 Task: Find connections with filter location Mūvattupula with filter topic #culturewith filter profile language English with filter current company Management Solutions International (MSI) with filter school Government College of Engineering Aurangabad with filter industry Fruit and Vegetable Preserves Manufacturing with filter service category Public Relations with filter keywords title Engineering Technician
Action: Mouse moved to (691, 105)
Screenshot: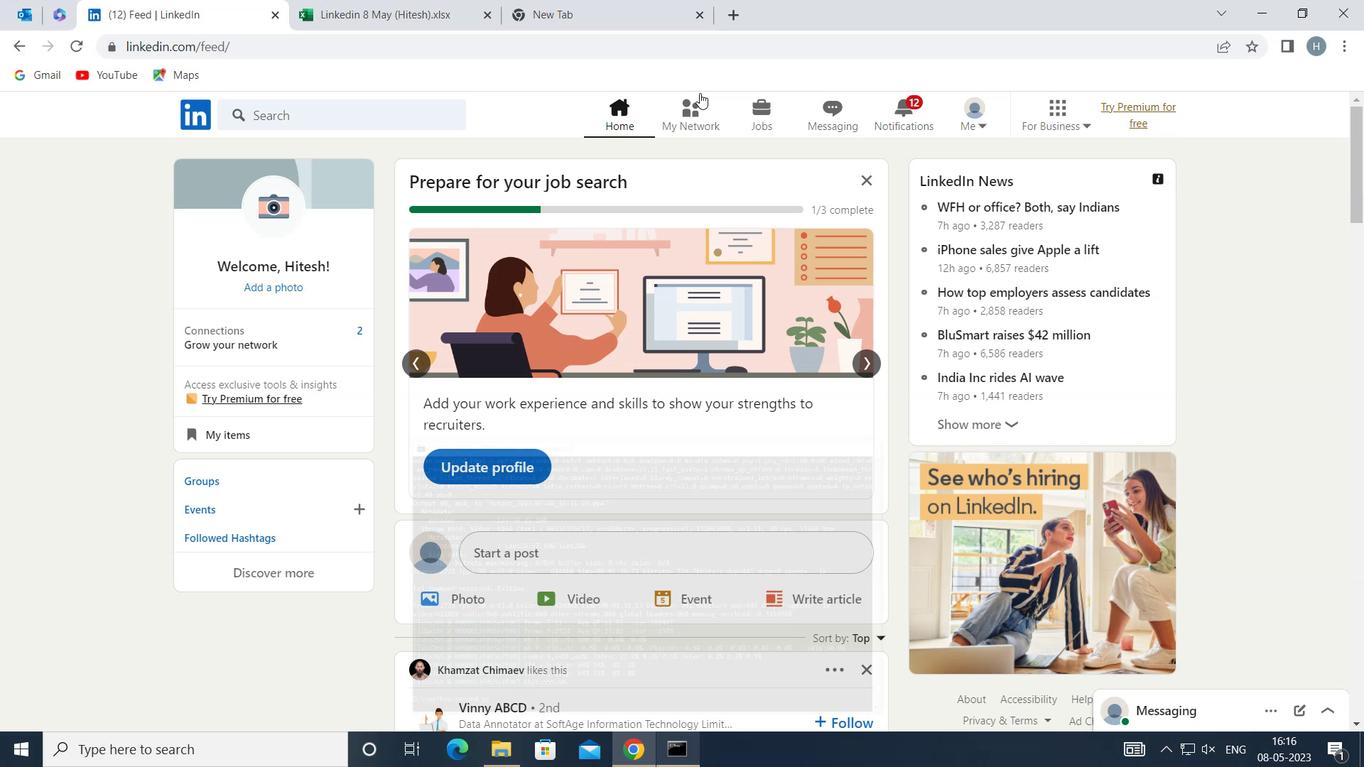 
Action: Mouse pressed left at (691, 105)
Screenshot: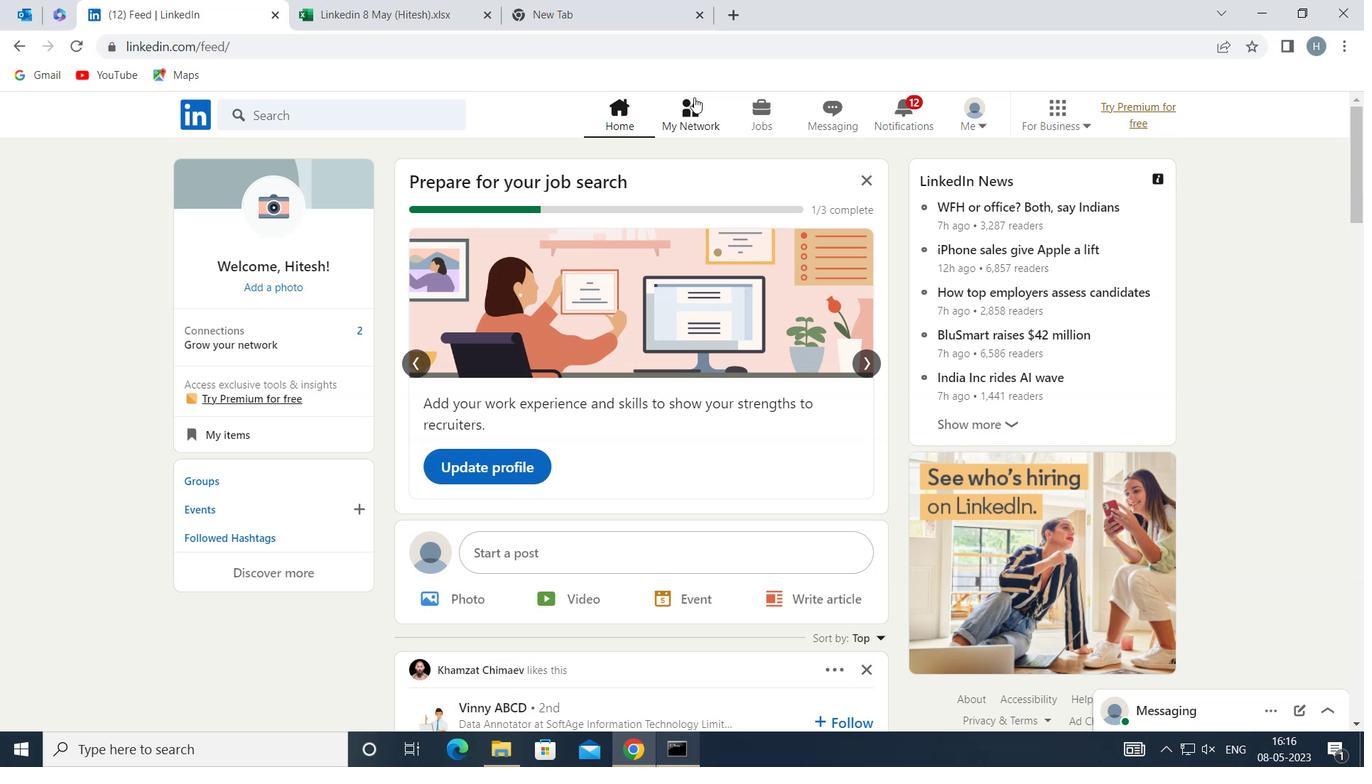 
Action: Mouse moved to (351, 232)
Screenshot: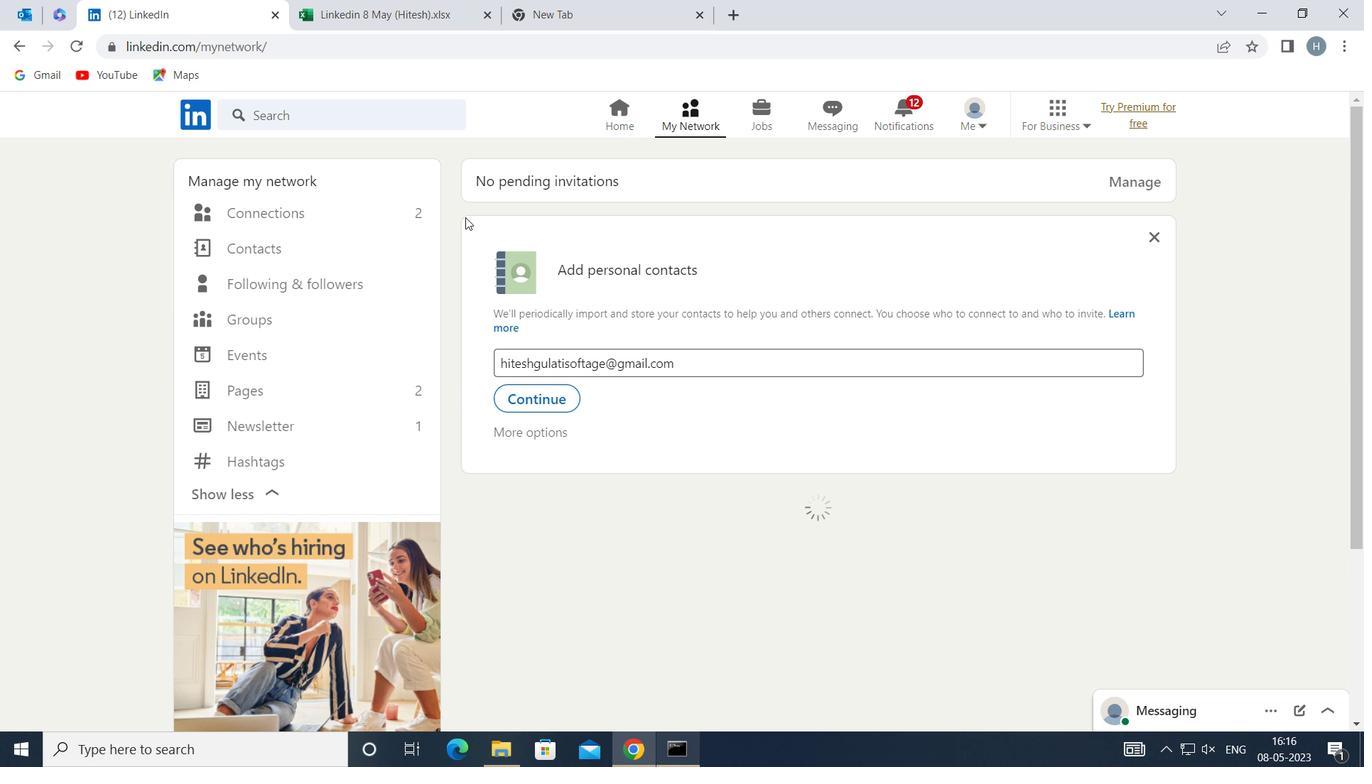 
Action: Mouse pressed left at (351, 232)
Screenshot: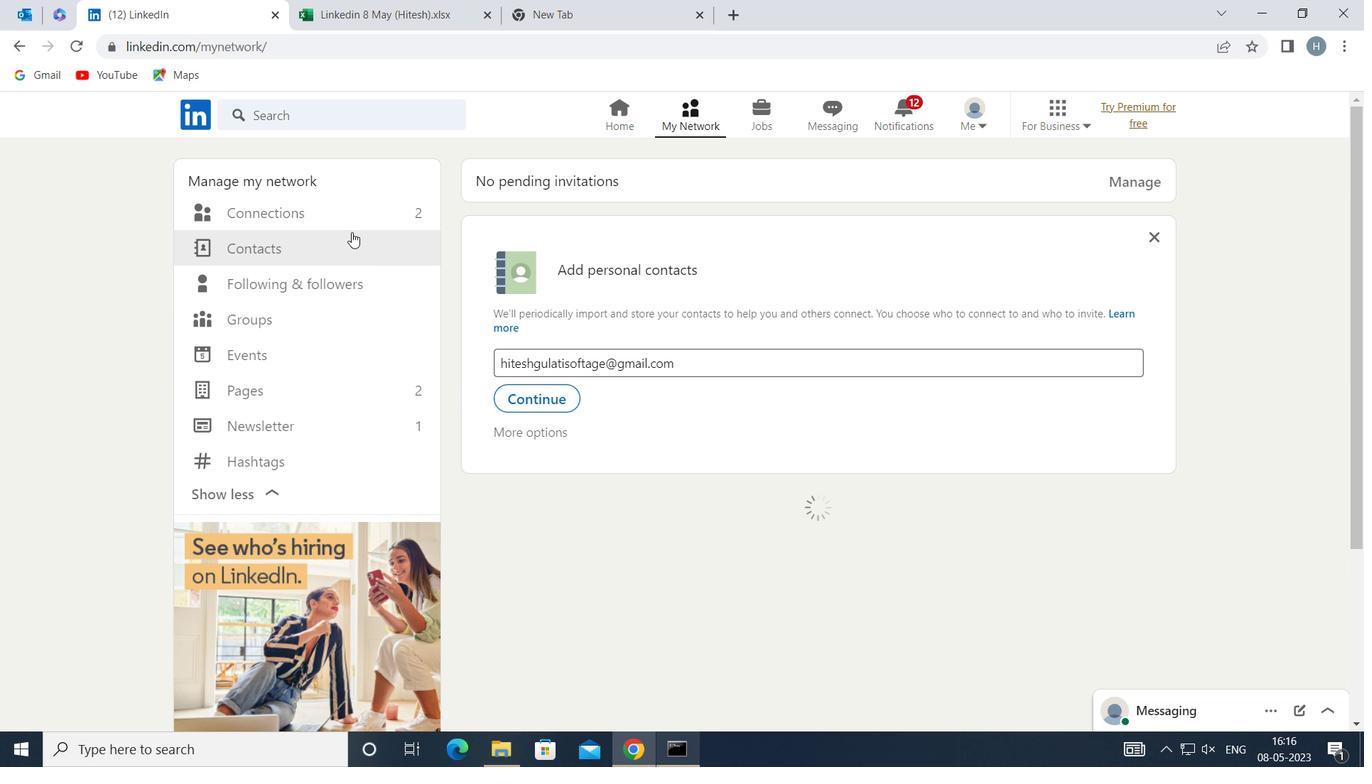 
Action: Mouse moved to (355, 217)
Screenshot: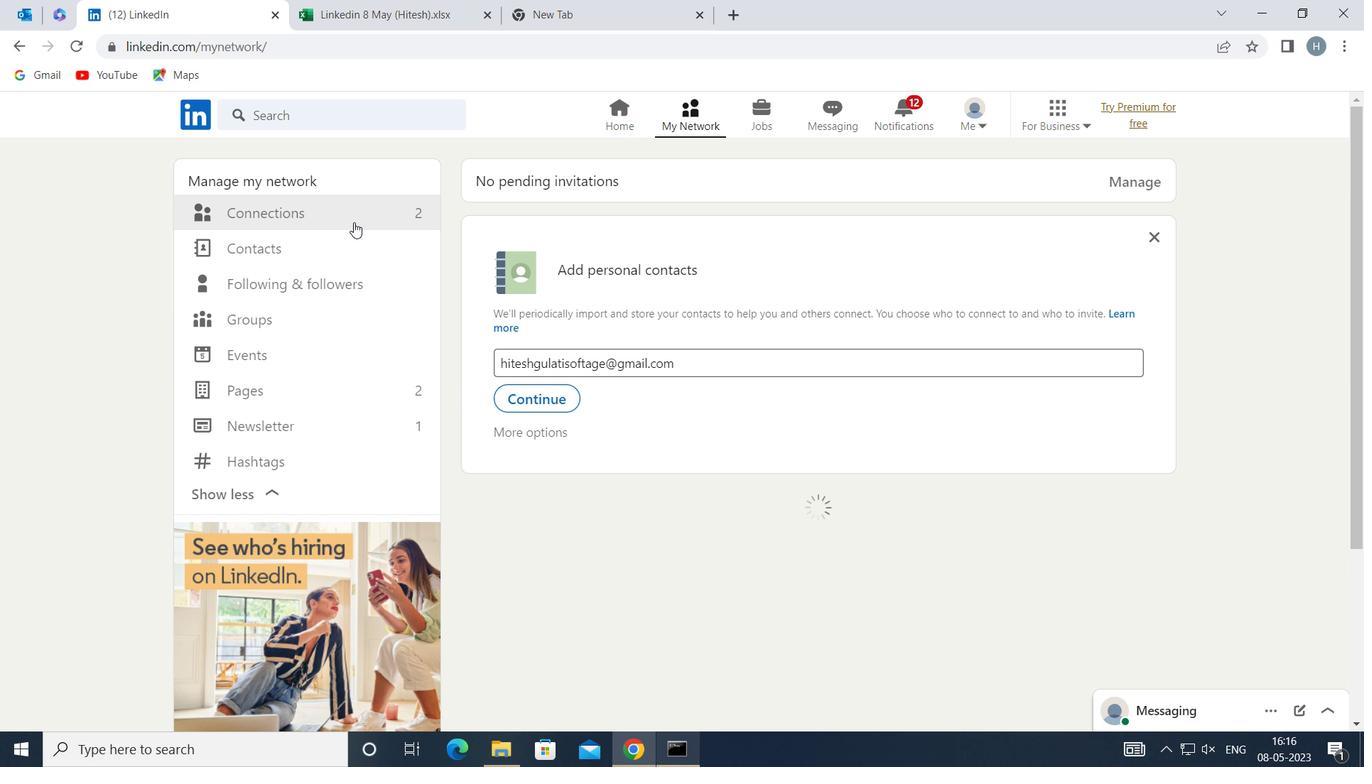 
Action: Mouse pressed left at (355, 217)
Screenshot: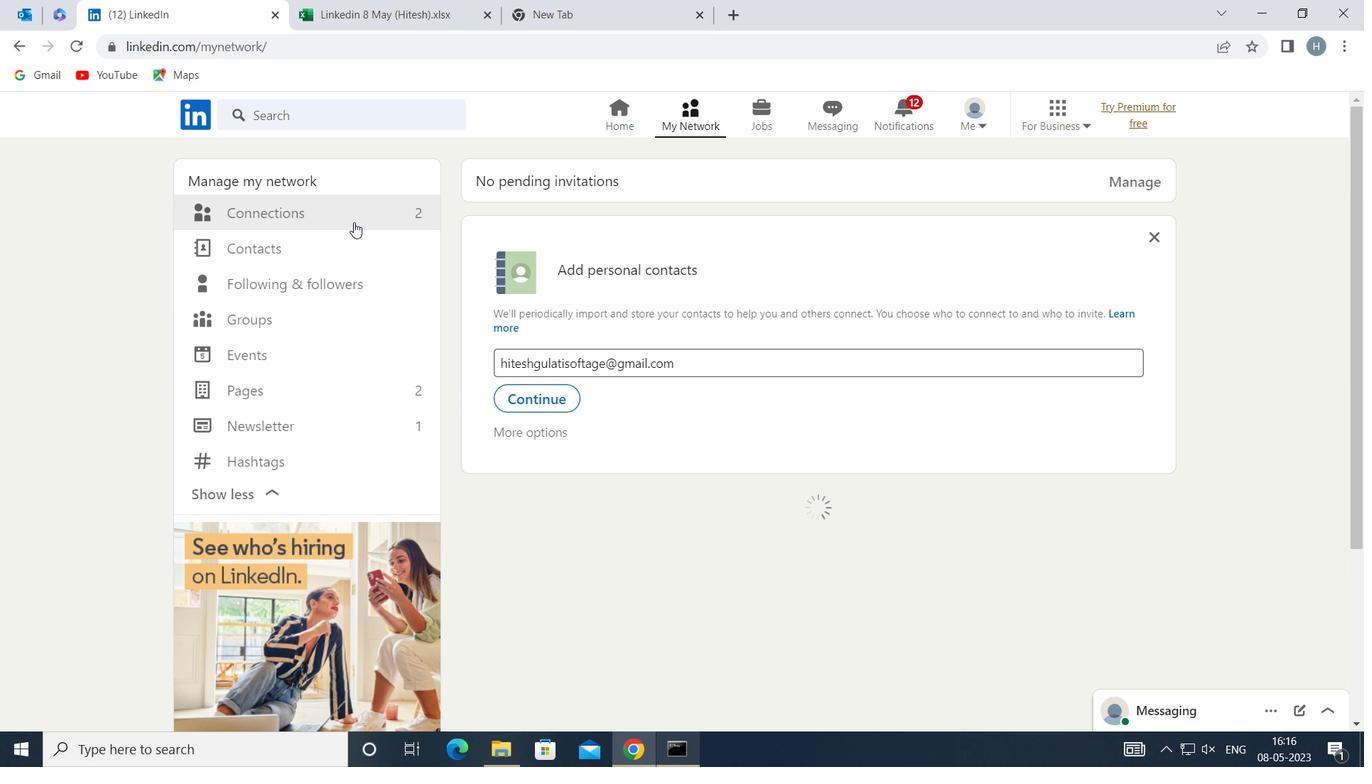 
Action: Mouse moved to (789, 204)
Screenshot: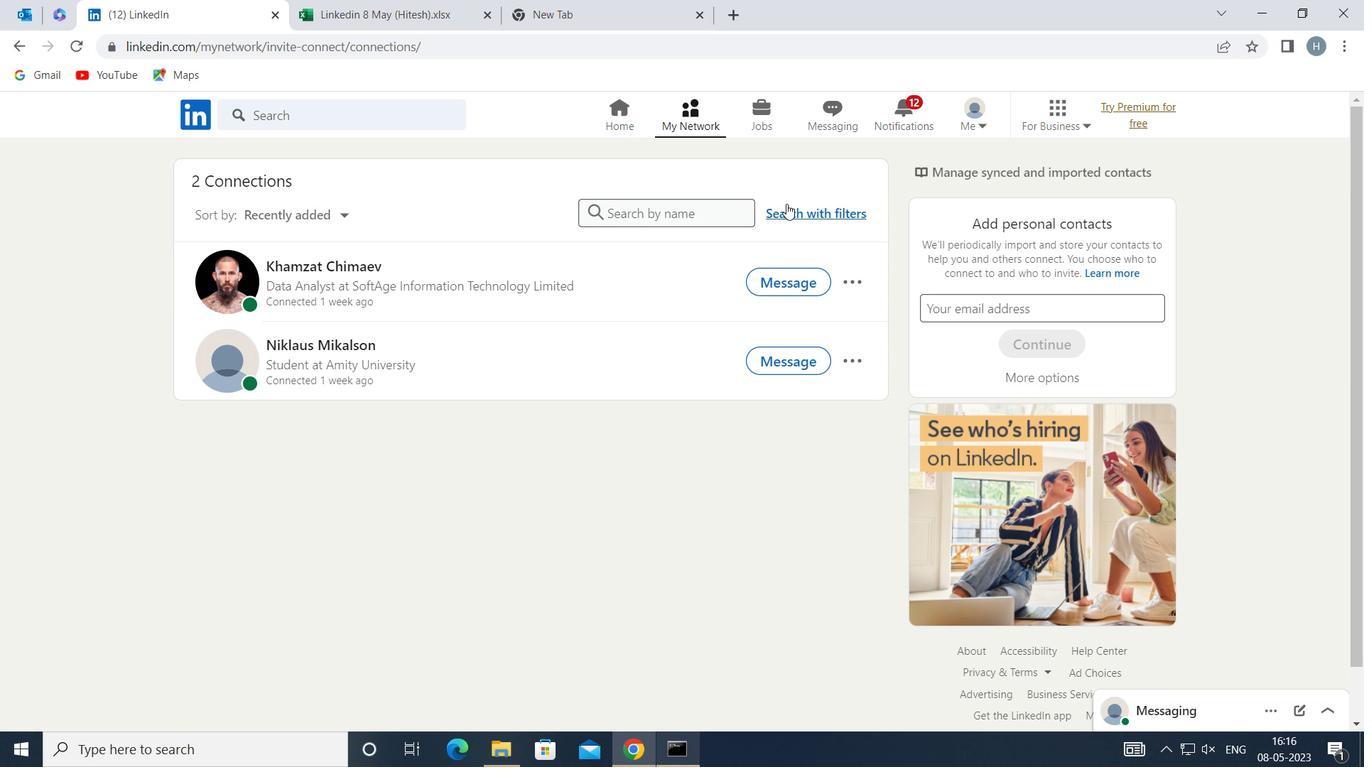 
Action: Mouse pressed left at (789, 204)
Screenshot: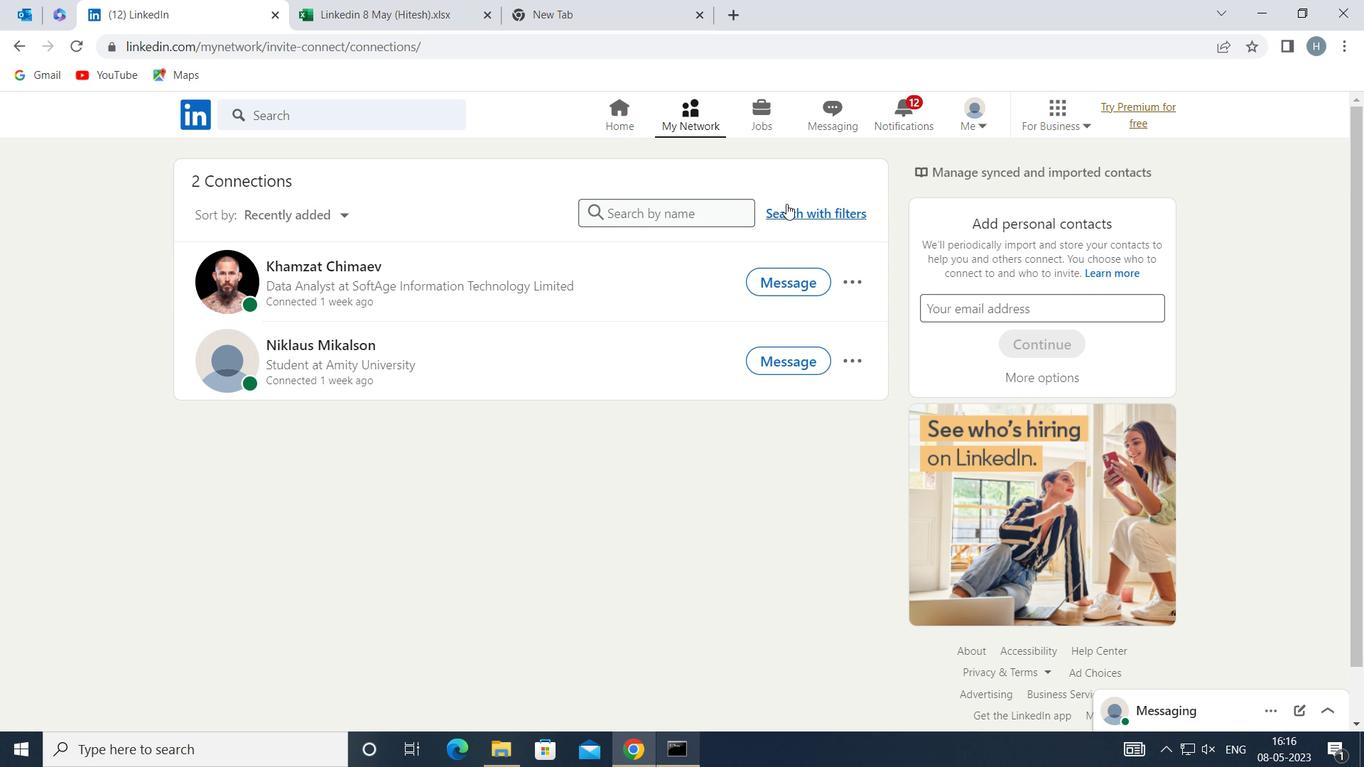 
Action: Mouse moved to (708, 164)
Screenshot: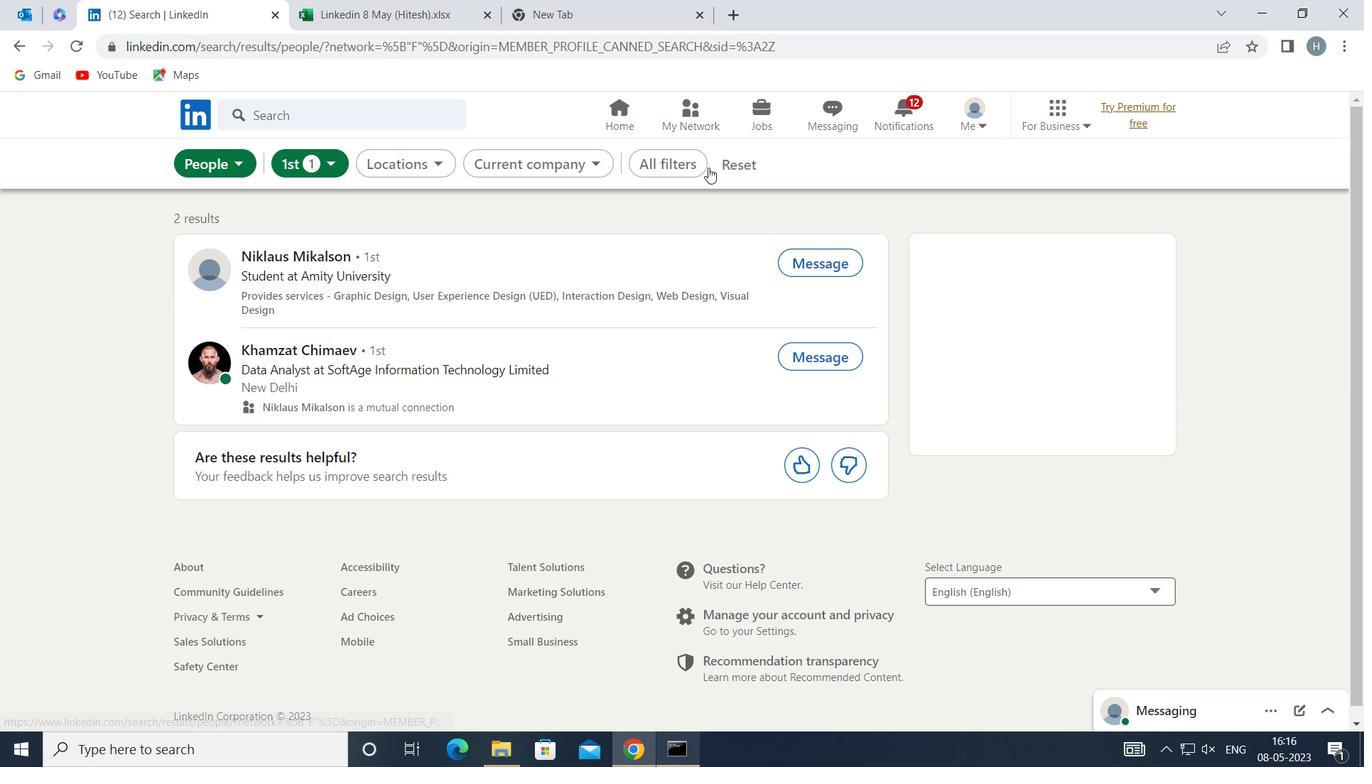 
Action: Mouse pressed left at (708, 164)
Screenshot: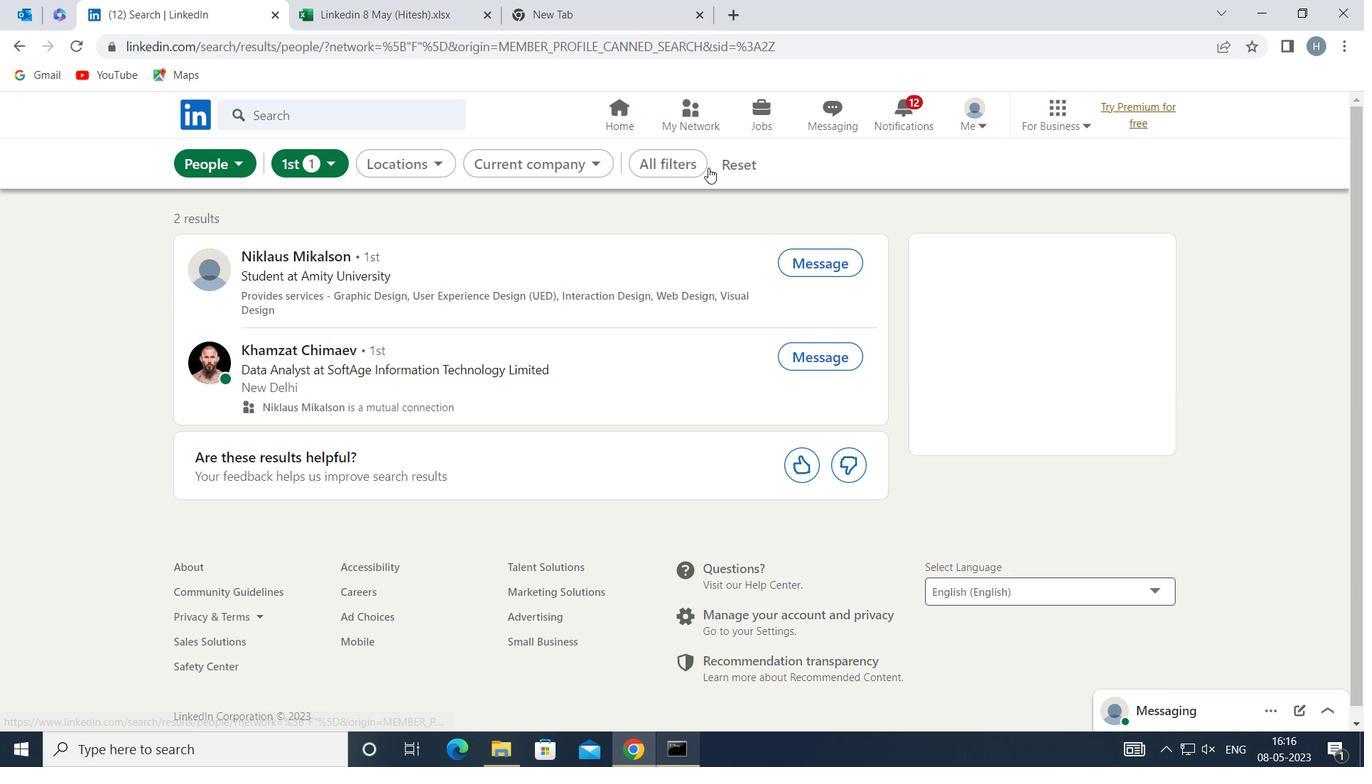
Action: Mouse moved to (728, 161)
Screenshot: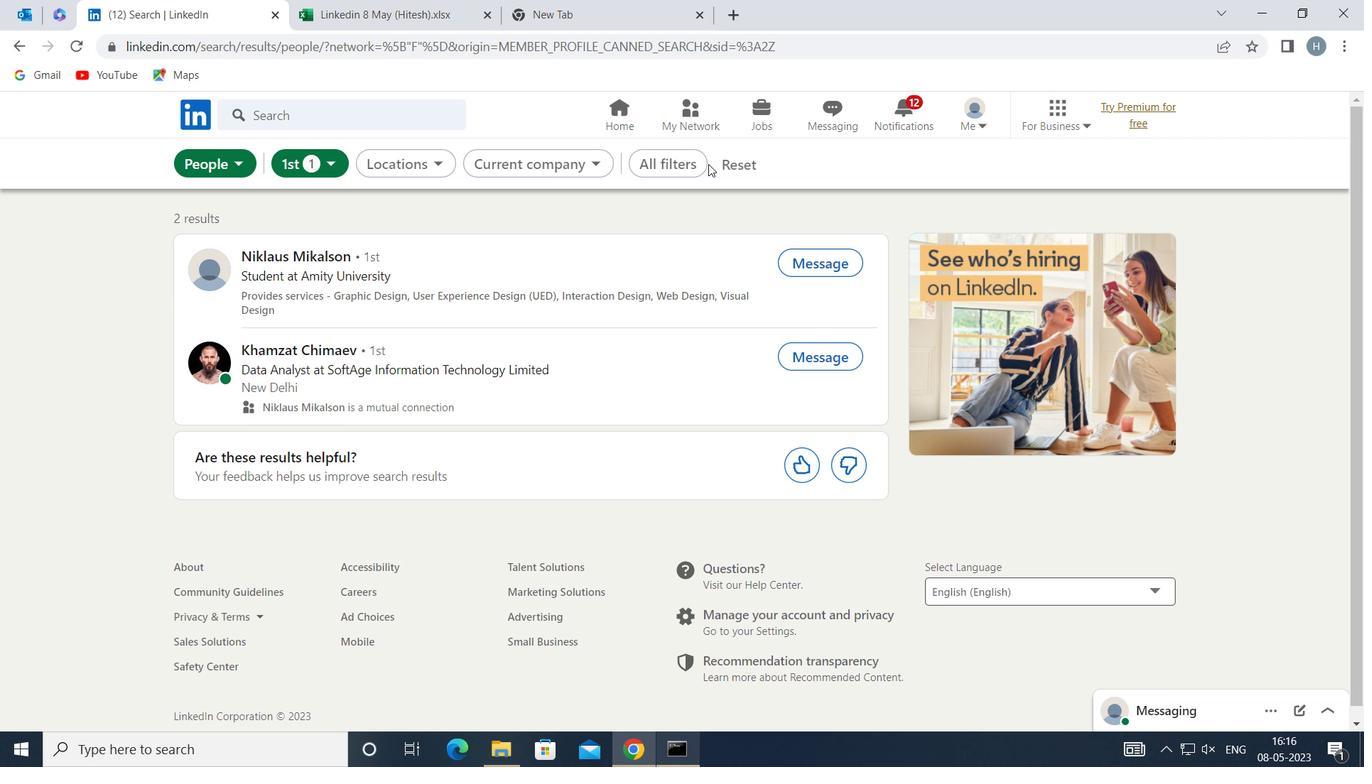 
Action: Mouse pressed left at (728, 161)
Screenshot: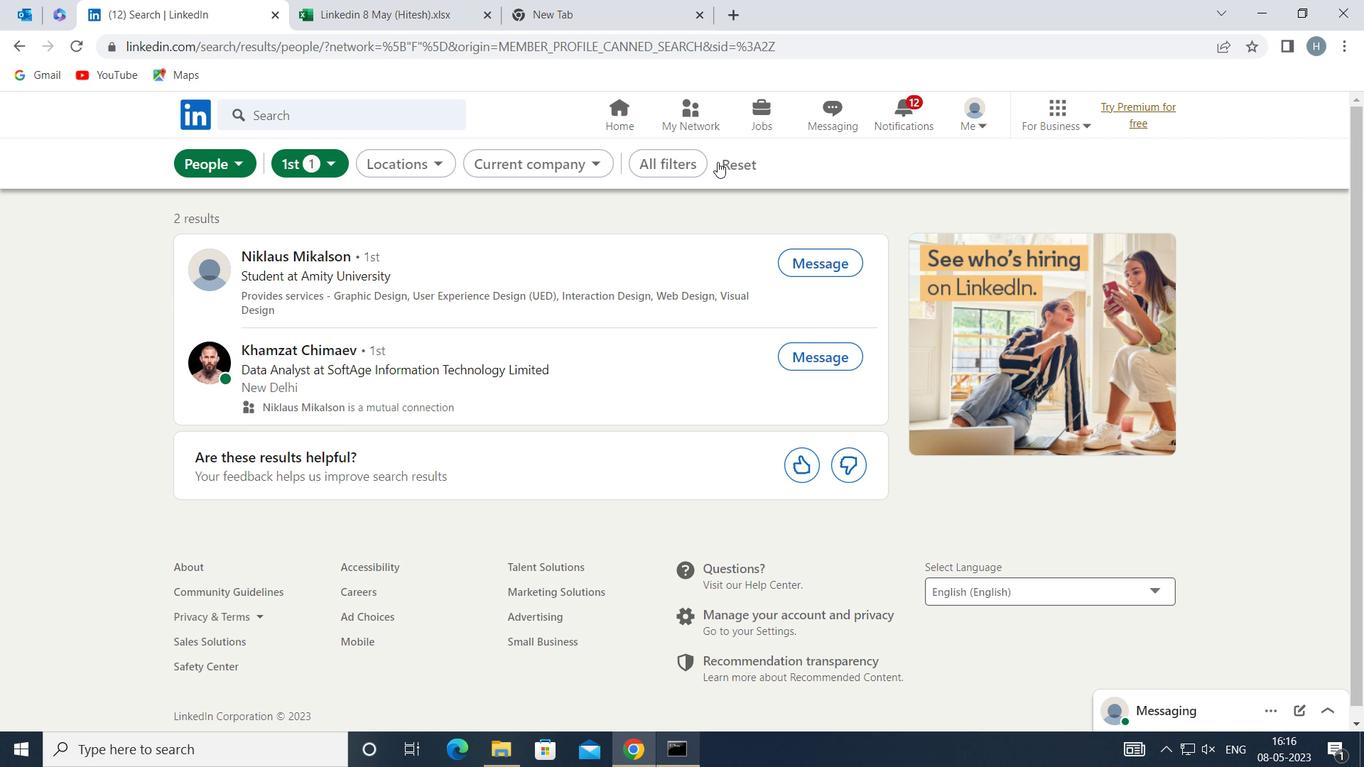 
Action: Mouse moved to (715, 160)
Screenshot: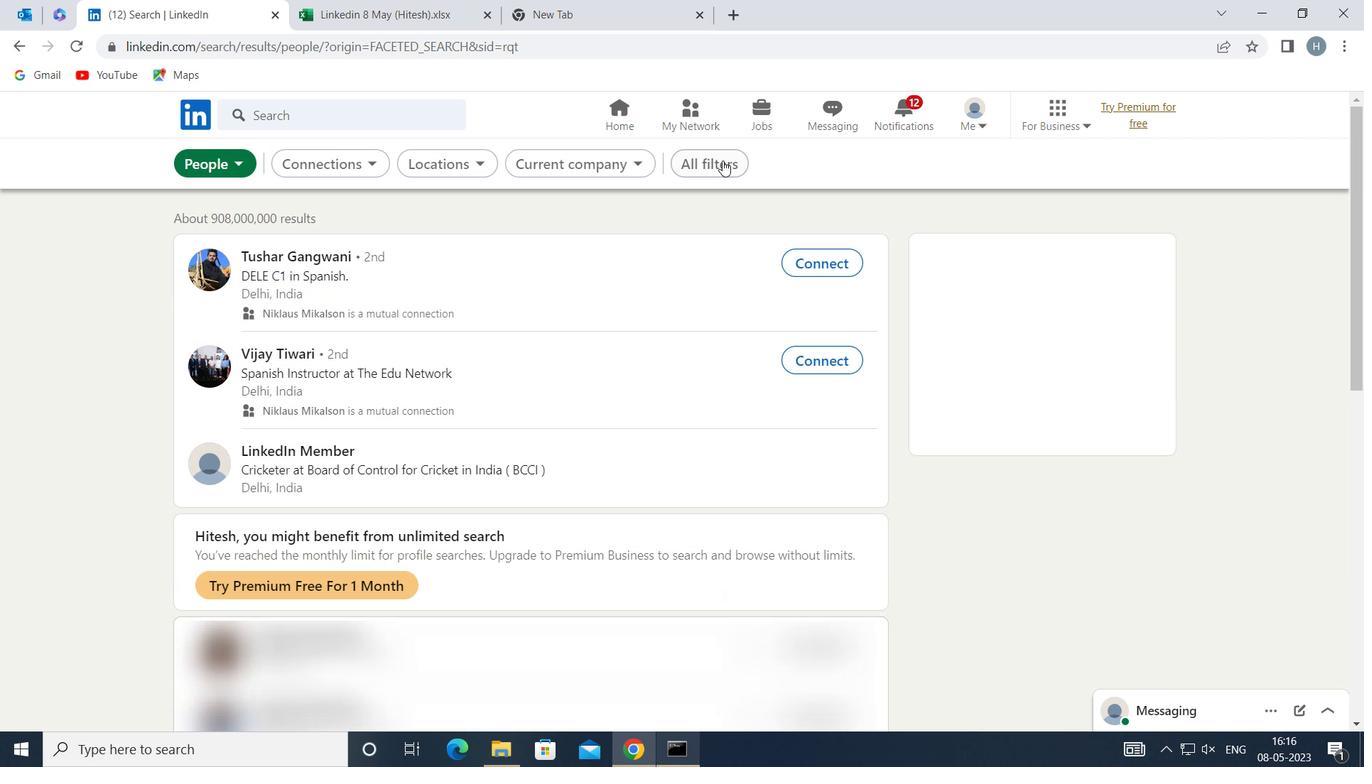 
Action: Mouse pressed left at (715, 160)
Screenshot: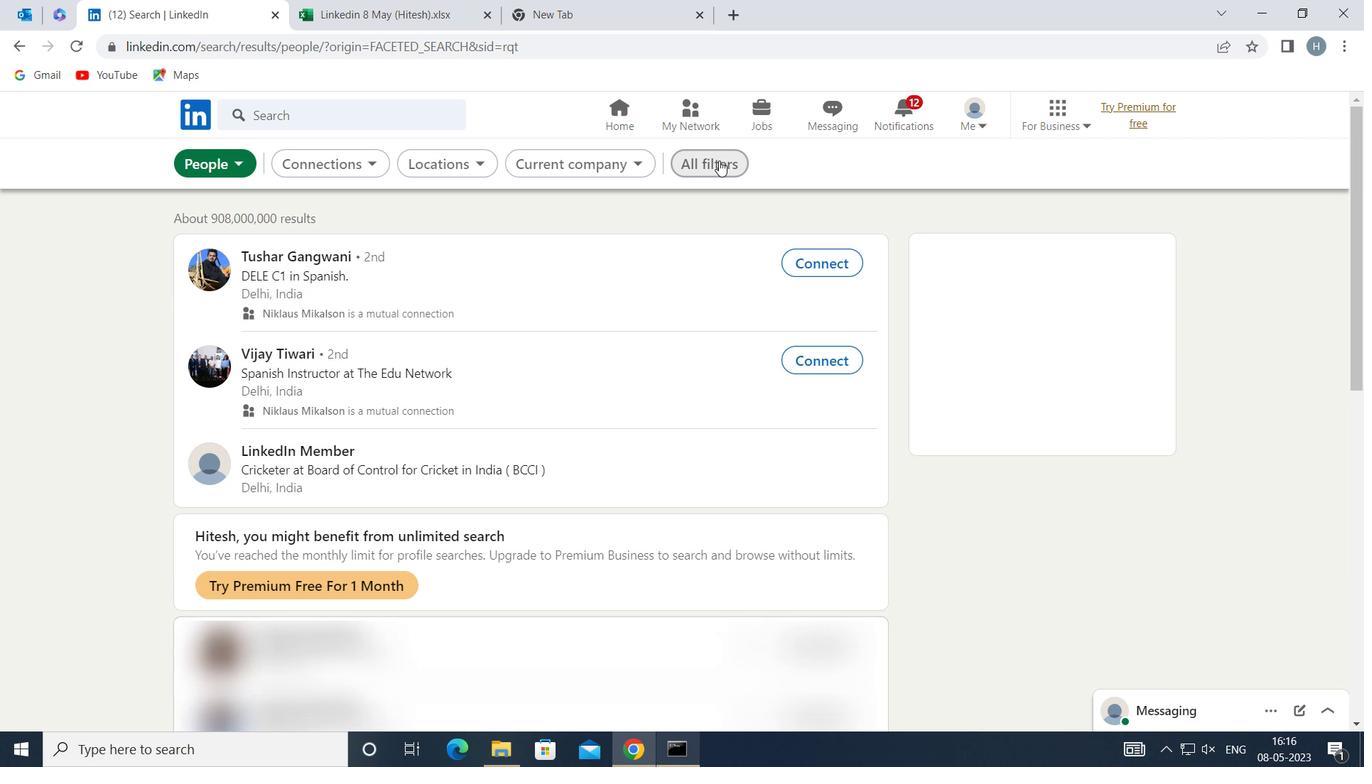 
Action: Mouse moved to (1026, 328)
Screenshot: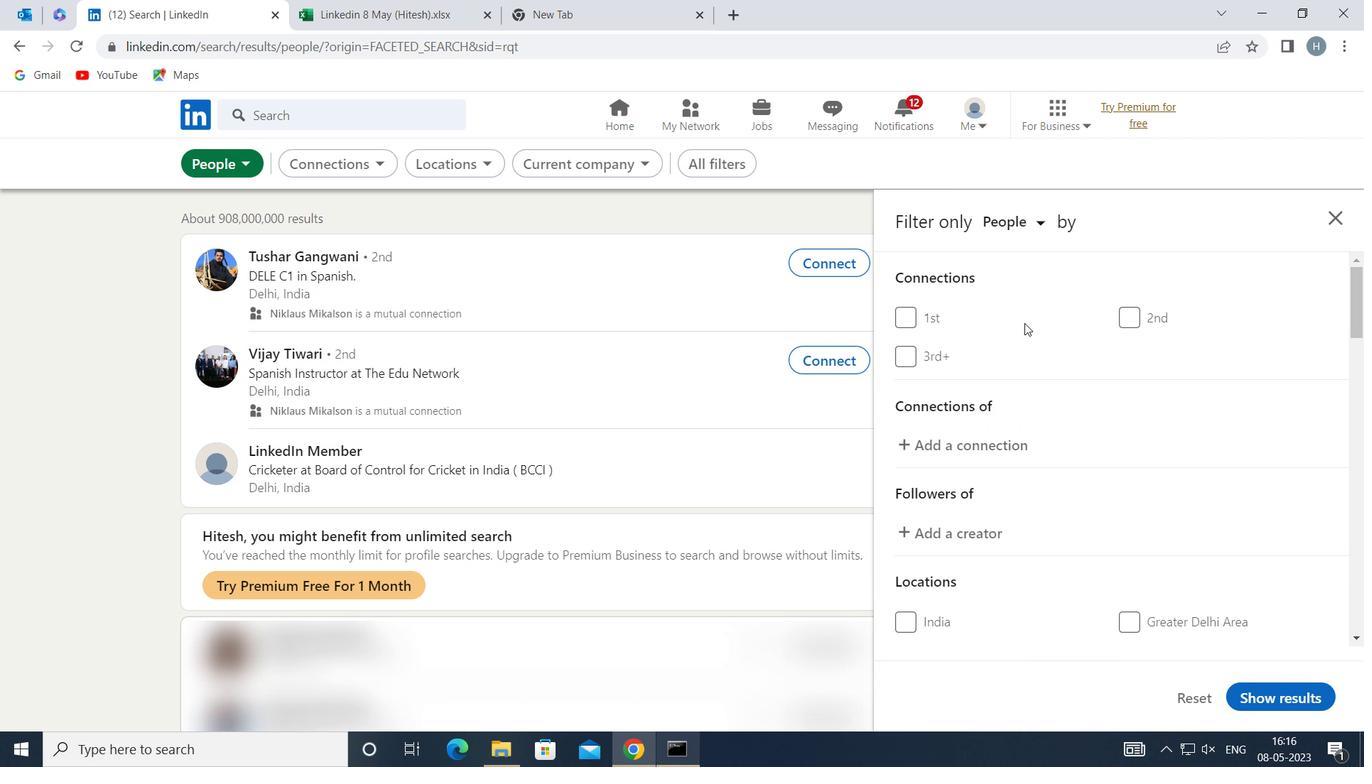 
Action: Mouse scrolled (1026, 327) with delta (0, 0)
Screenshot: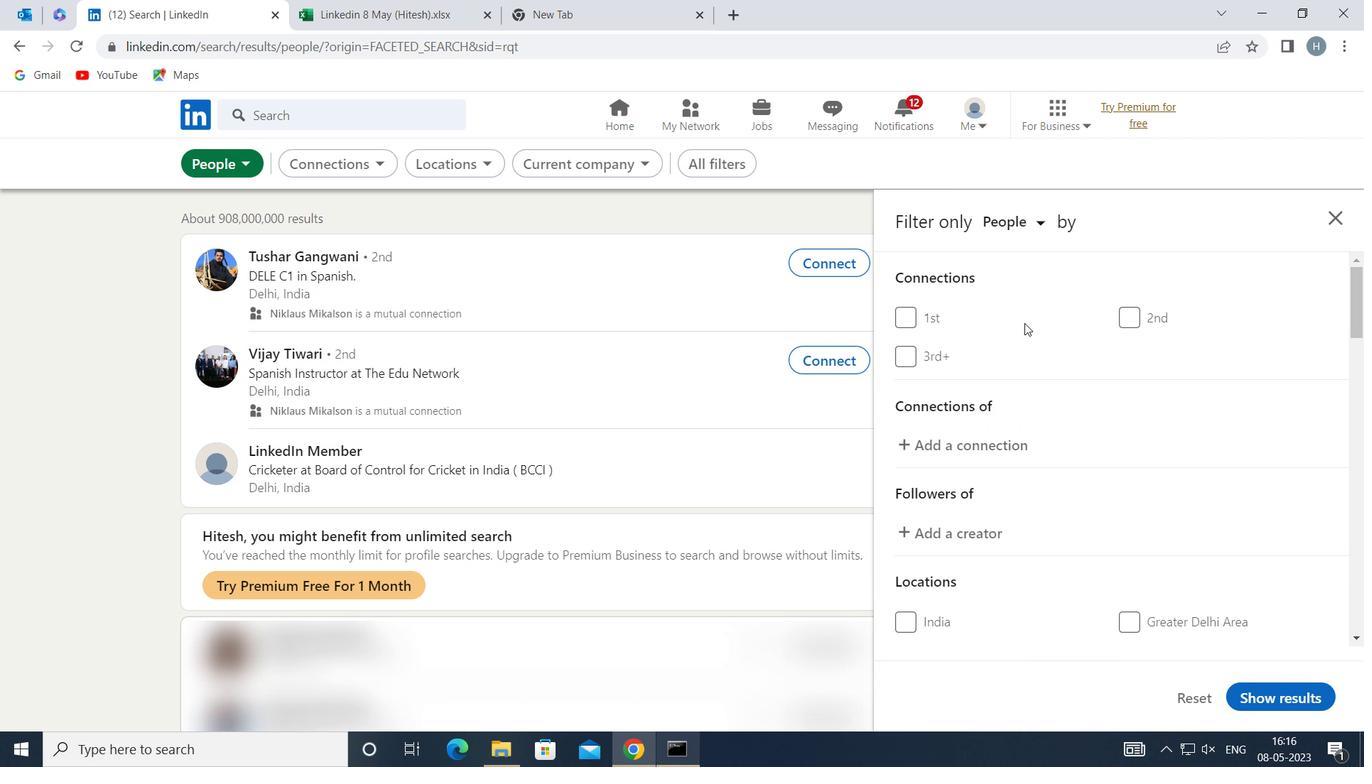 
Action: Mouse moved to (1028, 330)
Screenshot: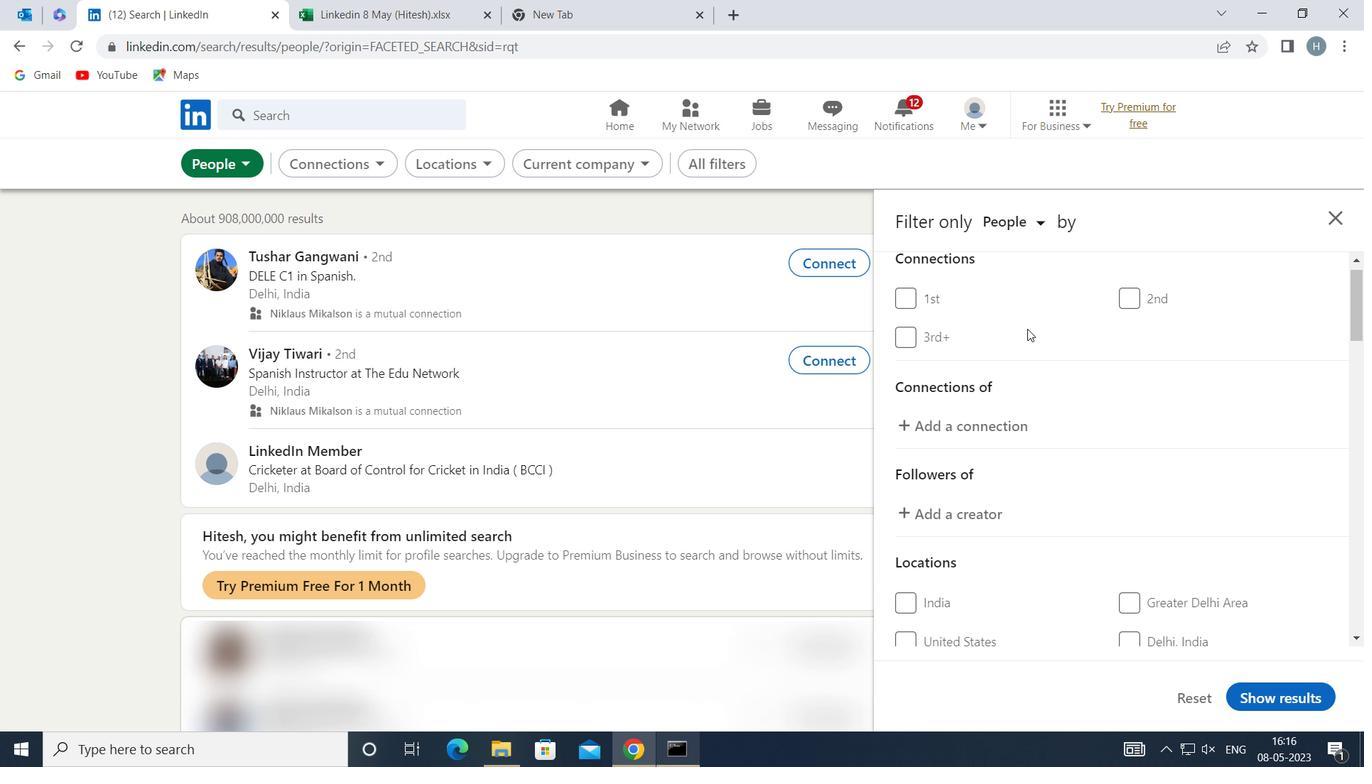 
Action: Mouse scrolled (1028, 329) with delta (0, 0)
Screenshot: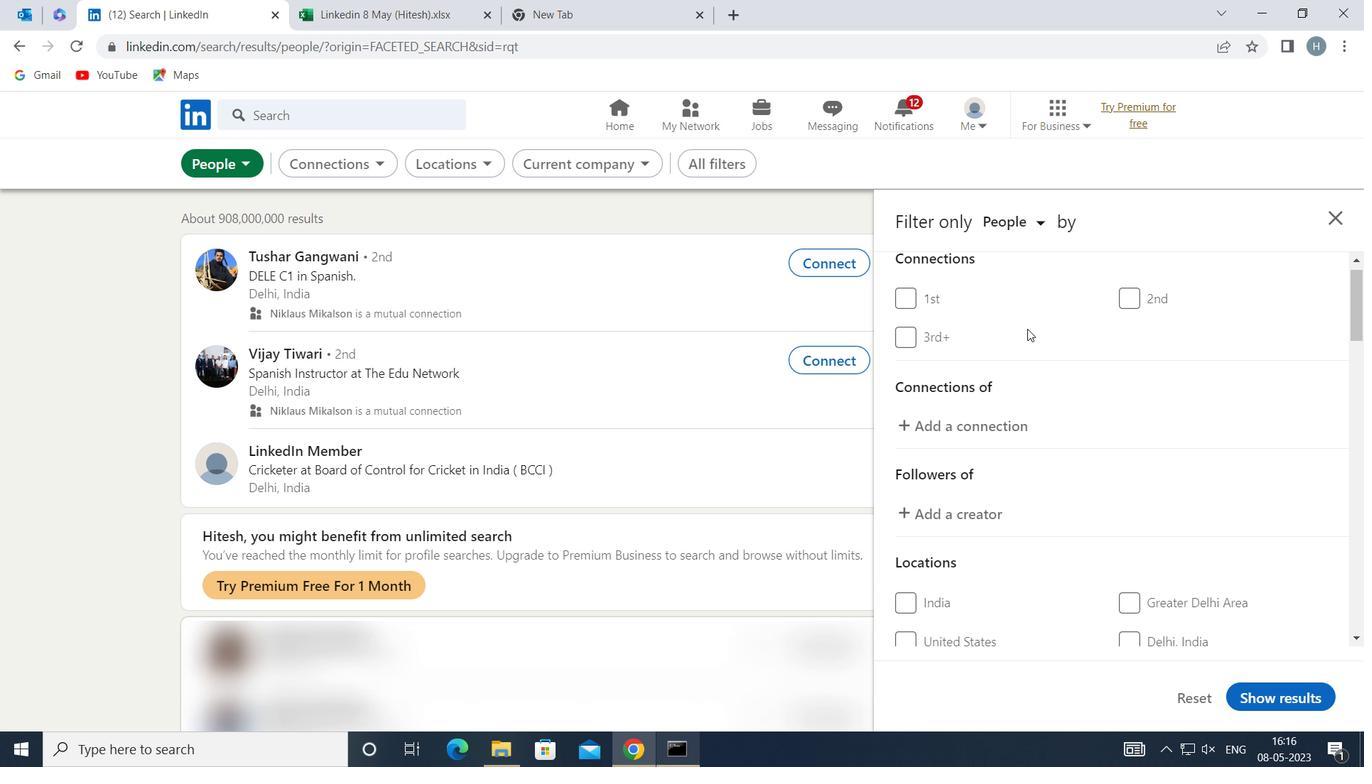
Action: Mouse moved to (1179, 515)
Screenshot: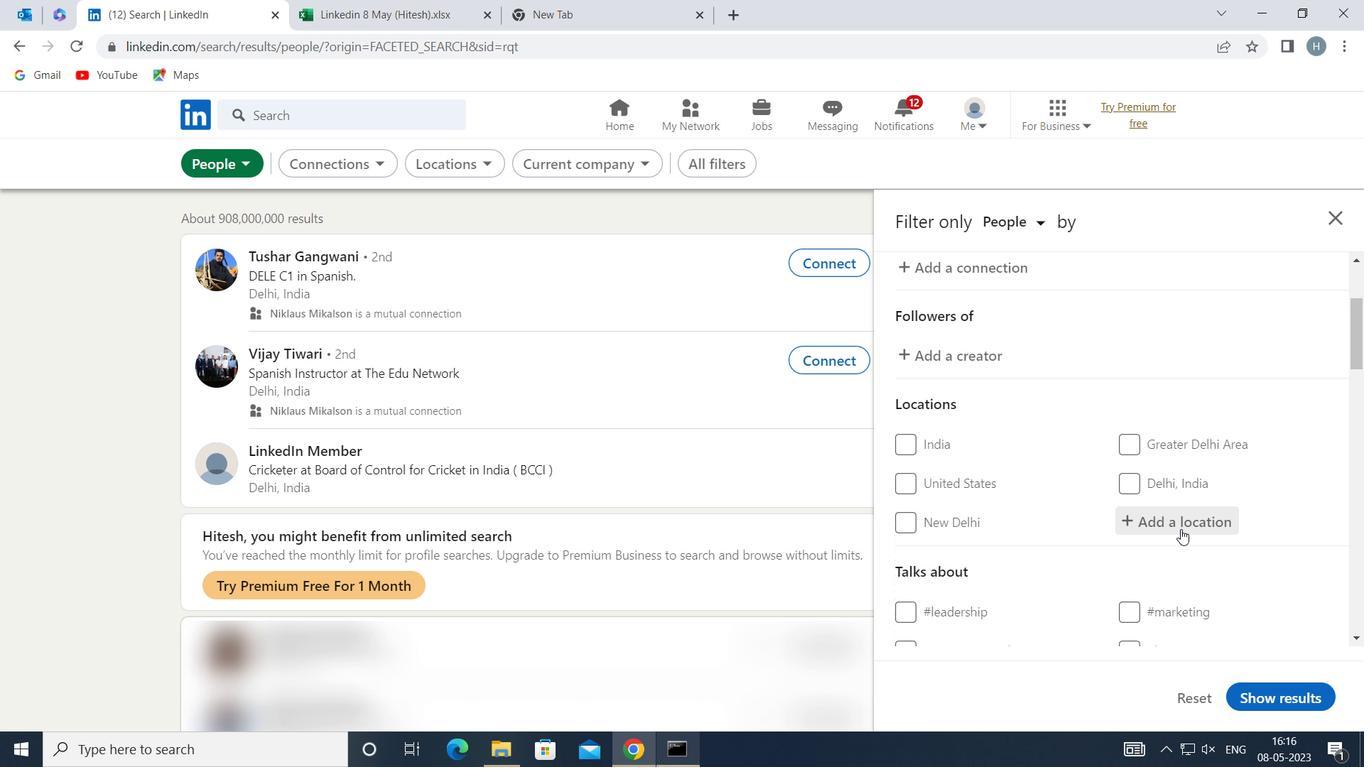 
Action: Mouse pressed left at (1179, 515)
Screenshot: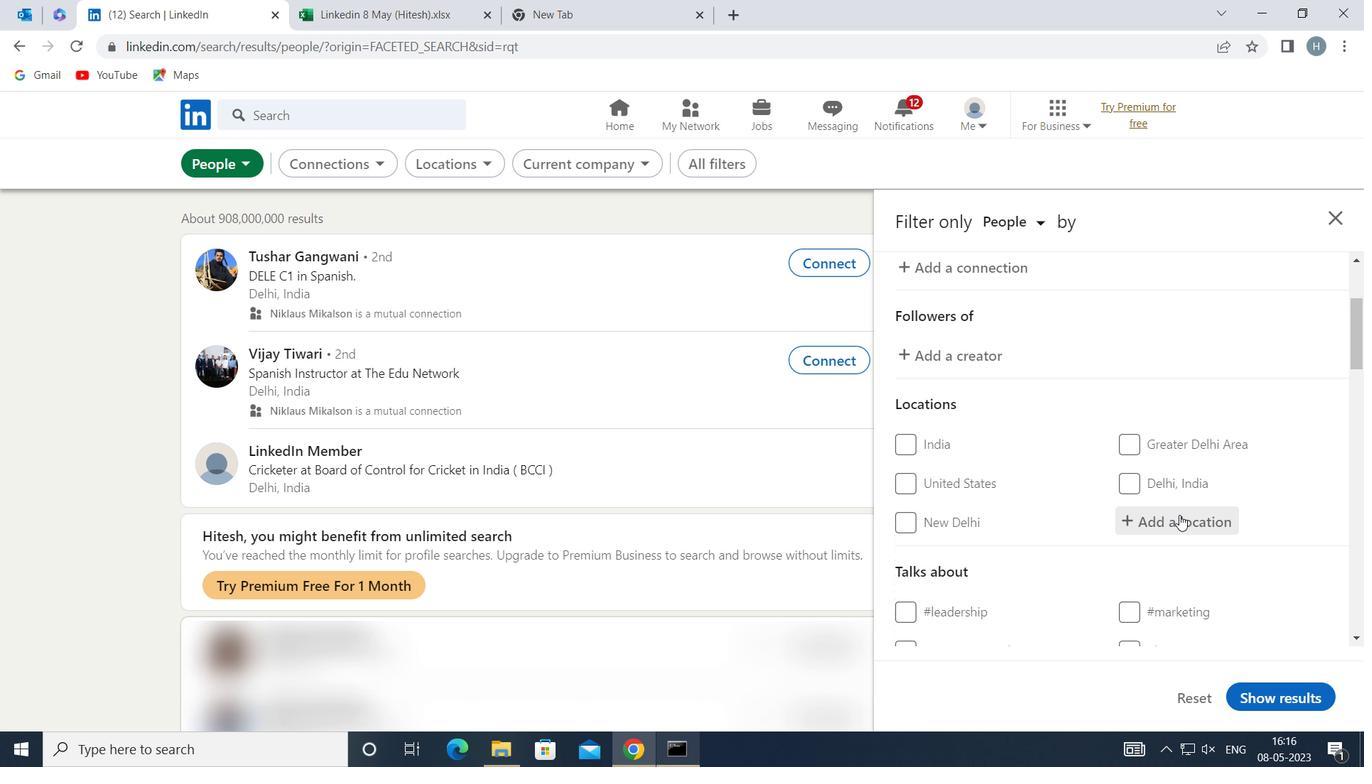 
Action: Key pressed <Key.shift><Key.shift><Key.shift><Key.shift><Key.shift><Key.shift><Key.shift><Key.shift><Key.shift><Key.shift><Key.shift><Key.shift>MUVATTUPULA
Screenshot: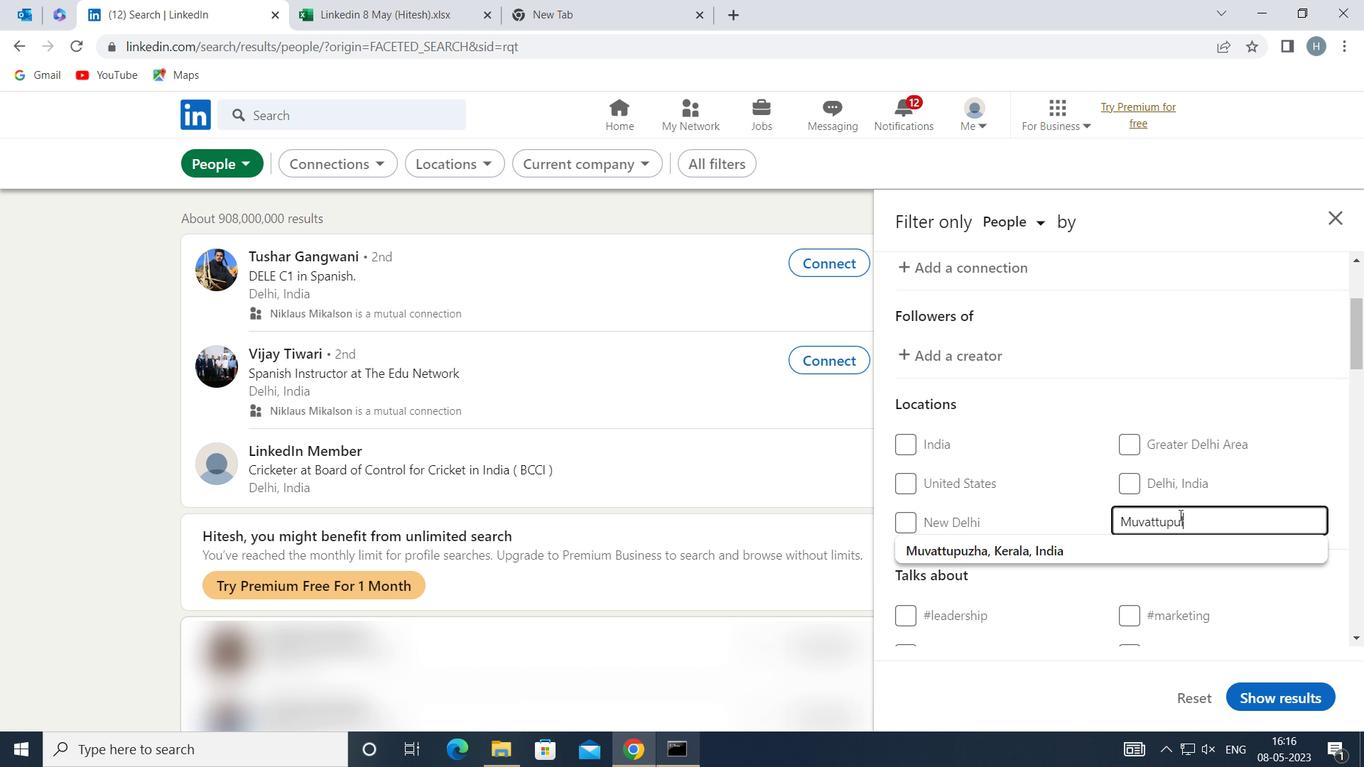 
Action: Mouse moved to (1278, 464)
Screenshot: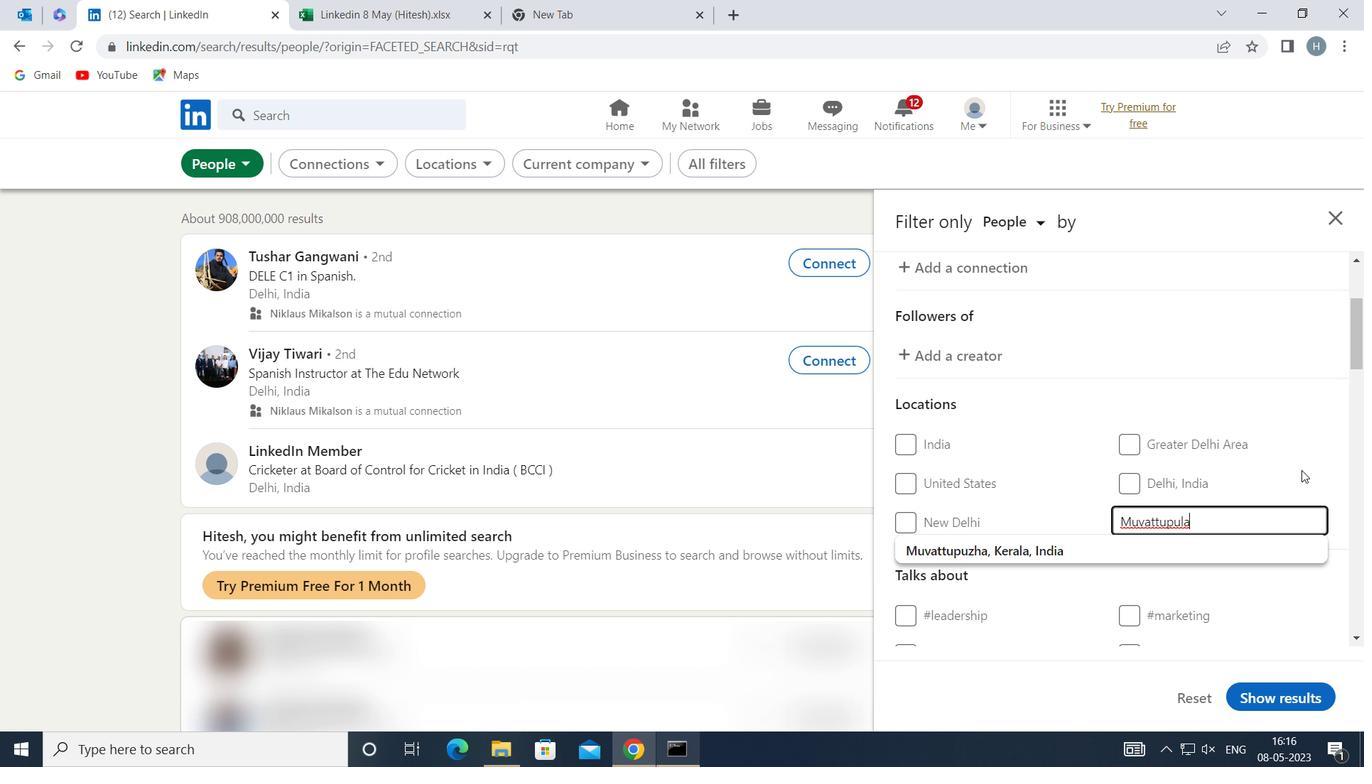 
Action: Mouse pressed left at (1278, 464)
Screenshot: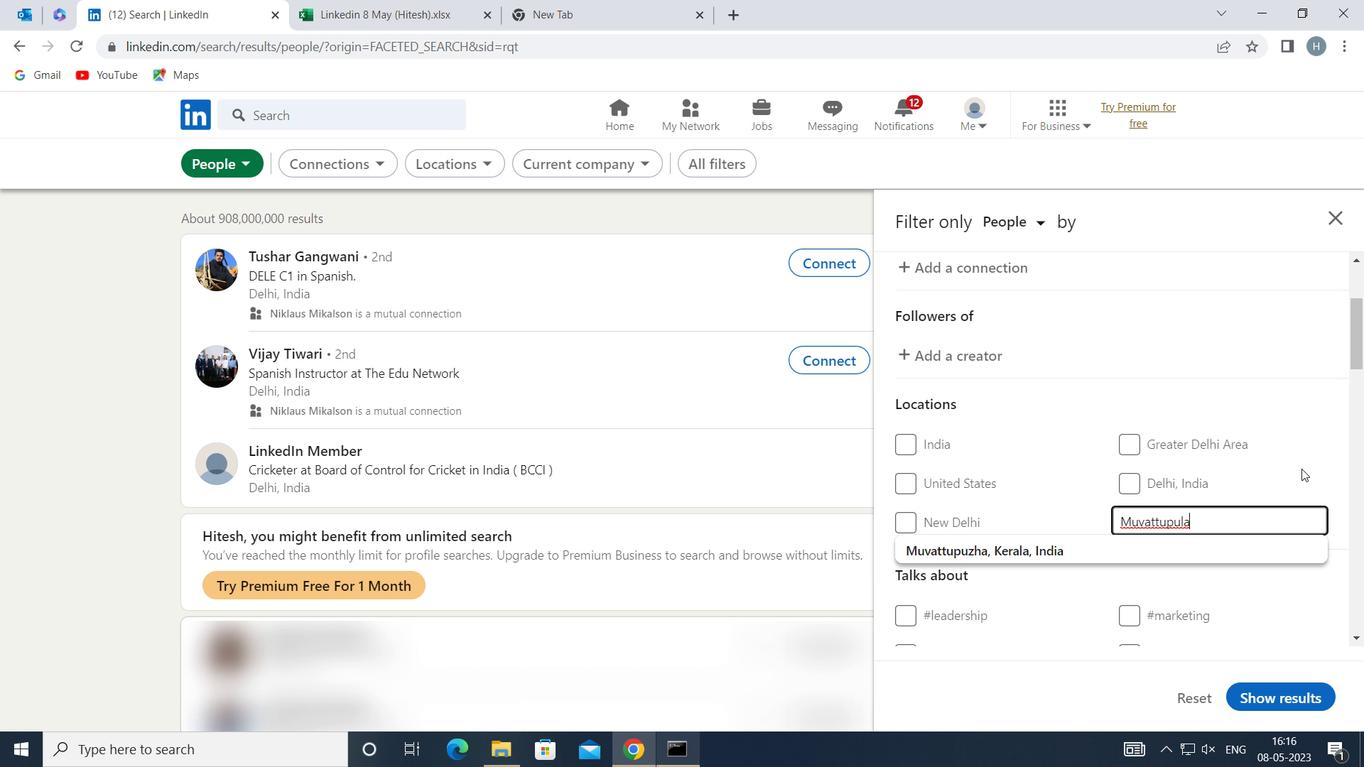 
Action: Mouse moved to (1196, 485)
Screenshot: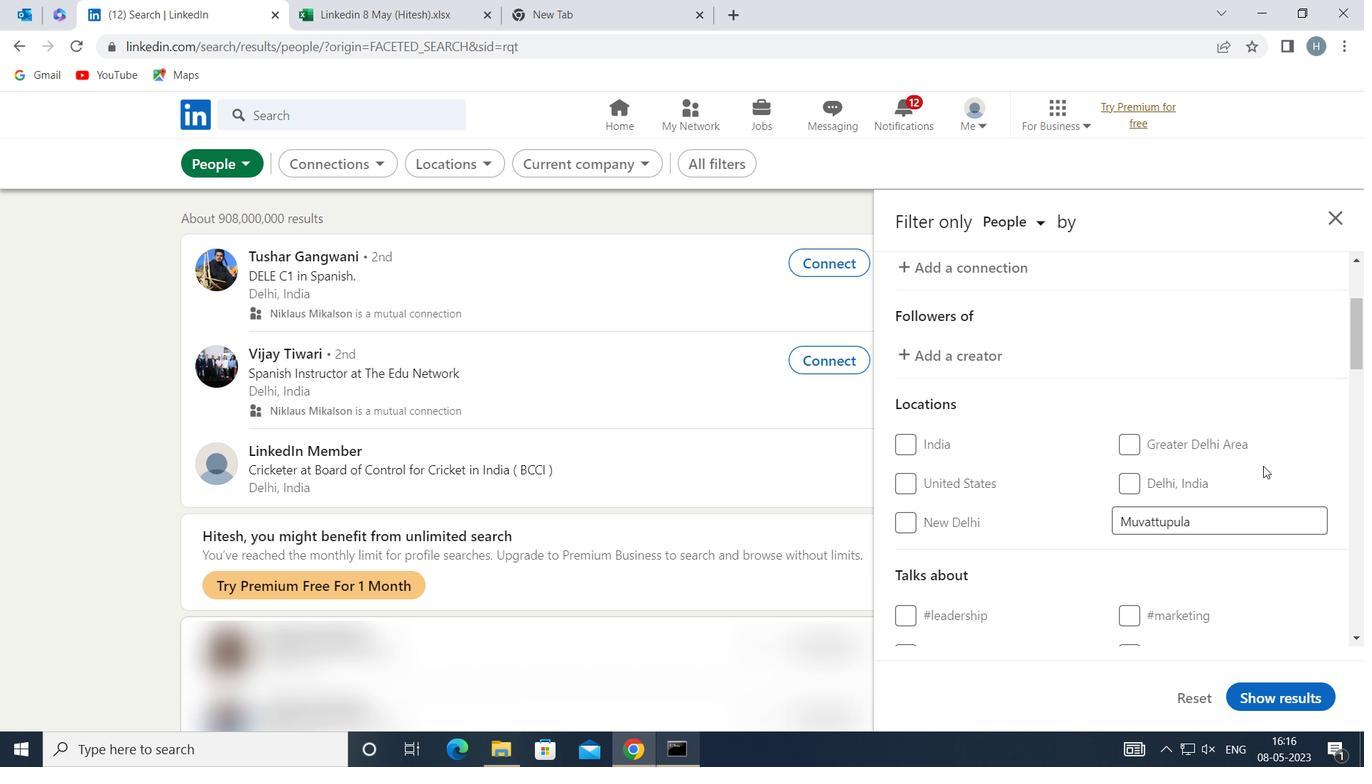 
Action: Mouse scrolled (1196, 485) with delta (0, 0)
Screenshot: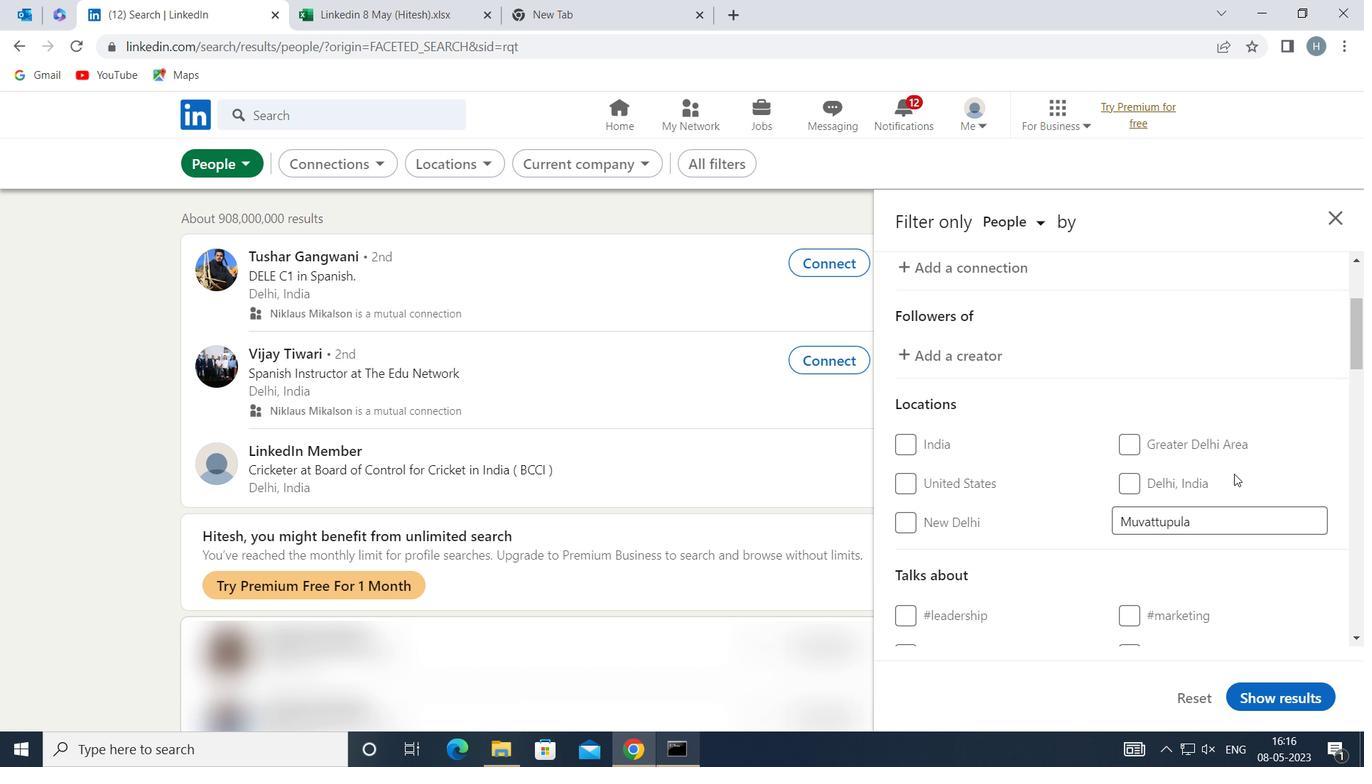 
Action: Mouse moved to (1195, 488)
Screenshot: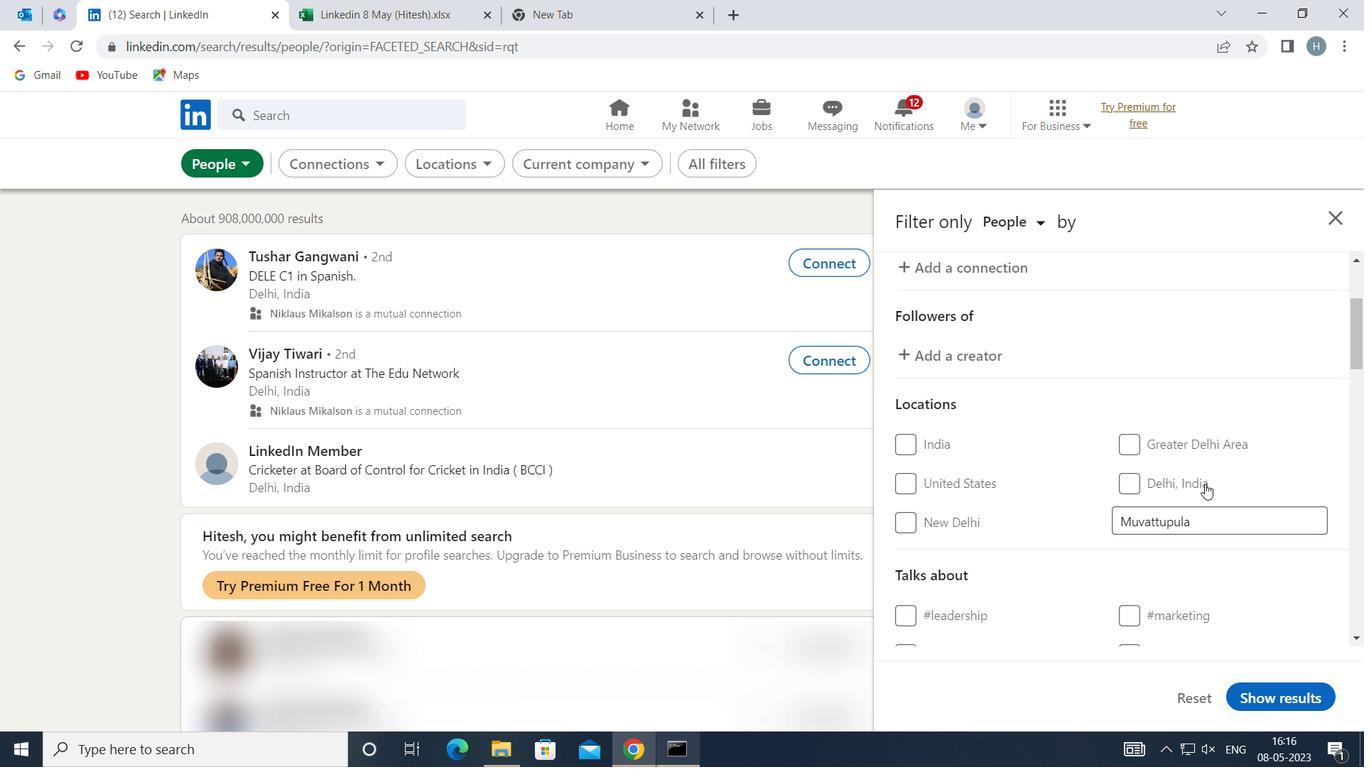 
Action: Mouse scrolled (1195, 487) with delta (0, 0)
Screenshot: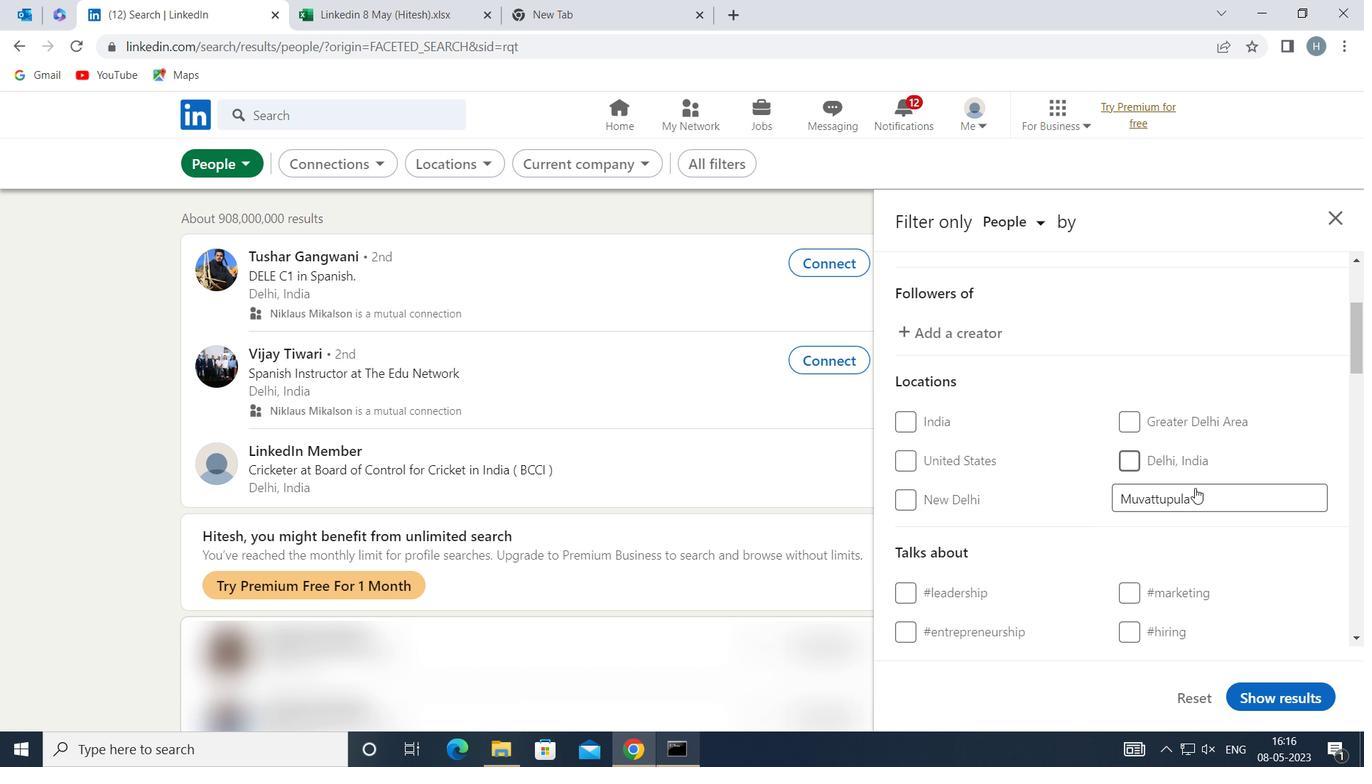 
Action: Mouse scrolled (1195, 487) with delta (0, 0)
Screenshot: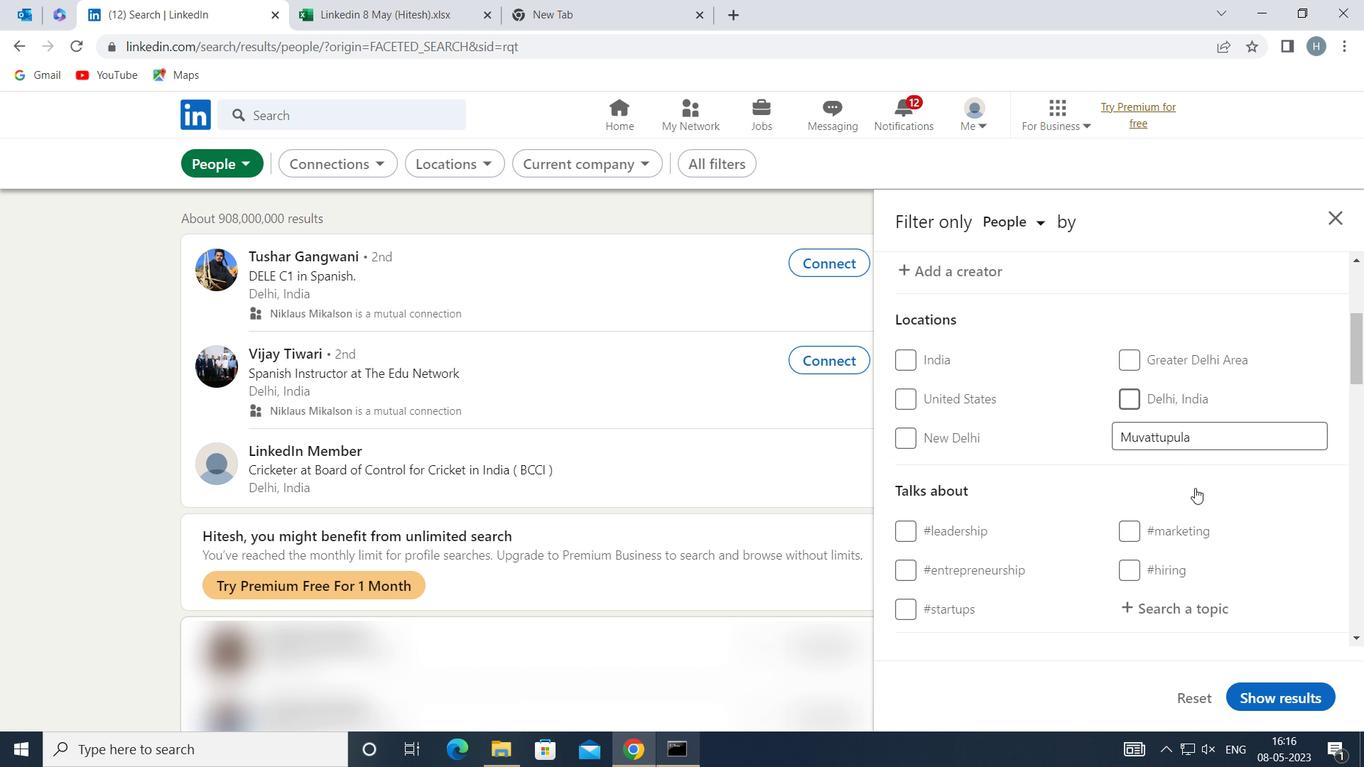 
Action: Mouse moved to (1198, 417)
Screenshot: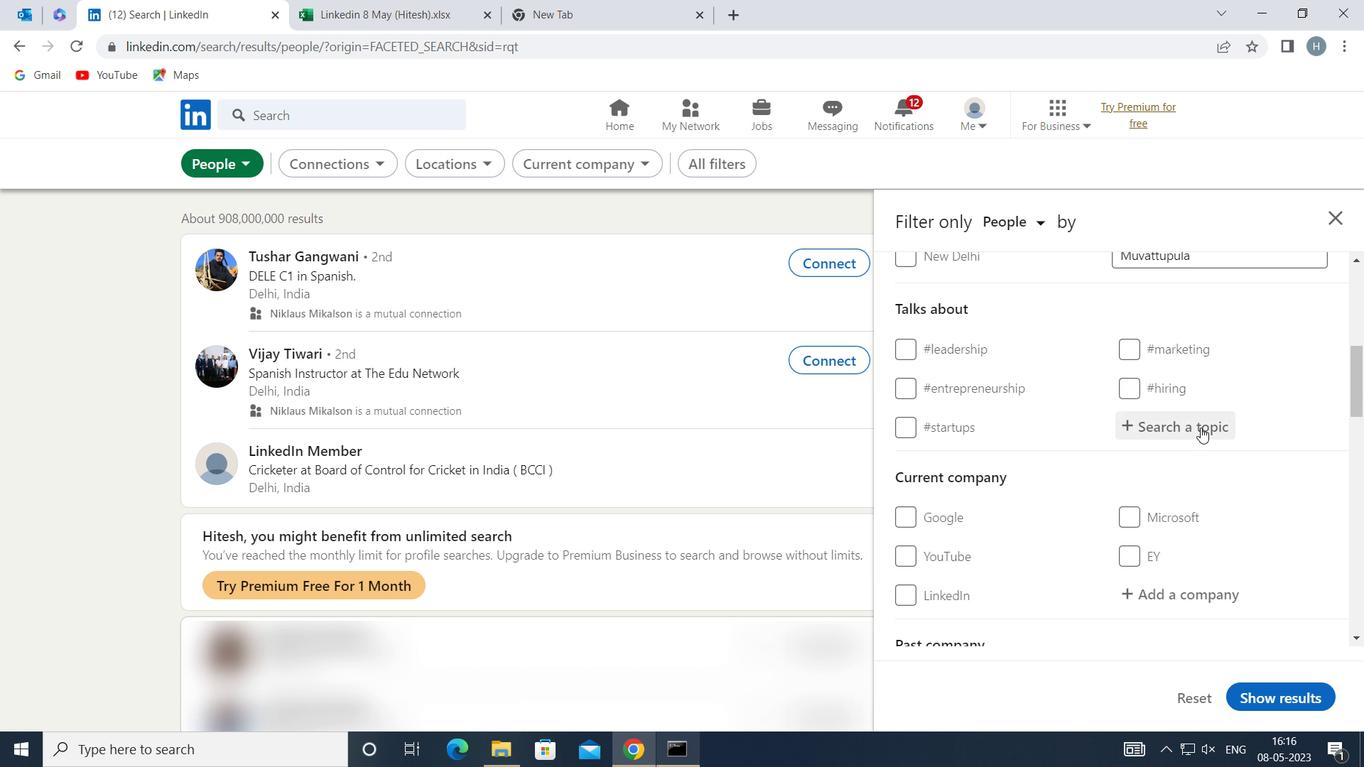 
Action: Mouse pressed left at (1198, 417)
Screenshot: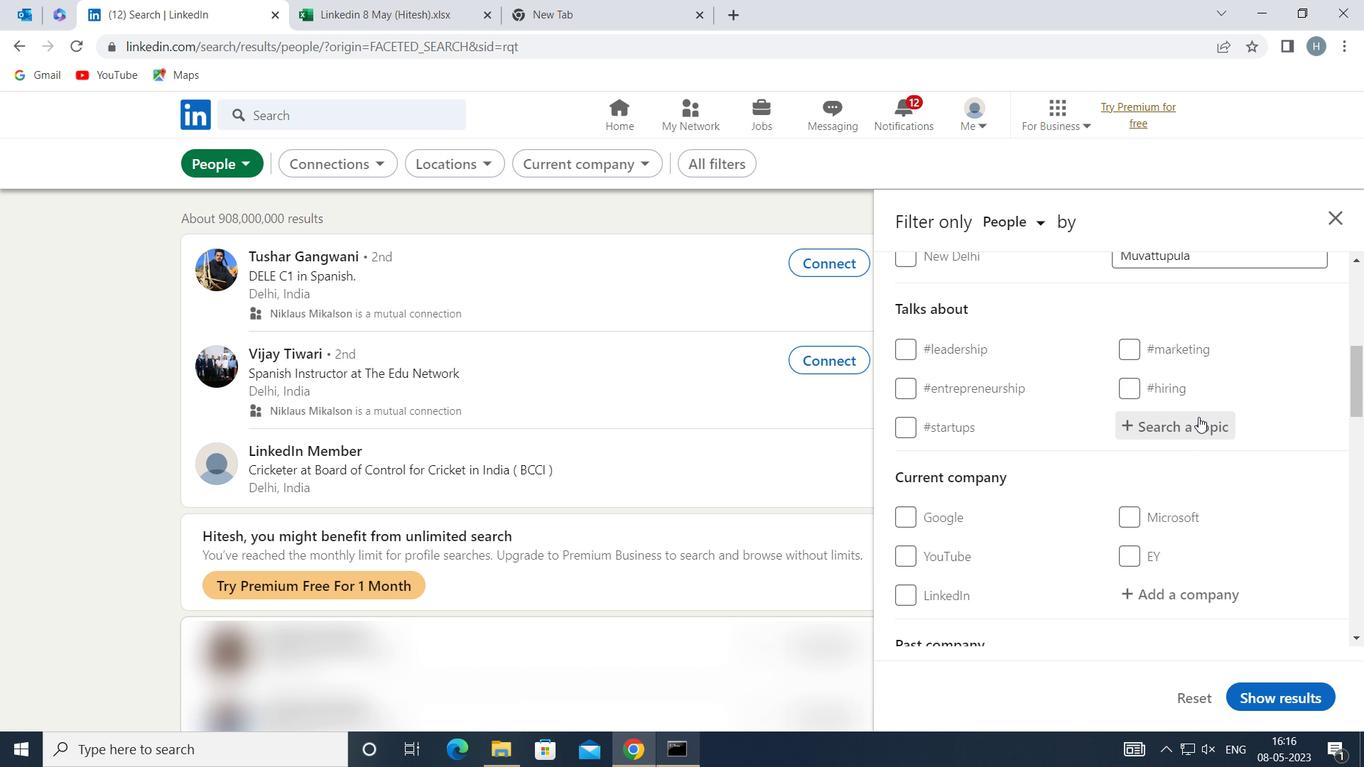 
Action: Key pressed CULTURE
Screenshot: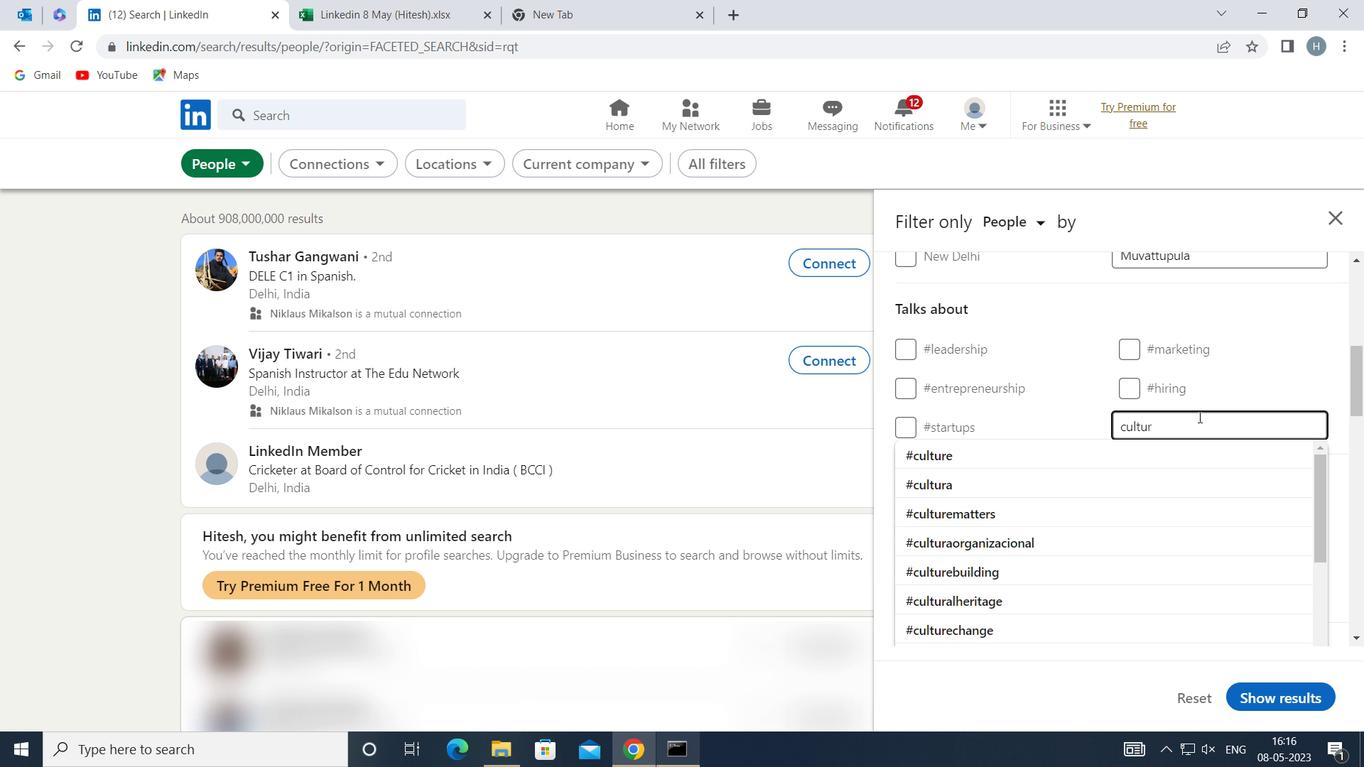 
Action: Mouse moved to (1092, 446)
Screenshot: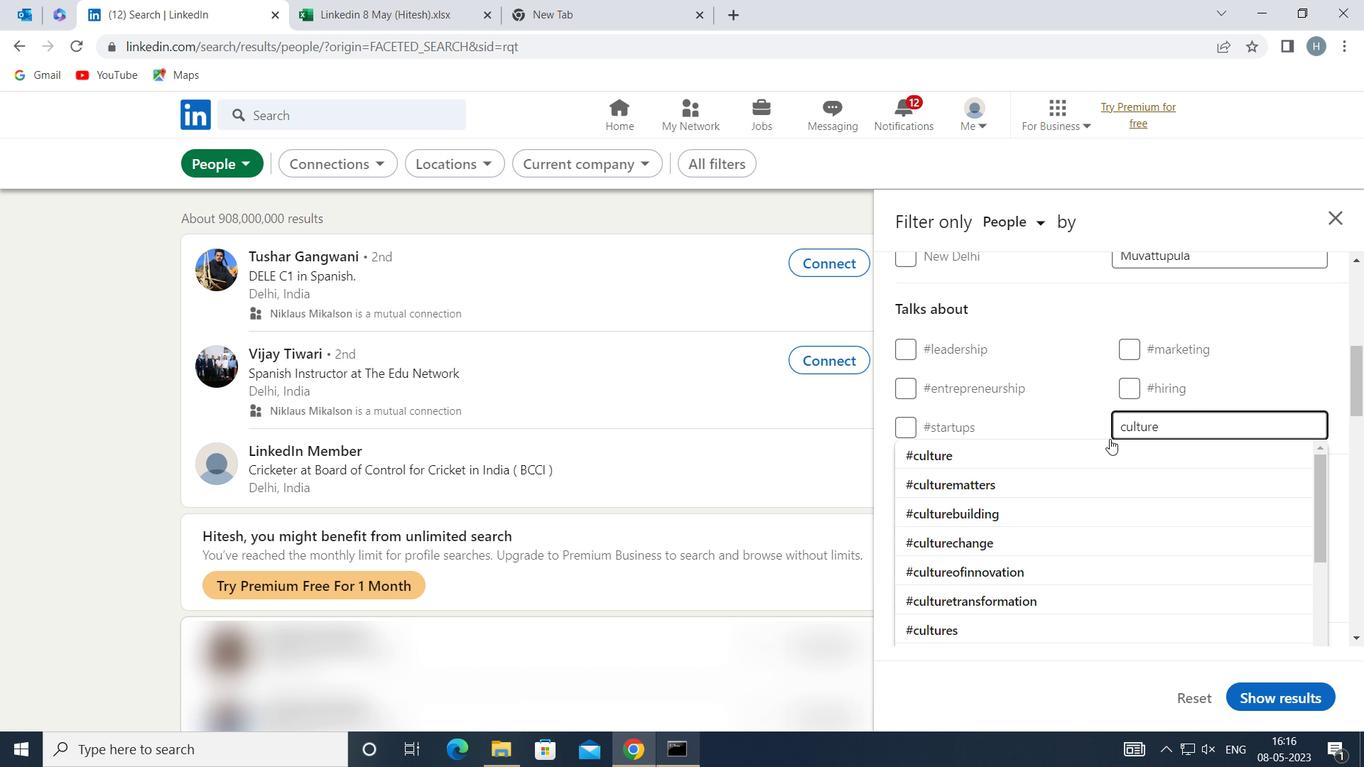 
Action: Mouse pressed left at (1092, 446)
Screenshot: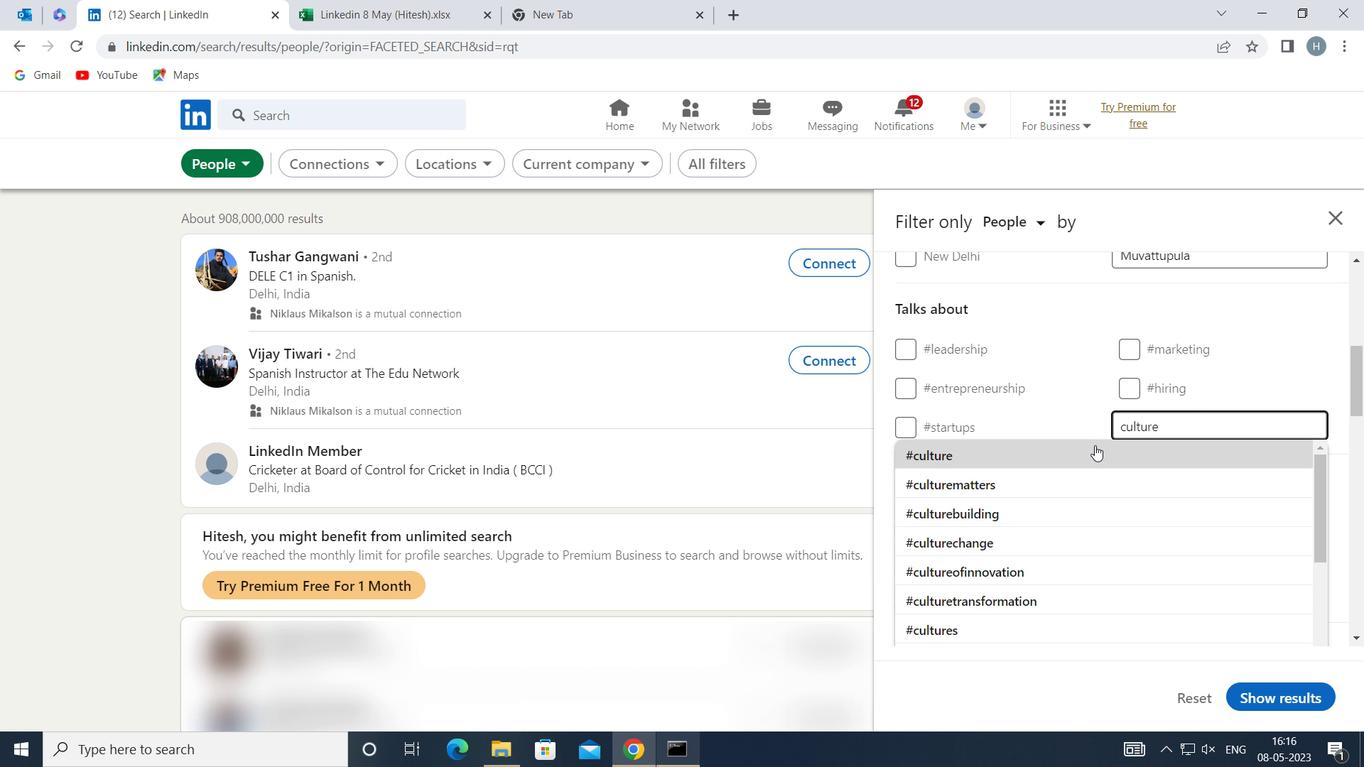 
Action: Mouse scrolled (1092, 445) with delta (0, 0)
Screenshot: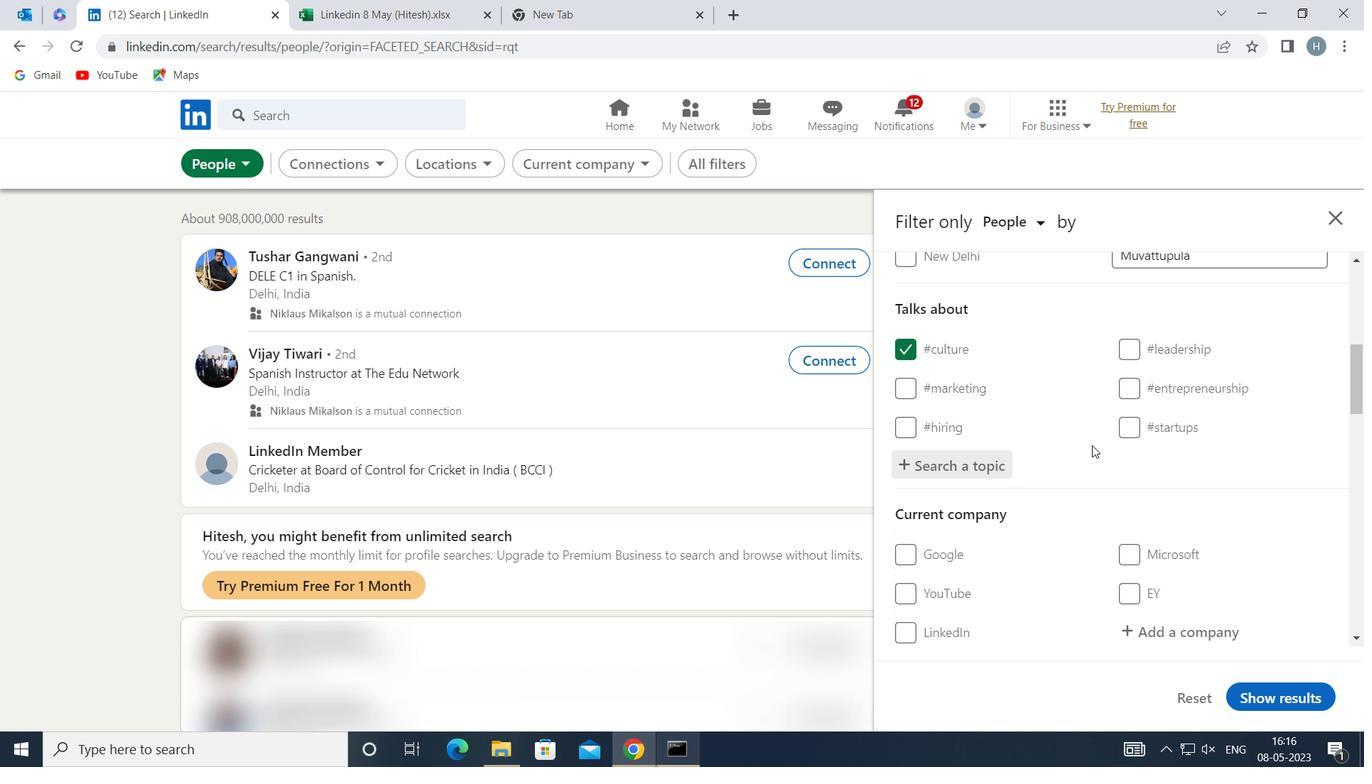 
Action: Mouse scrolled (1092, 445) with delta (0, 0)
Screenshot: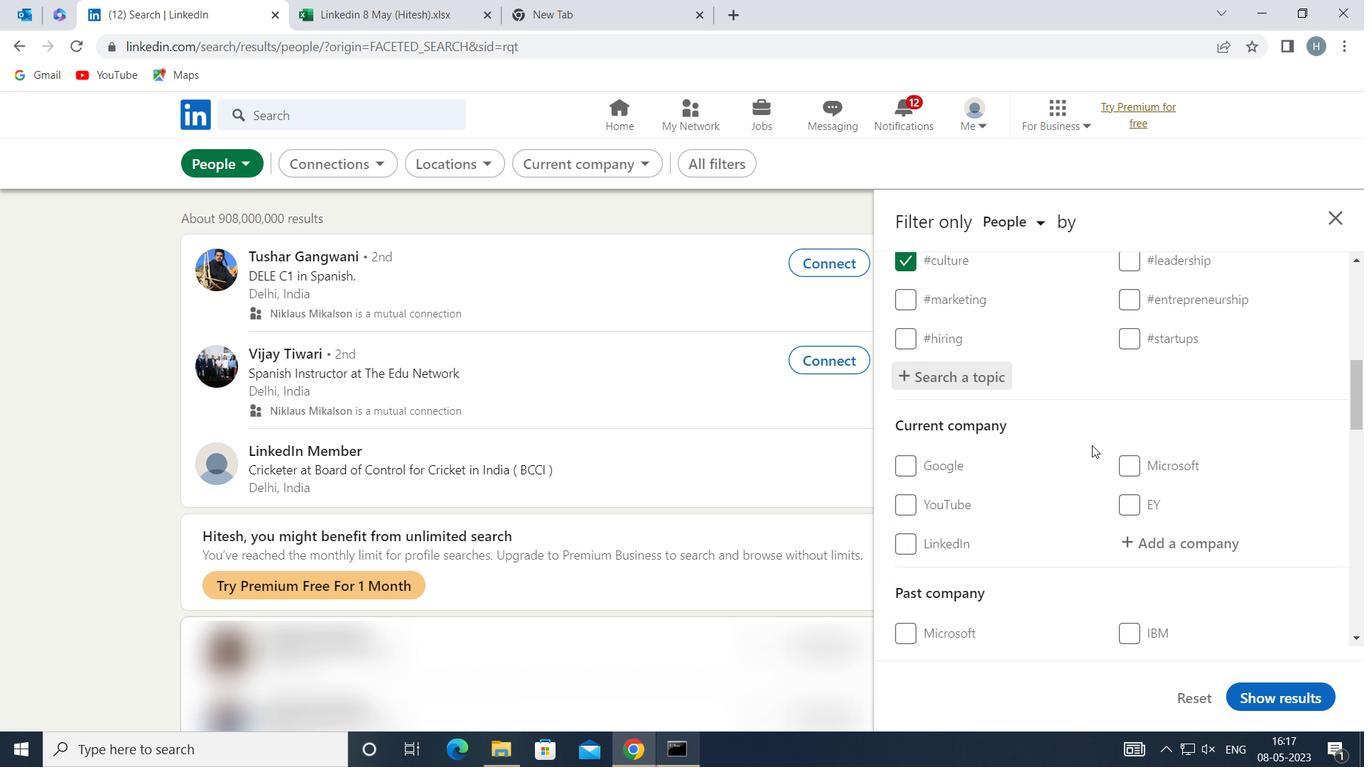 
Action: Mouse moved to (1089, 446)
Screenshot: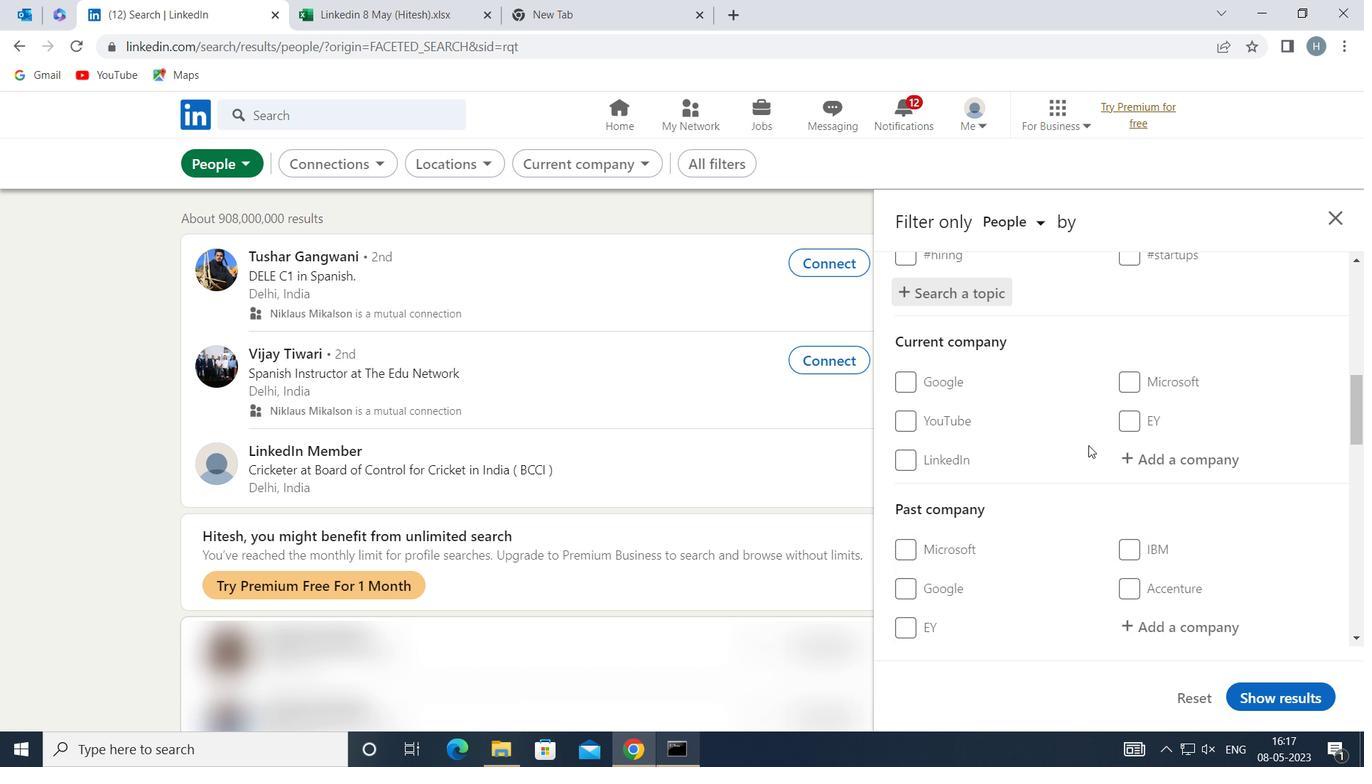 
Action: Mouse scrolled (1089, 445) with delta (0, 0)
Screenshot: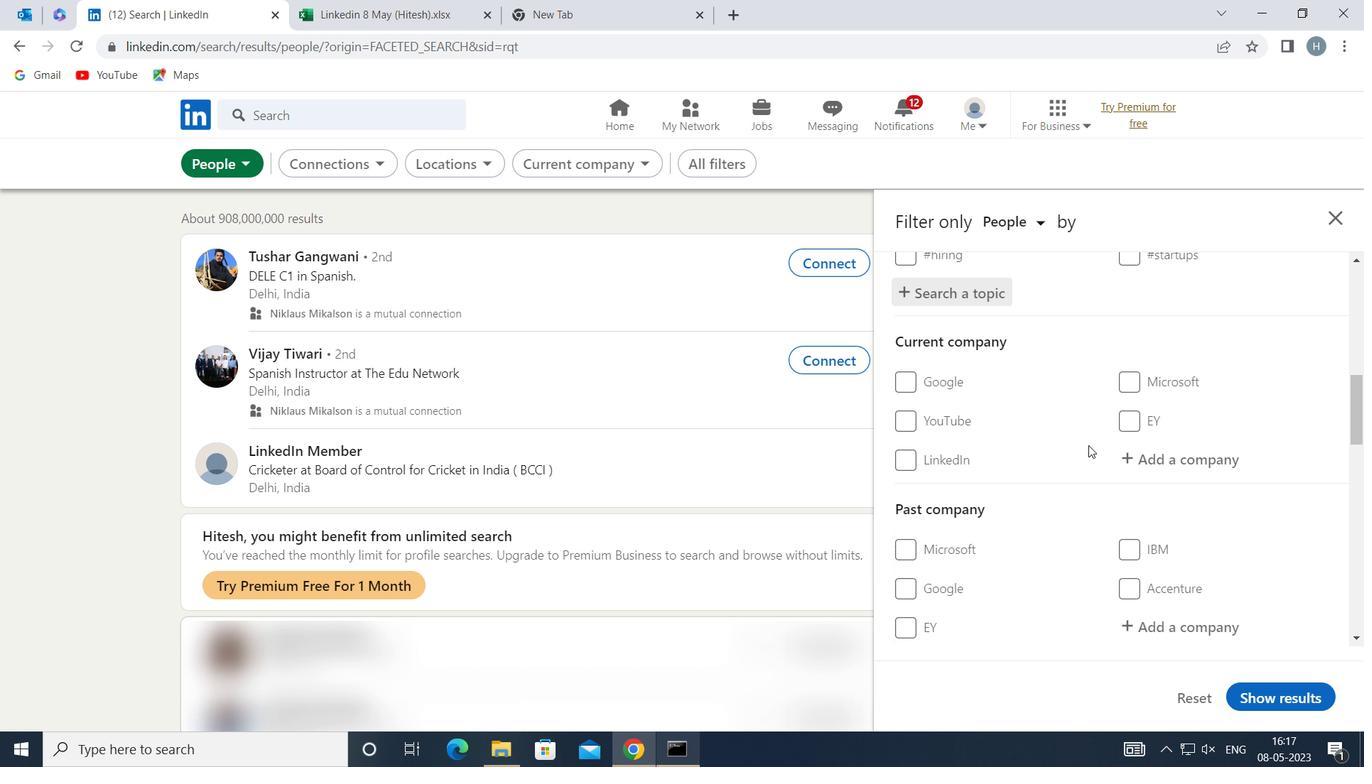 
Action: Mouse scrolled (1089, 445) with delta (0, 0)
Screenshot: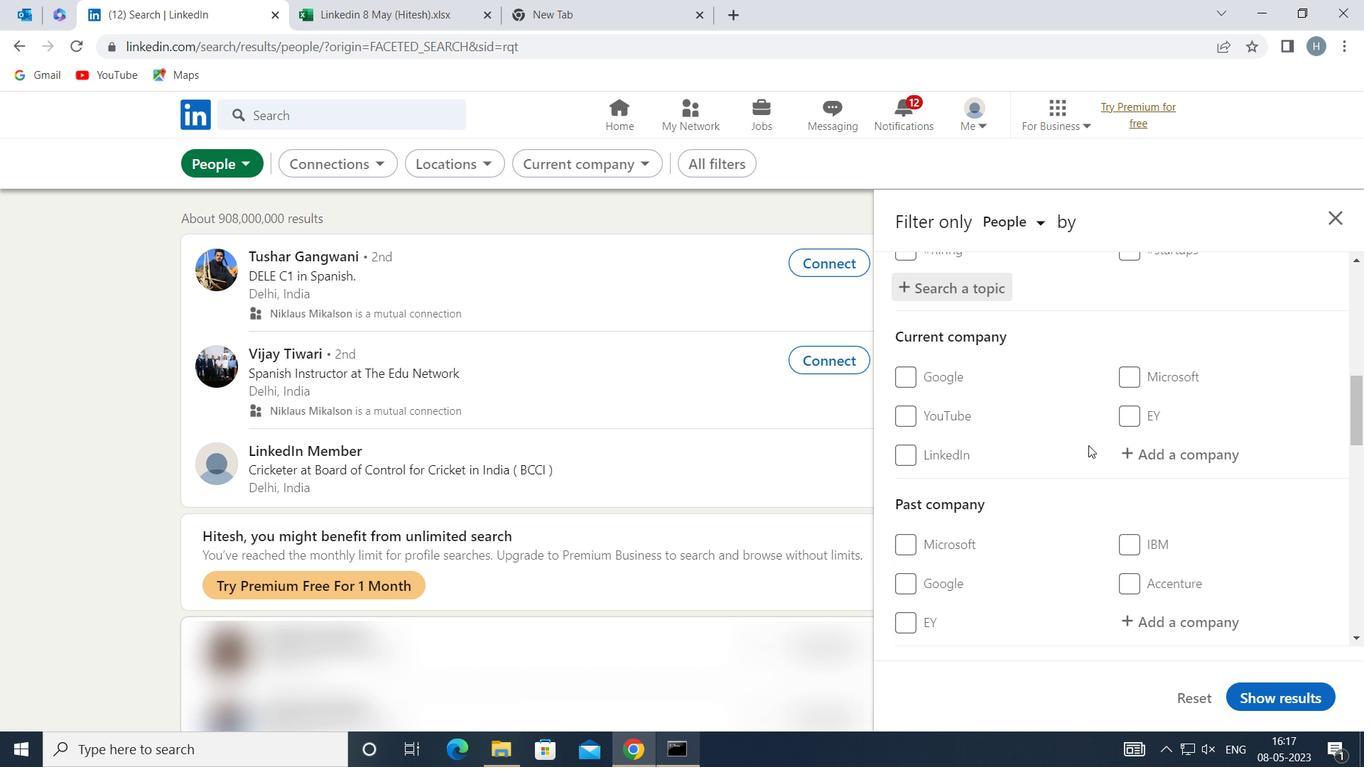 
Action: Mouse moved to (1089, 446)
Screenshot: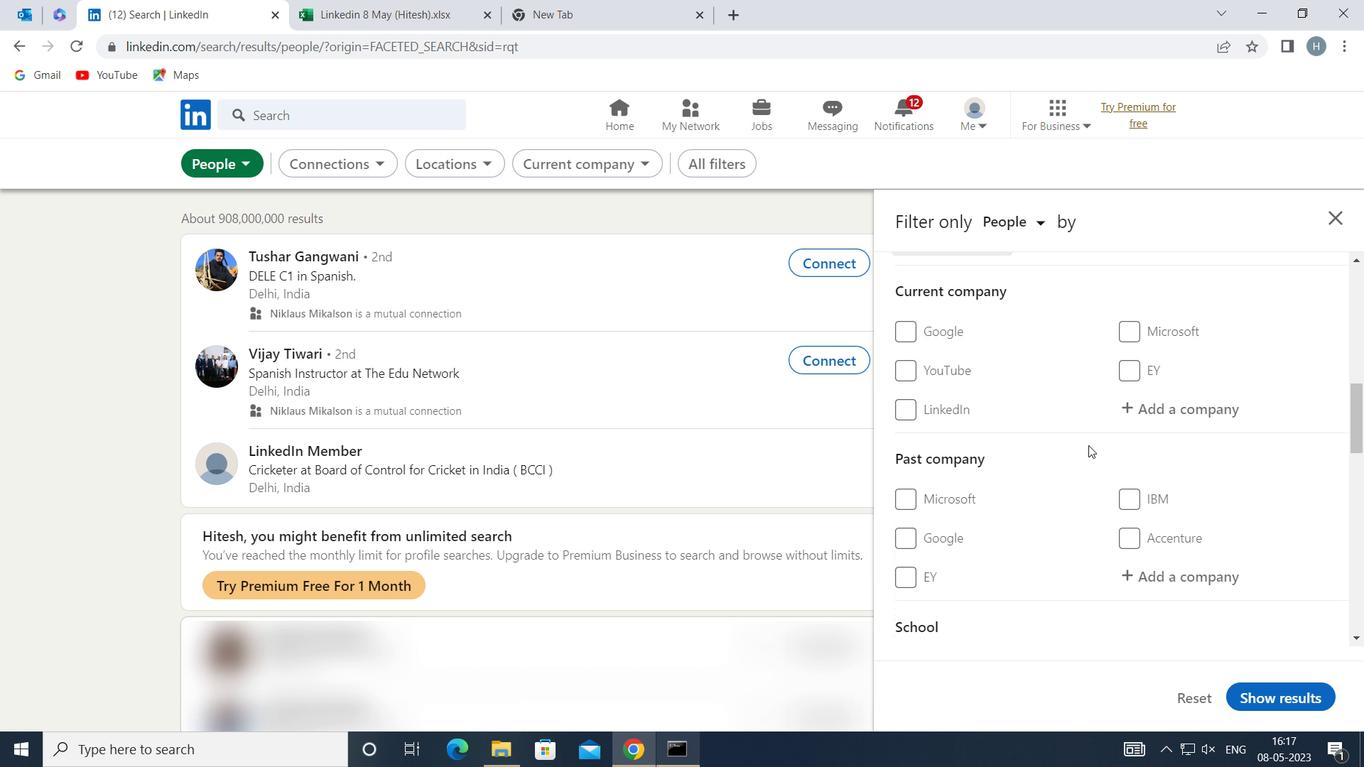 
Action: Mouse scrolled (1089, 445) with delta (0, 0)
Screenshot: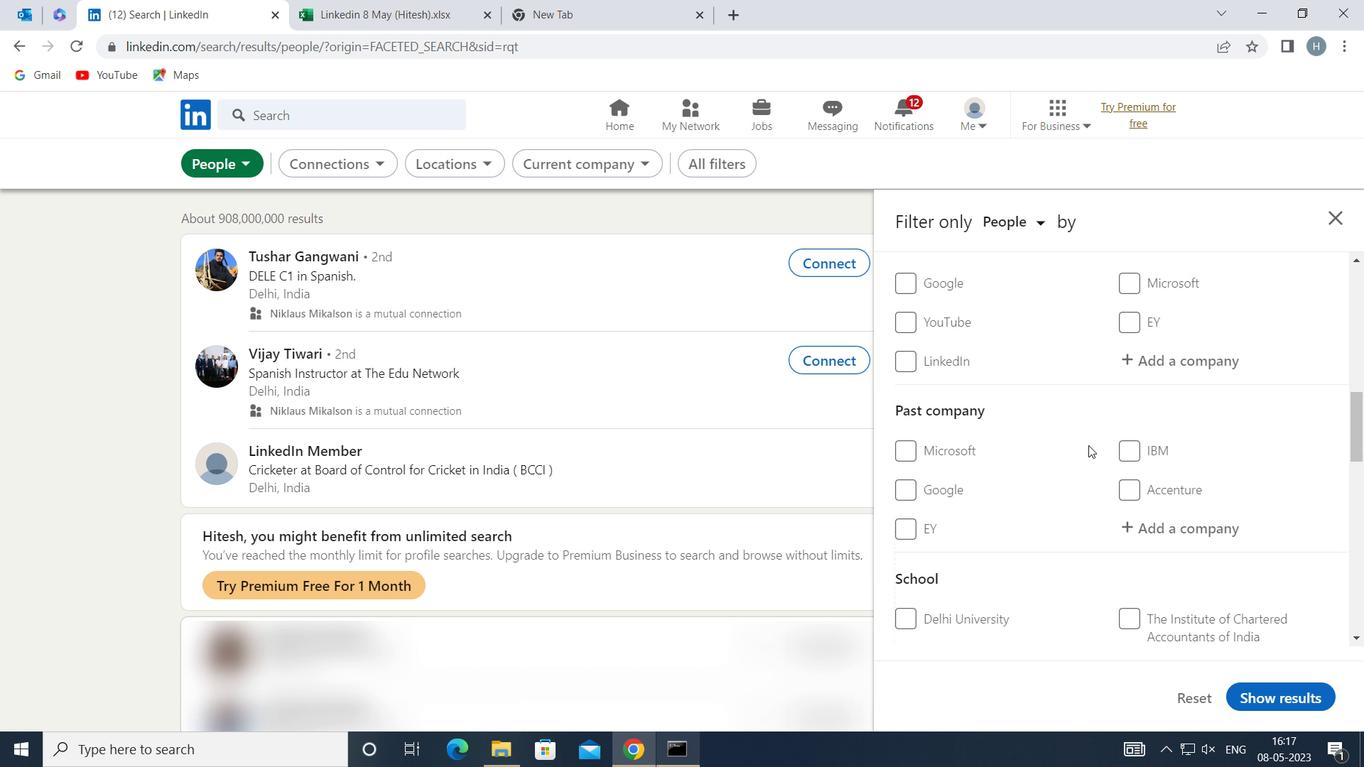 
Action: Mouse moved to (1090, 446)
Screenshot: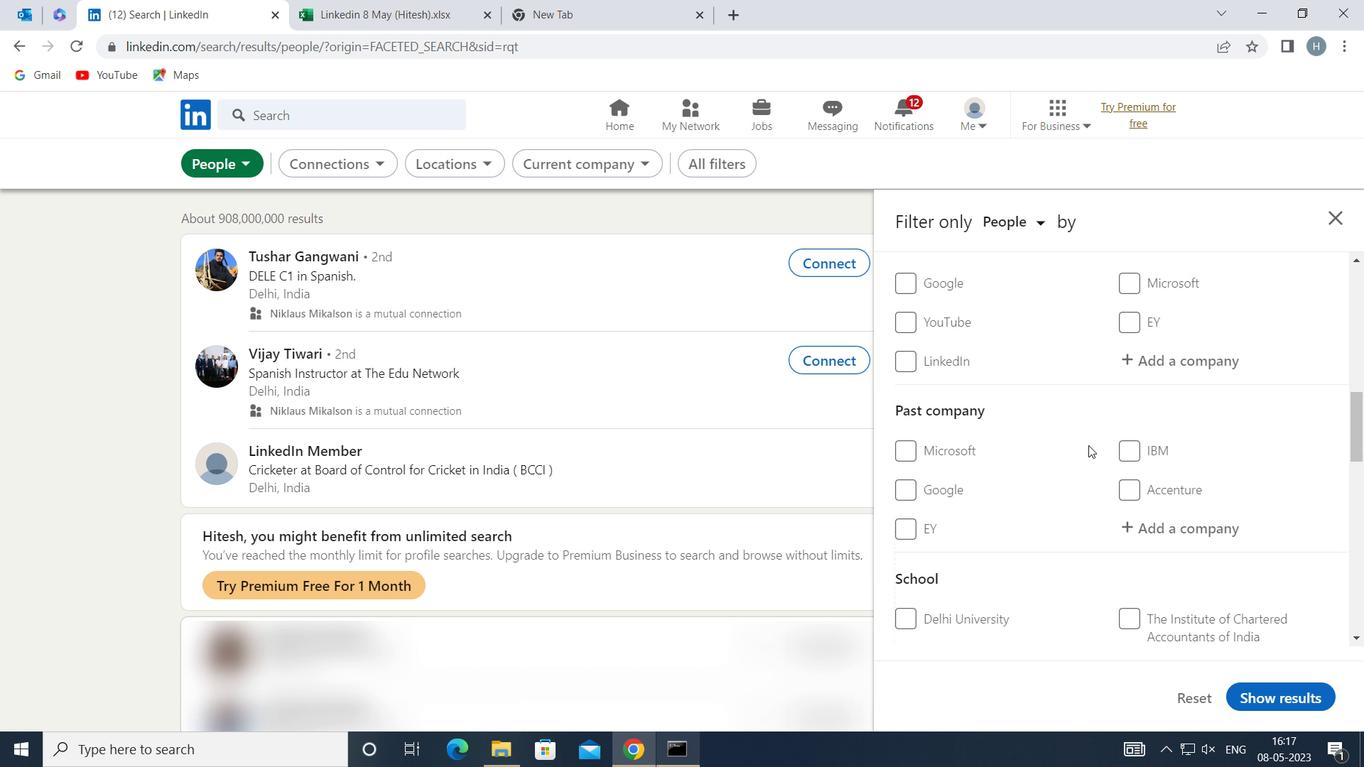 
Action: Mouse scrolled (1090, 445) with delta (0, 0)
Screenshot: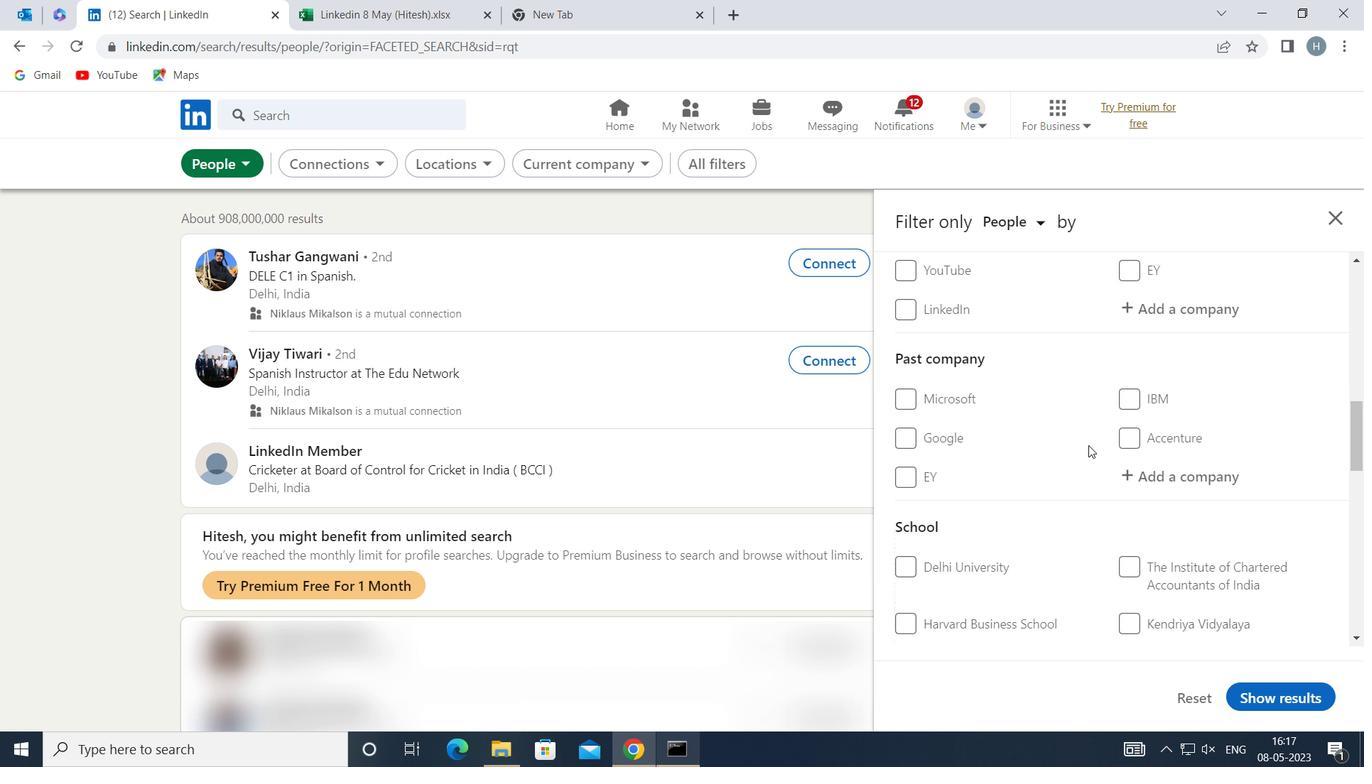 
Action: Mouse scrolled (1090, 445) with delta (0, 0)
Screenshot: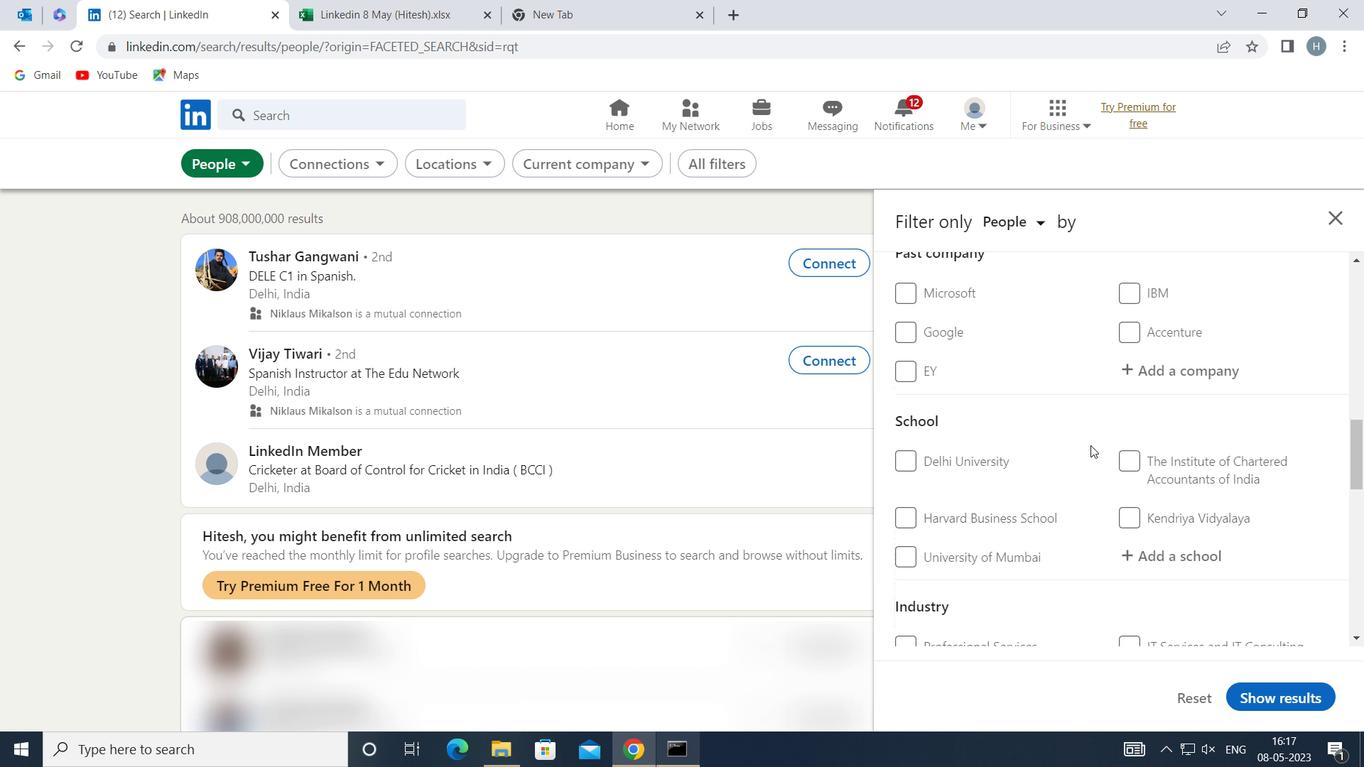 
Action: Mouse moved to (1087, 446)
Screenshot: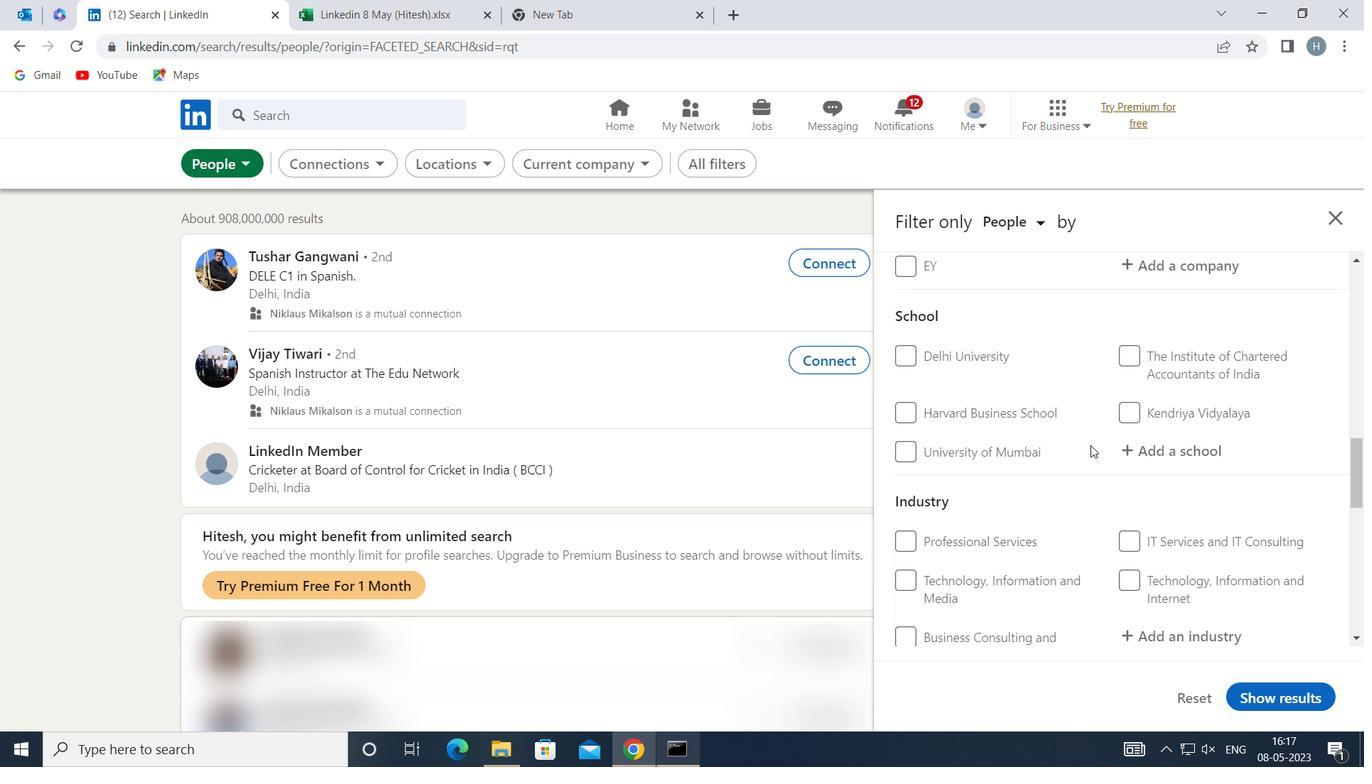 
Action: Mouse scrolled (1087, 445) with delta (0, 0)
Screenshot: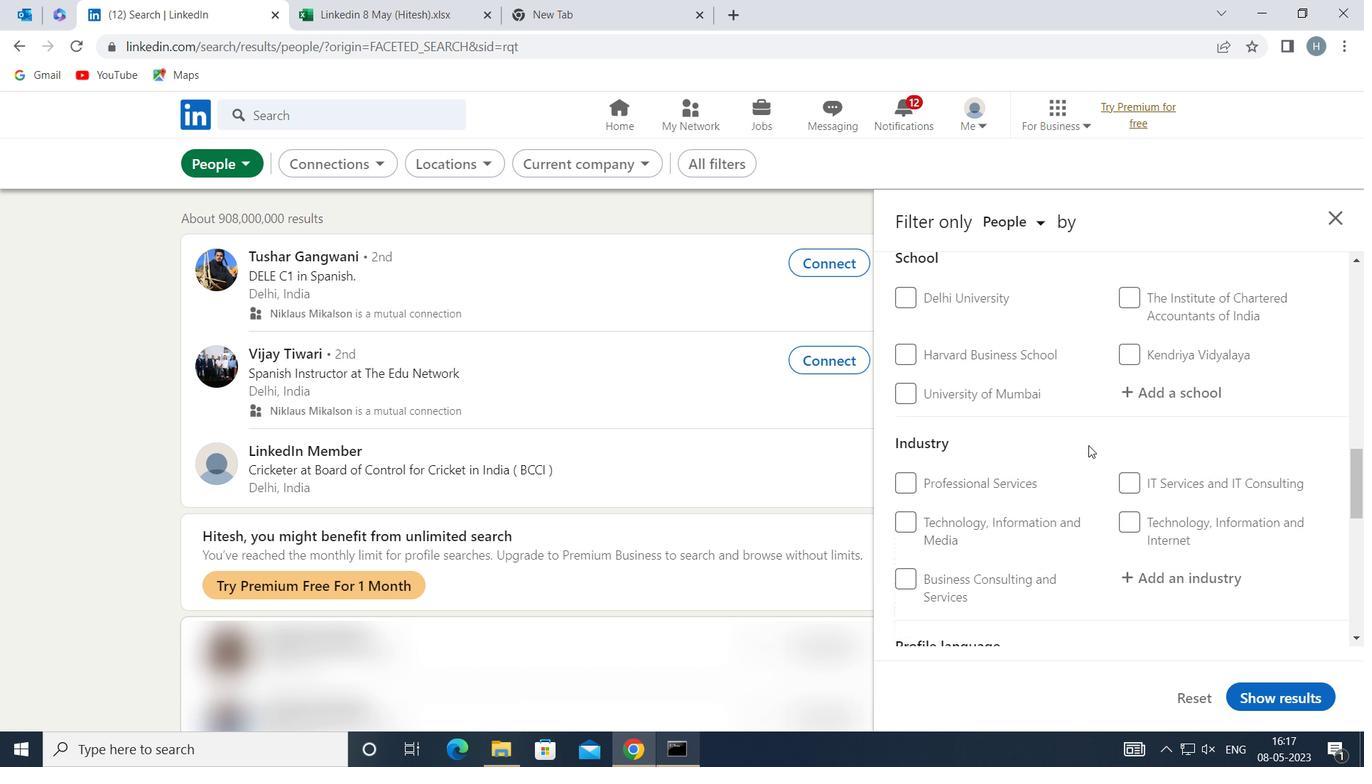
Action: Mouse moved to (1086, 446)
Screenshot: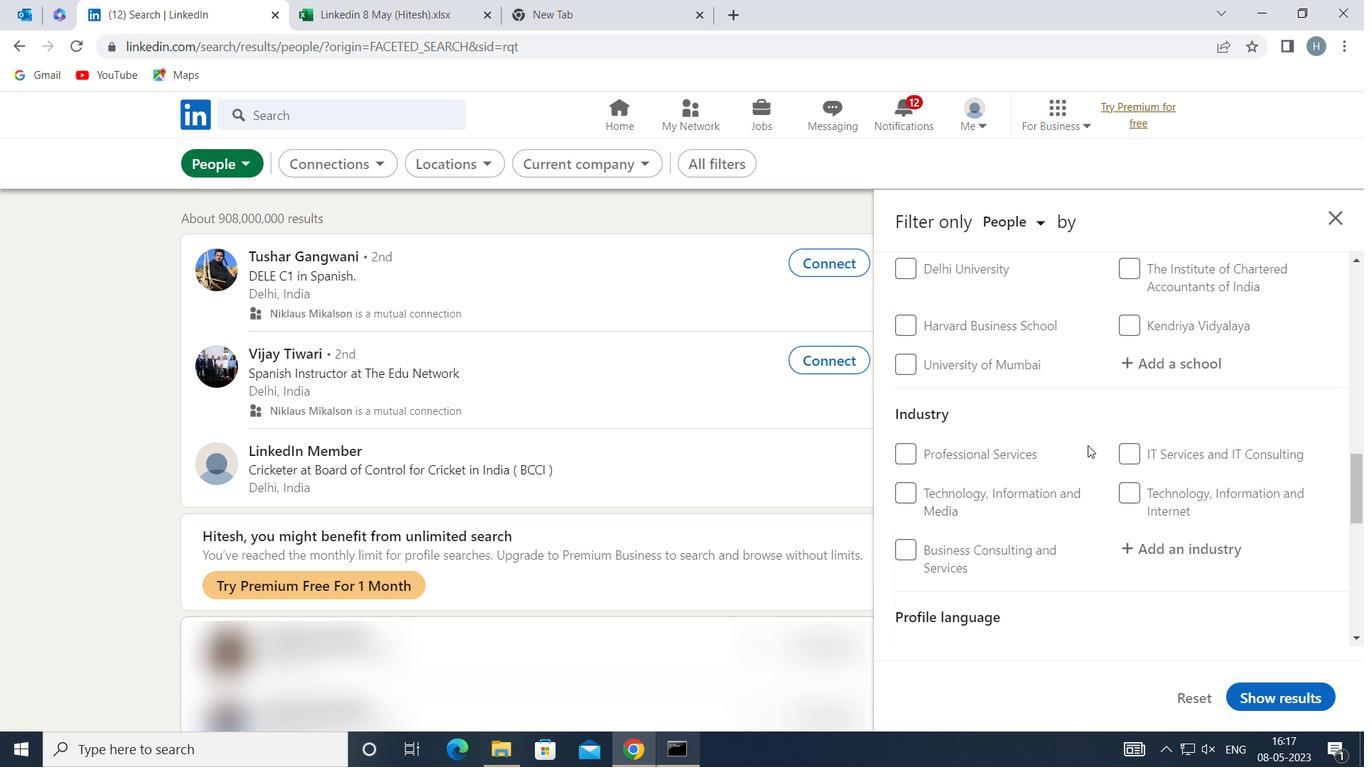 
Action: Mouse scrolled (1086, 445) with delta (0, 0)
Screenshot: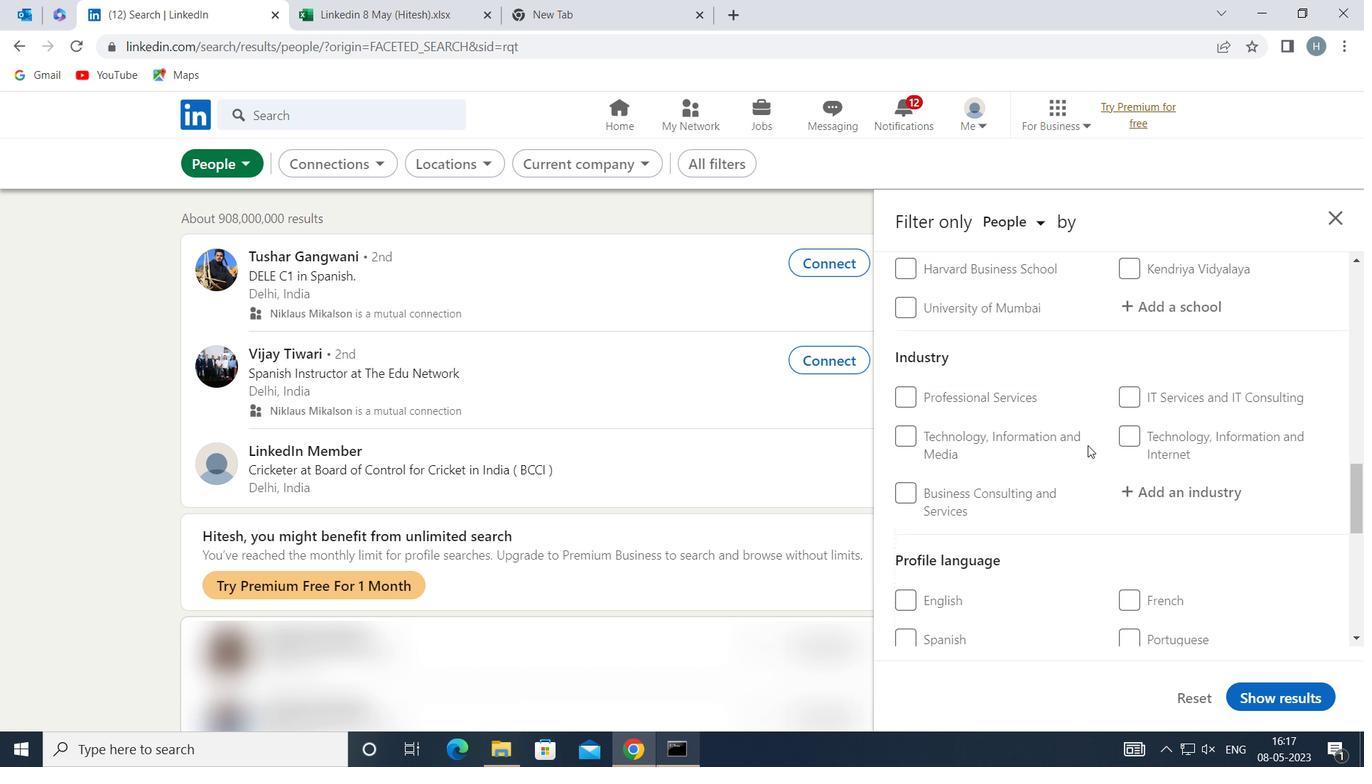 
Action: Mouse moved to (912, 480)
Screenshot: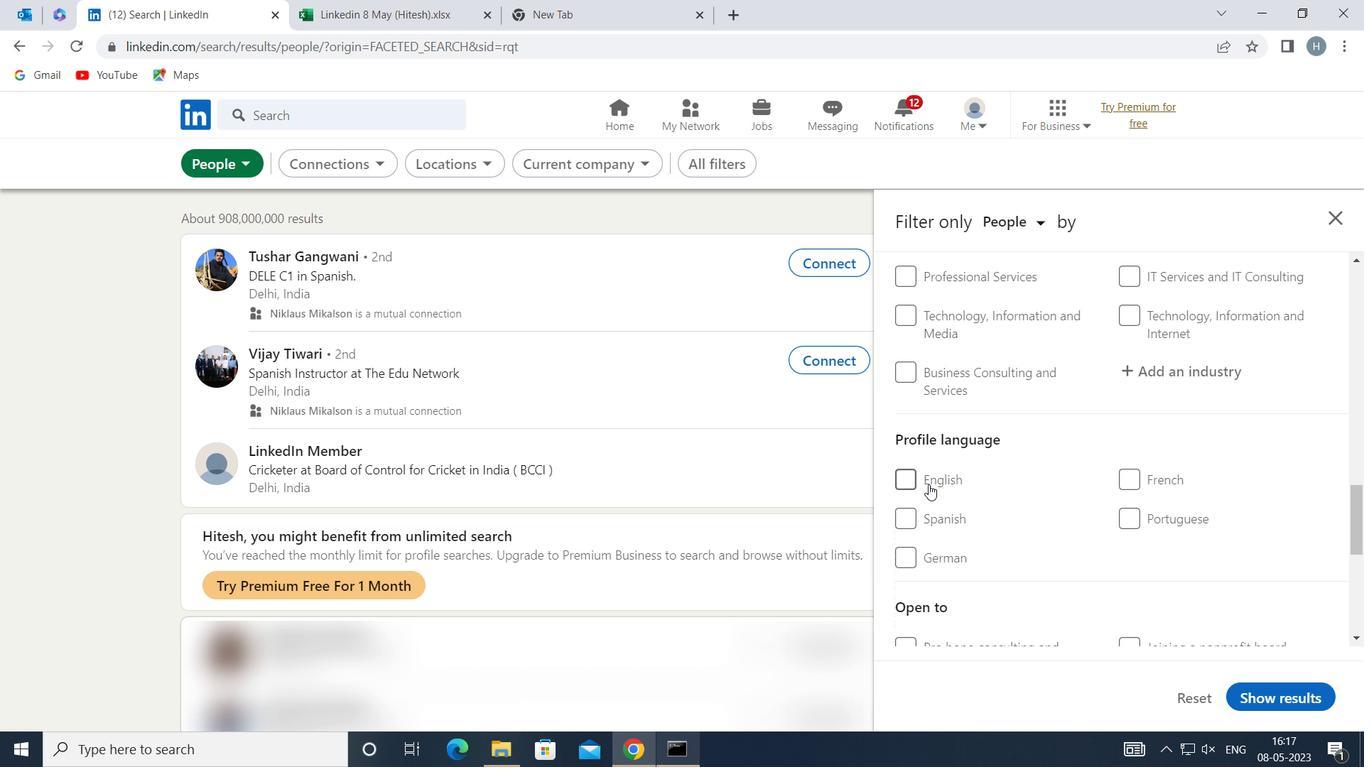 
Action: Mouse pressed left at (912, 480)
Screenshot: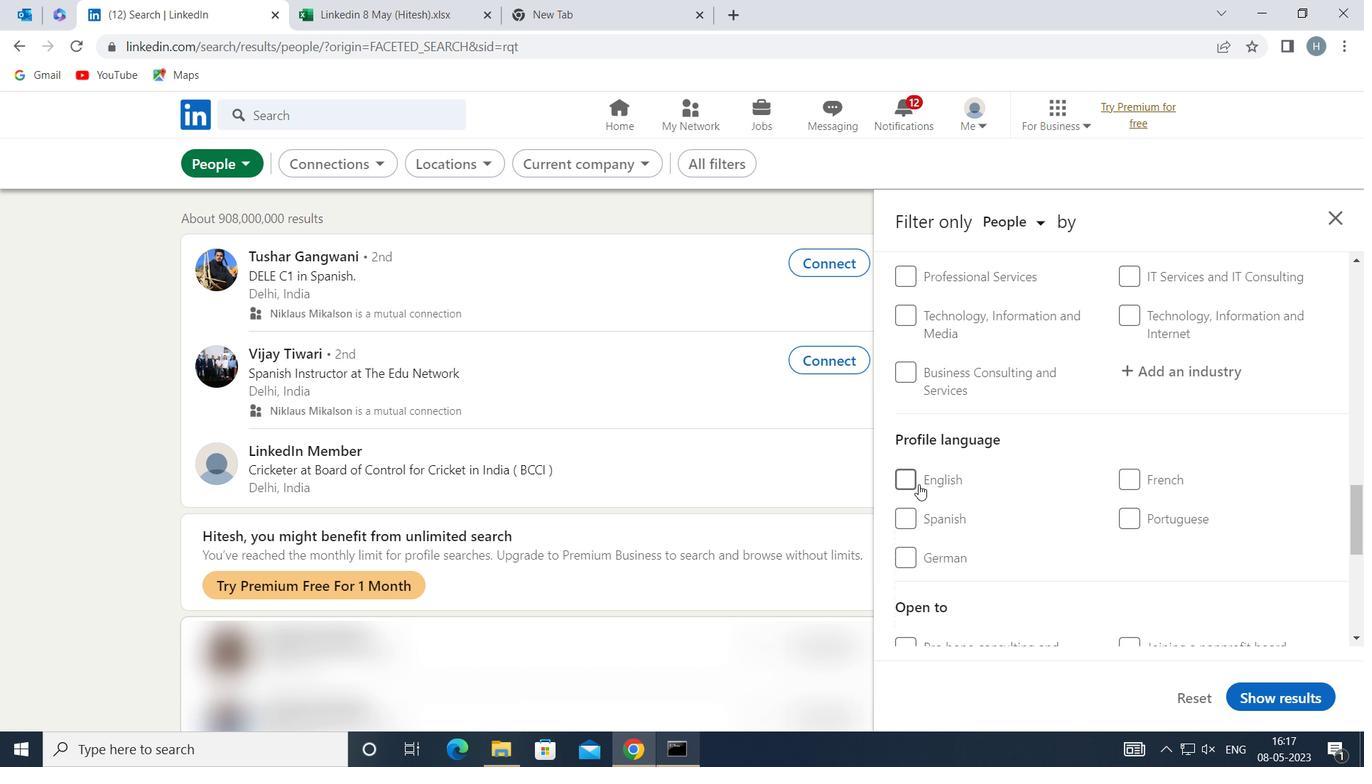 
Action: Mouse moved to (1077, 476)
Screenshot: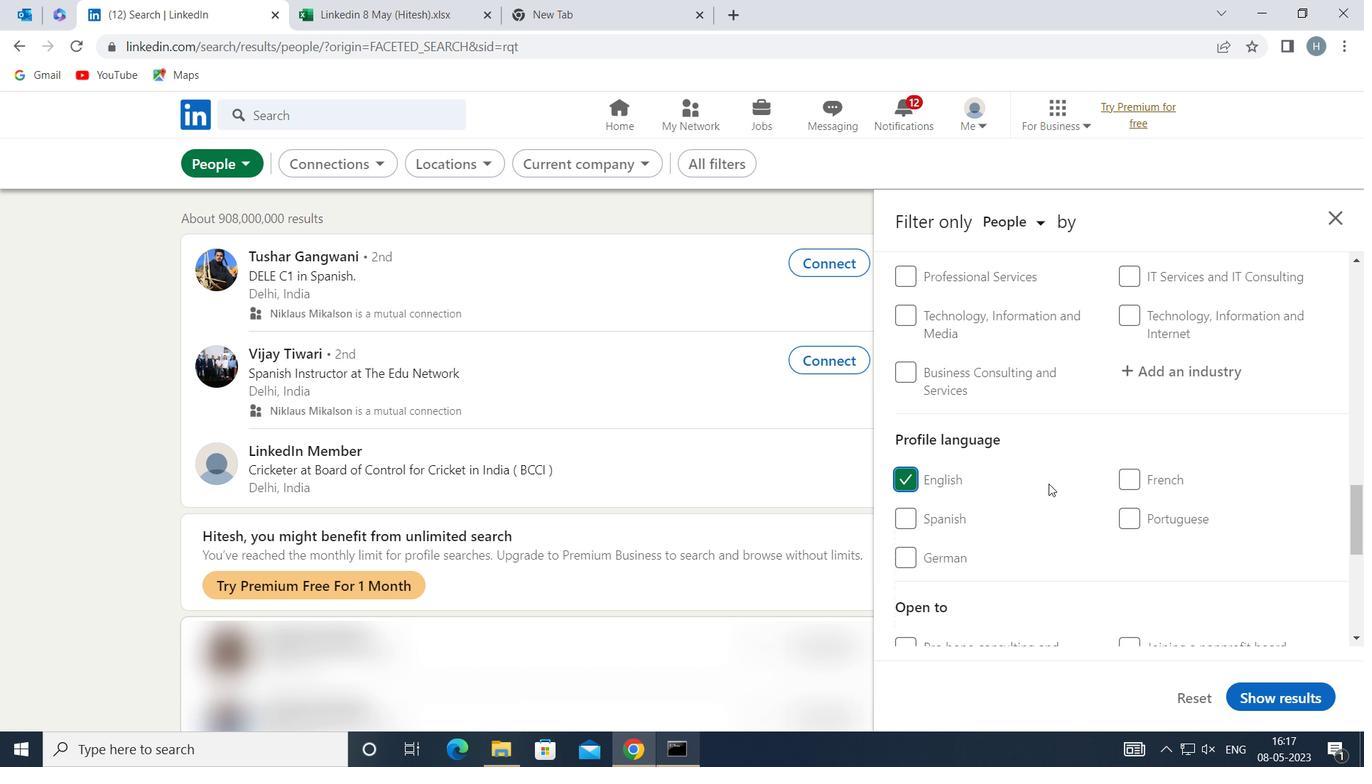 
Action: Mouse scrolled (1077, 477) with delta (0, 0)
Screenshot: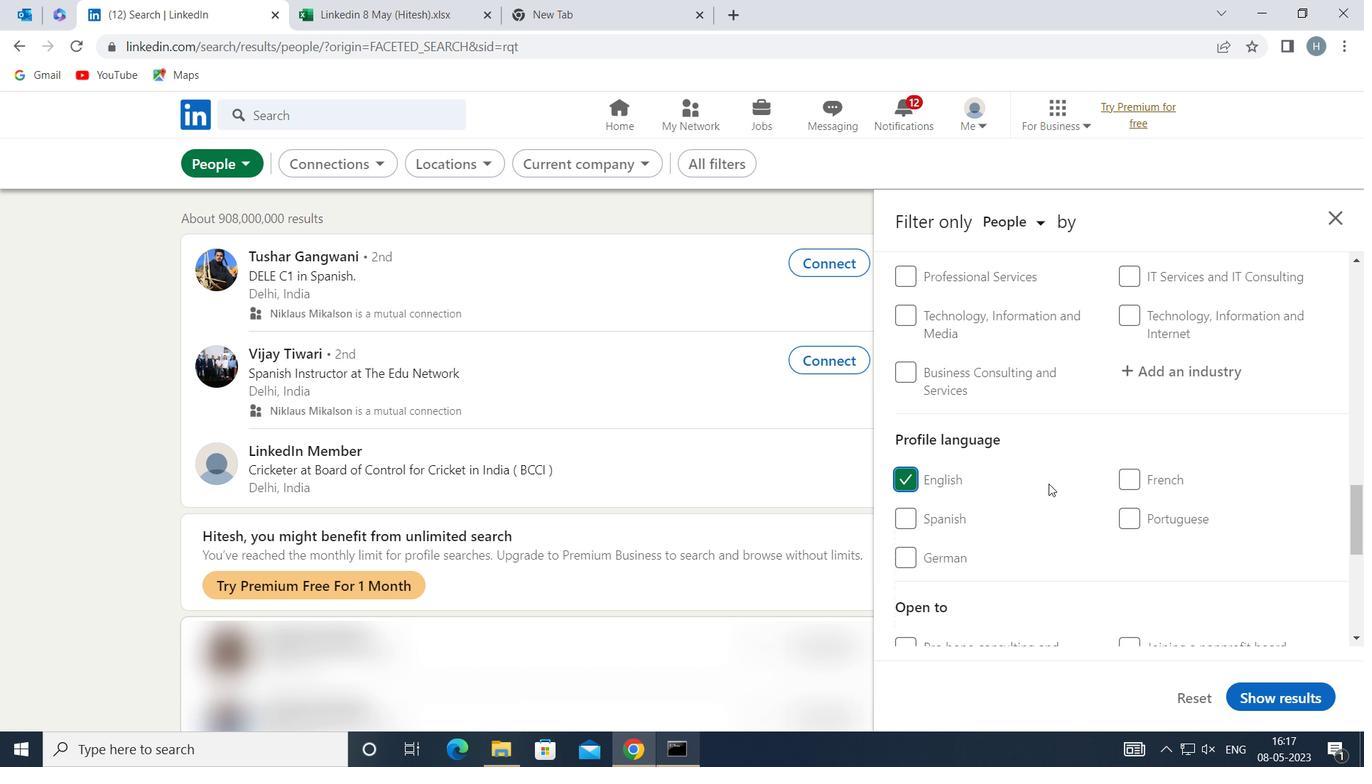 
Action: Mouse moved to (1076, 474)
Screenshot: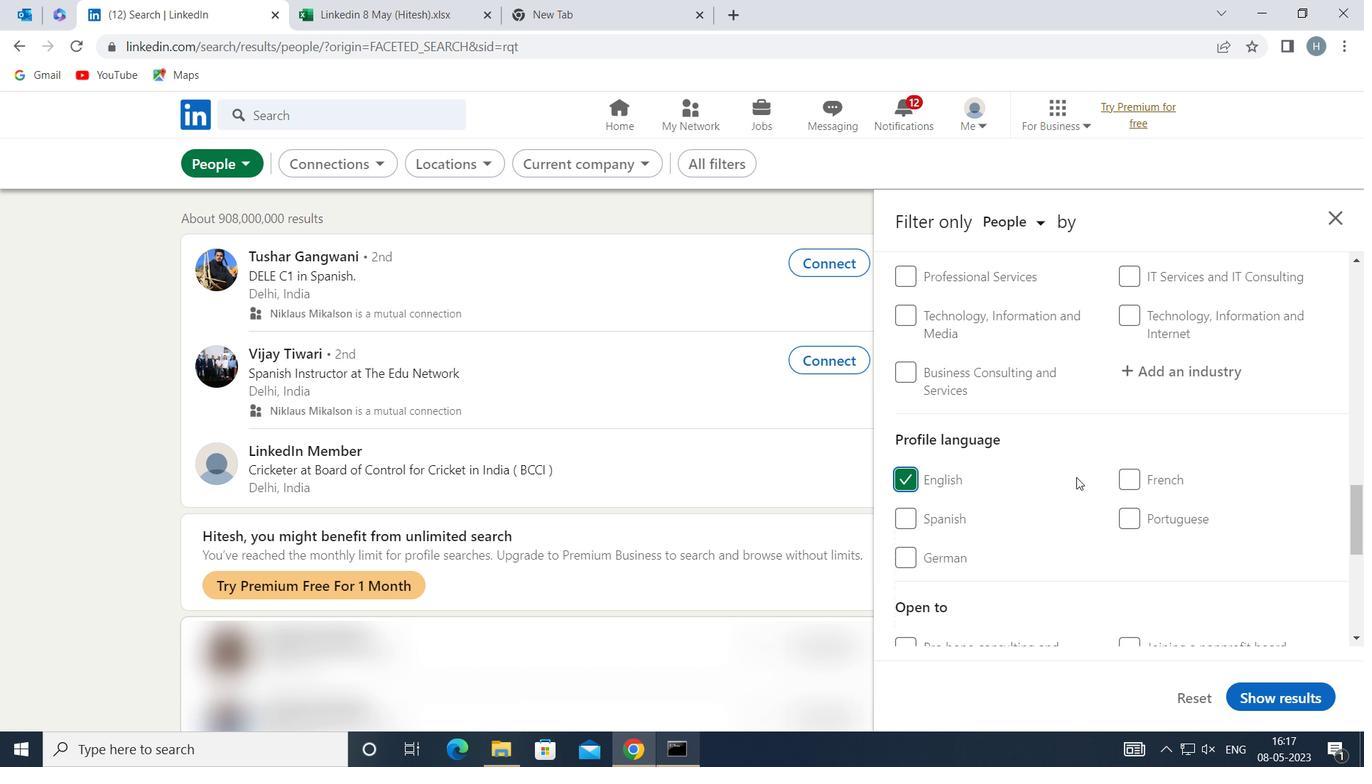 
Action: Mouse scrolled (1076, 475) with delta (0, 0)
Screenshot: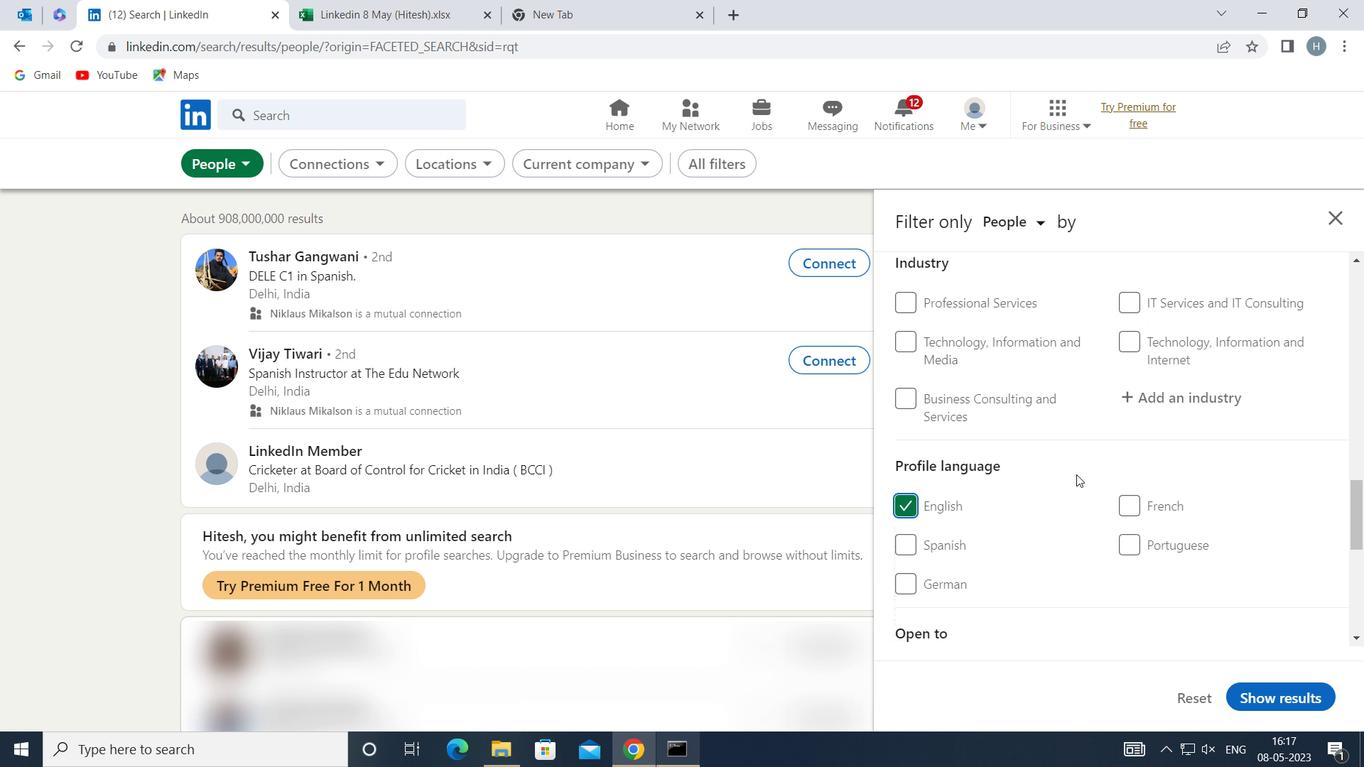 
Action: Mouse scrolled (1076, 475) with delta (0, 0)
Screenshot: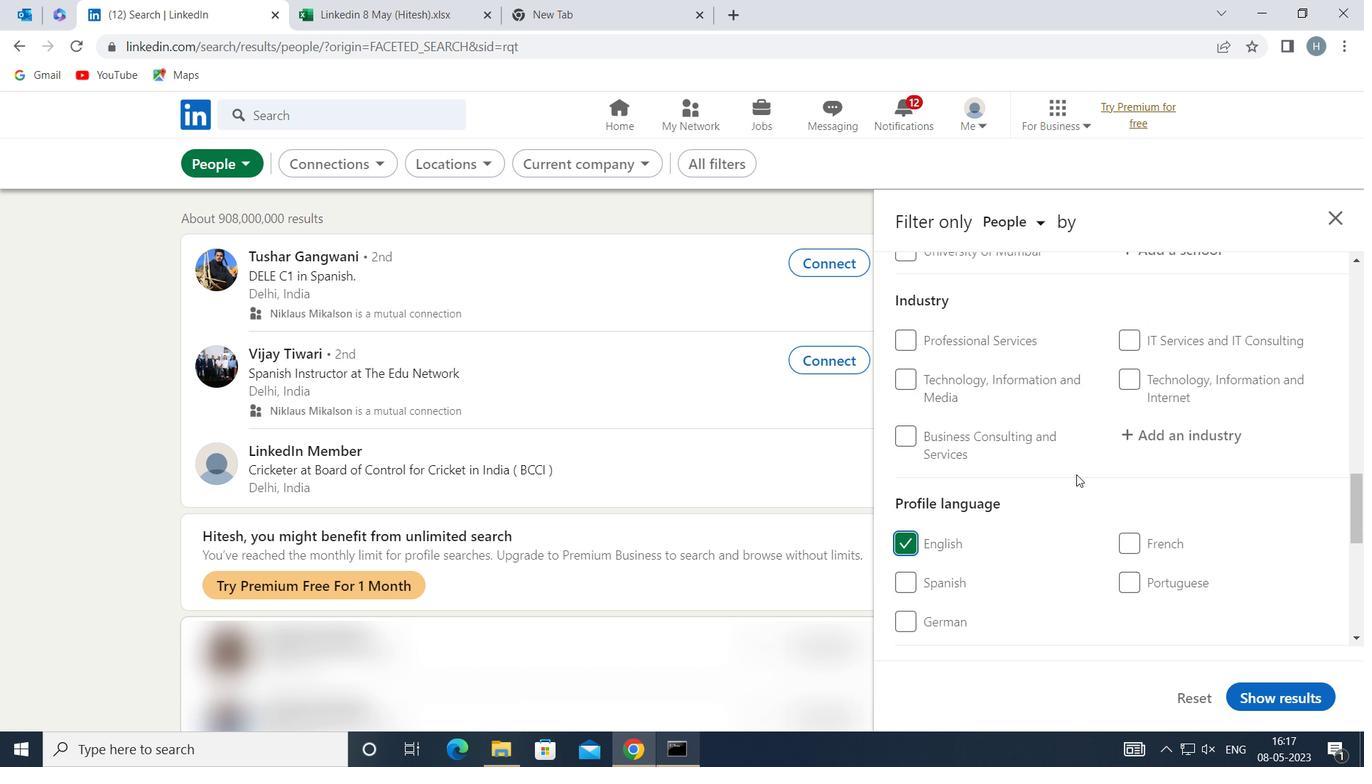 
Action: Mouse scrolled (1076, 475) with delta (0, 0)
Screenshot: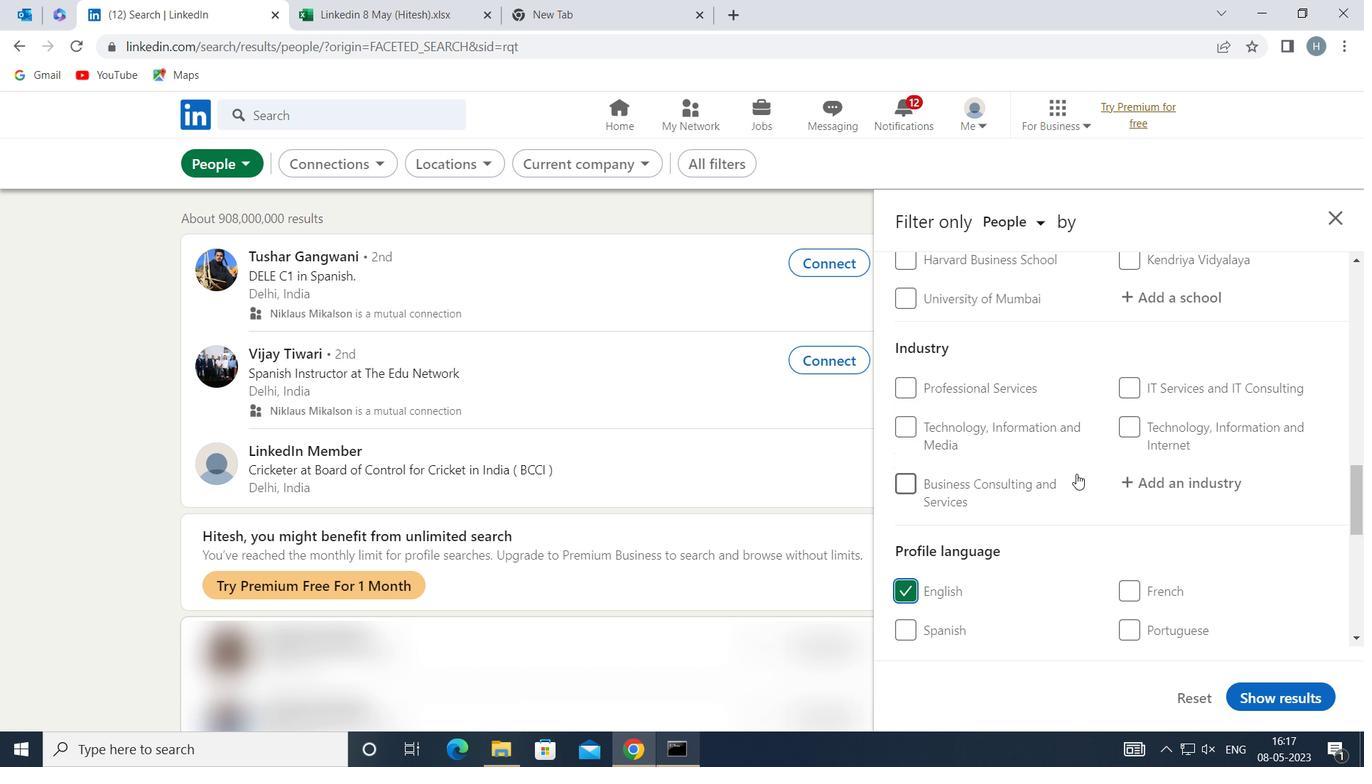 
Action: Mouse scrolled (1076, 475) with delta (0, 0)
Screenshot: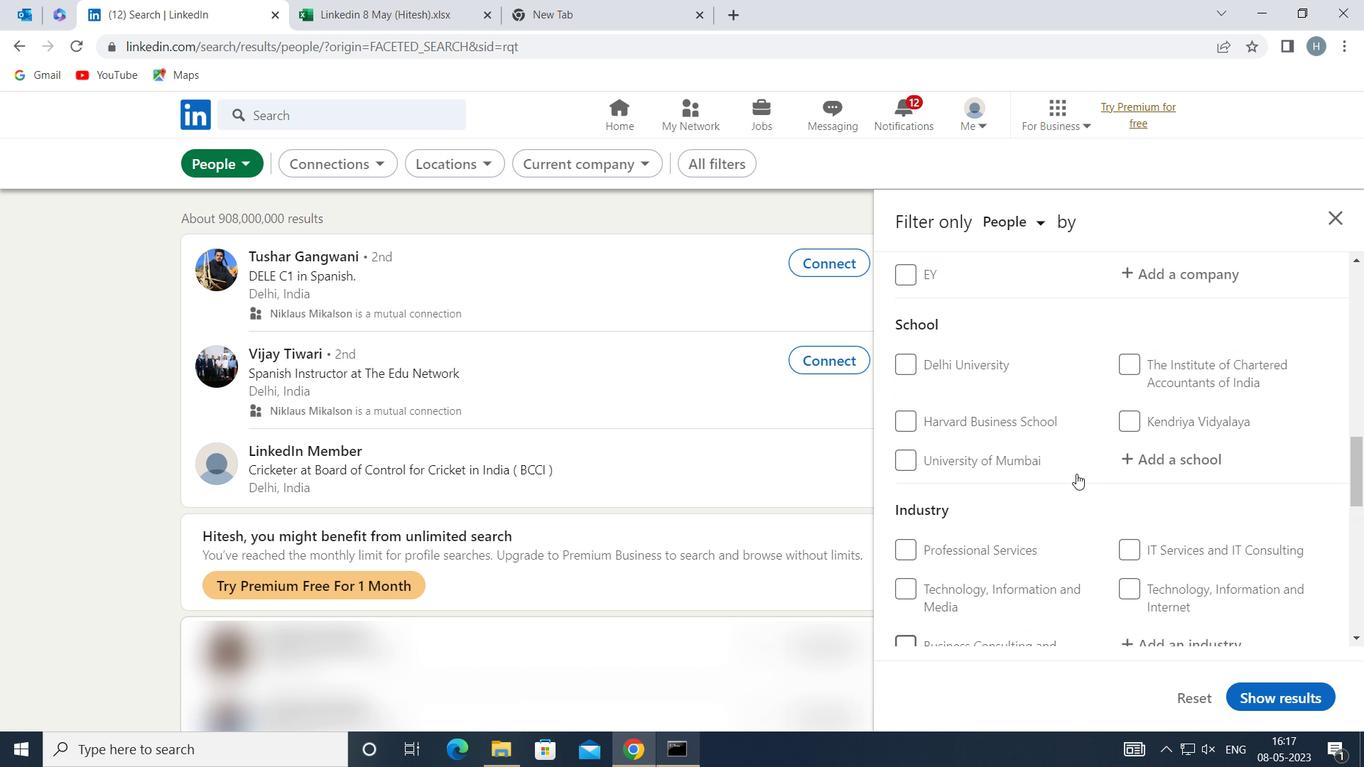 
Action: Mouse scrolled (1076, 475) with delta (0, 0)
Screenshot: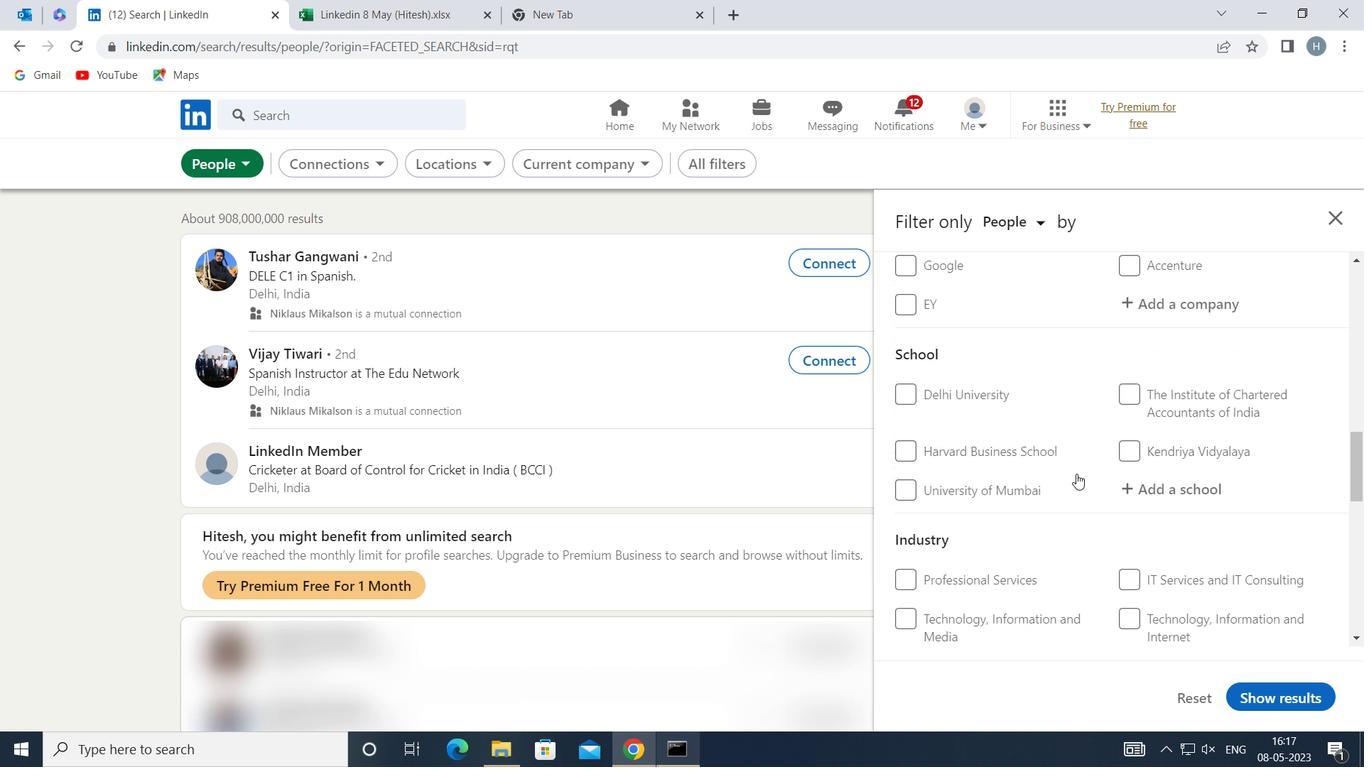 
Action: Mouse scrolled (1076, 475) with delta (0, 0)
Screenshot: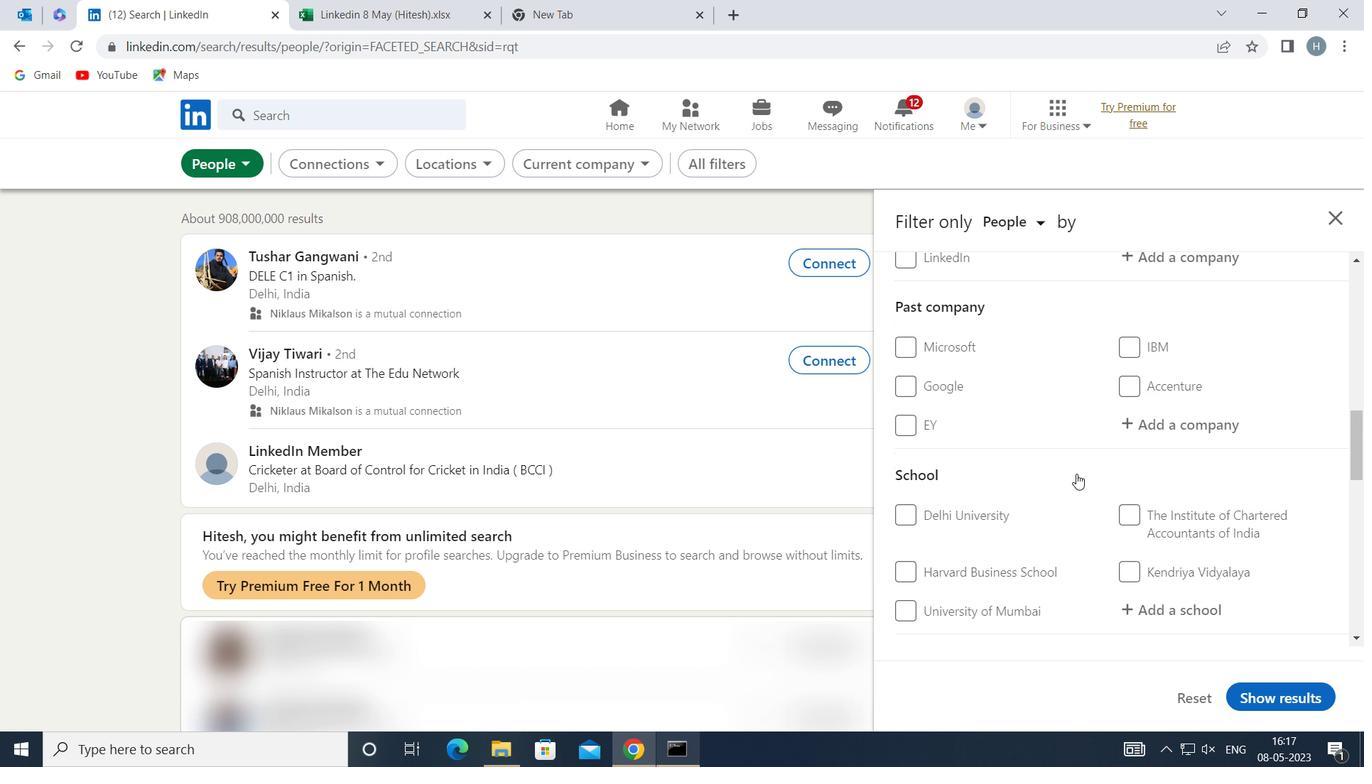 
Action: Mouse scrolled (1076, 475) with delta (0, 0)
Screenshot: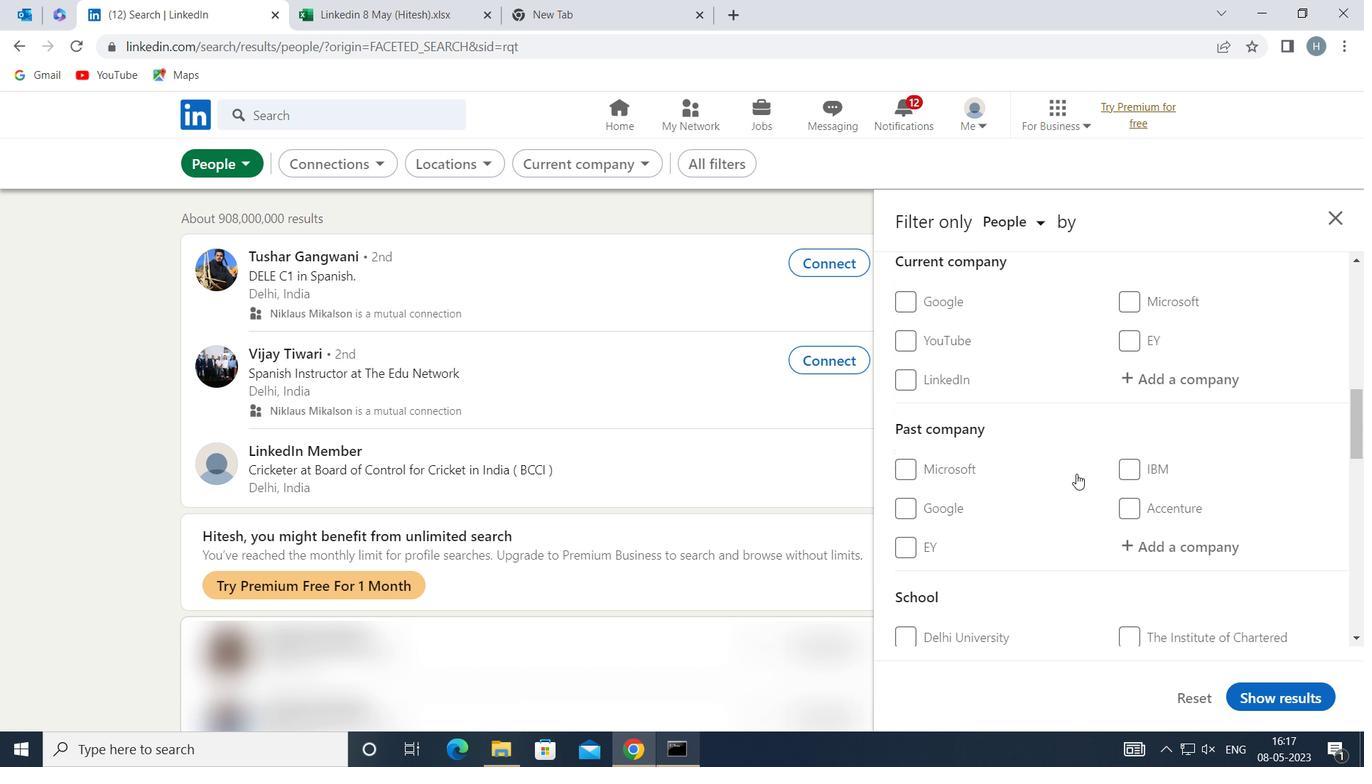
Action: Mouse moved to (1081, 475)
Screenshot: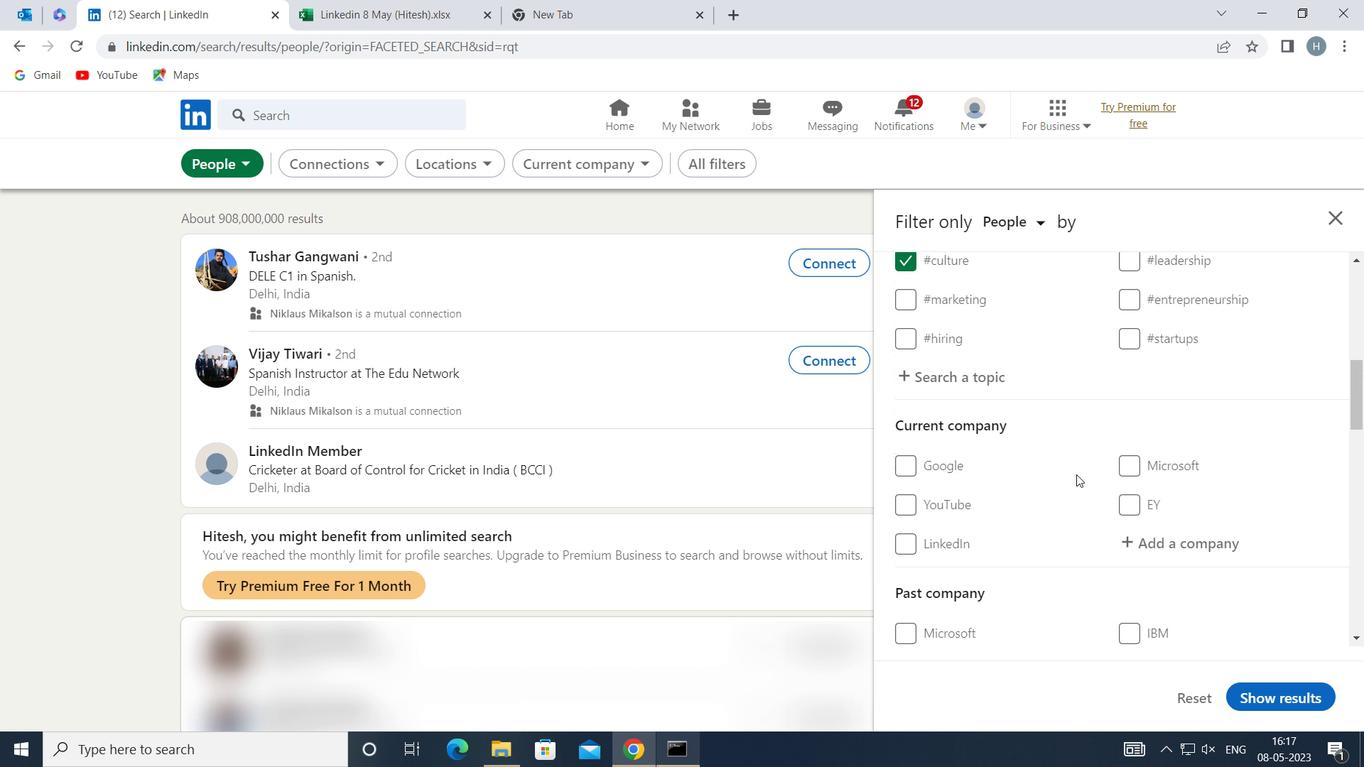 
Action: Mouse scrolled (1081, 474) with delta (0, 0)
Screenshot: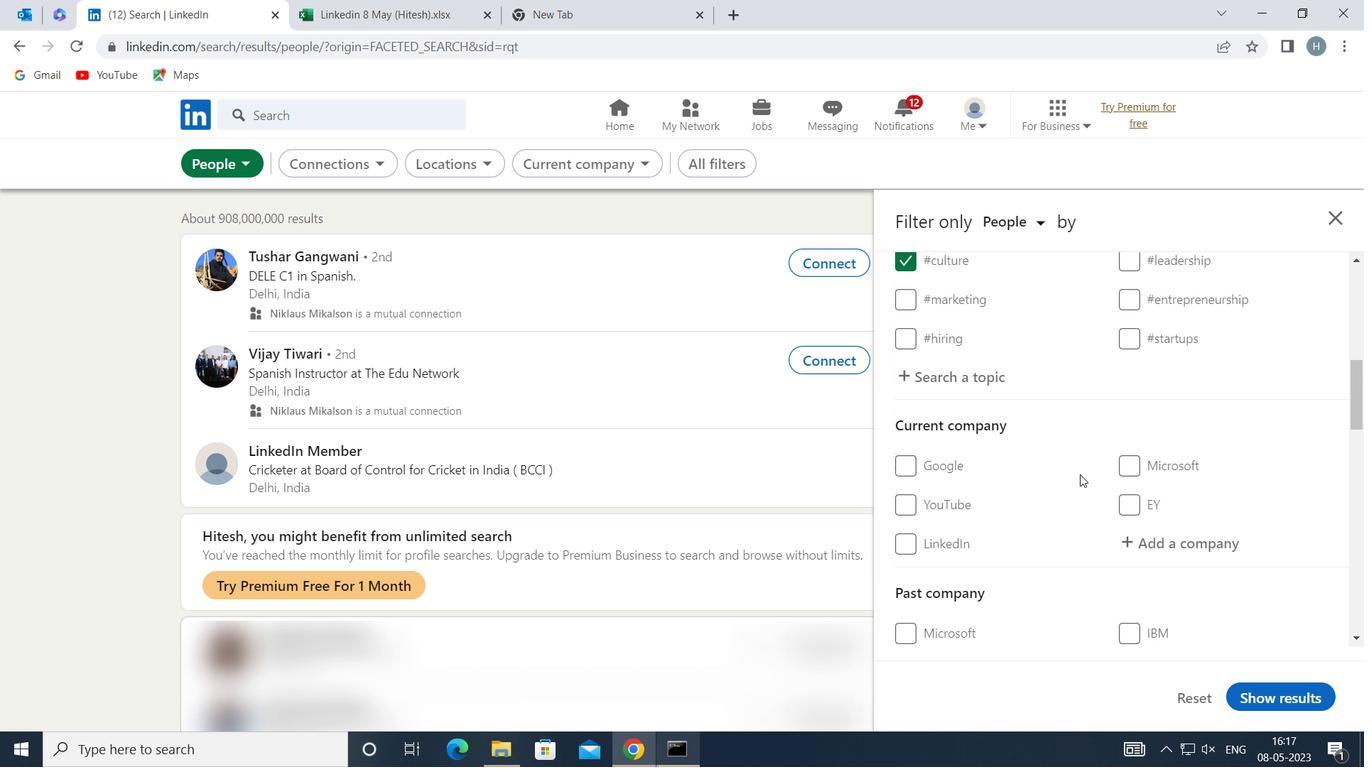 
Action: Mouse moved to (1205, 450)
Screenshot: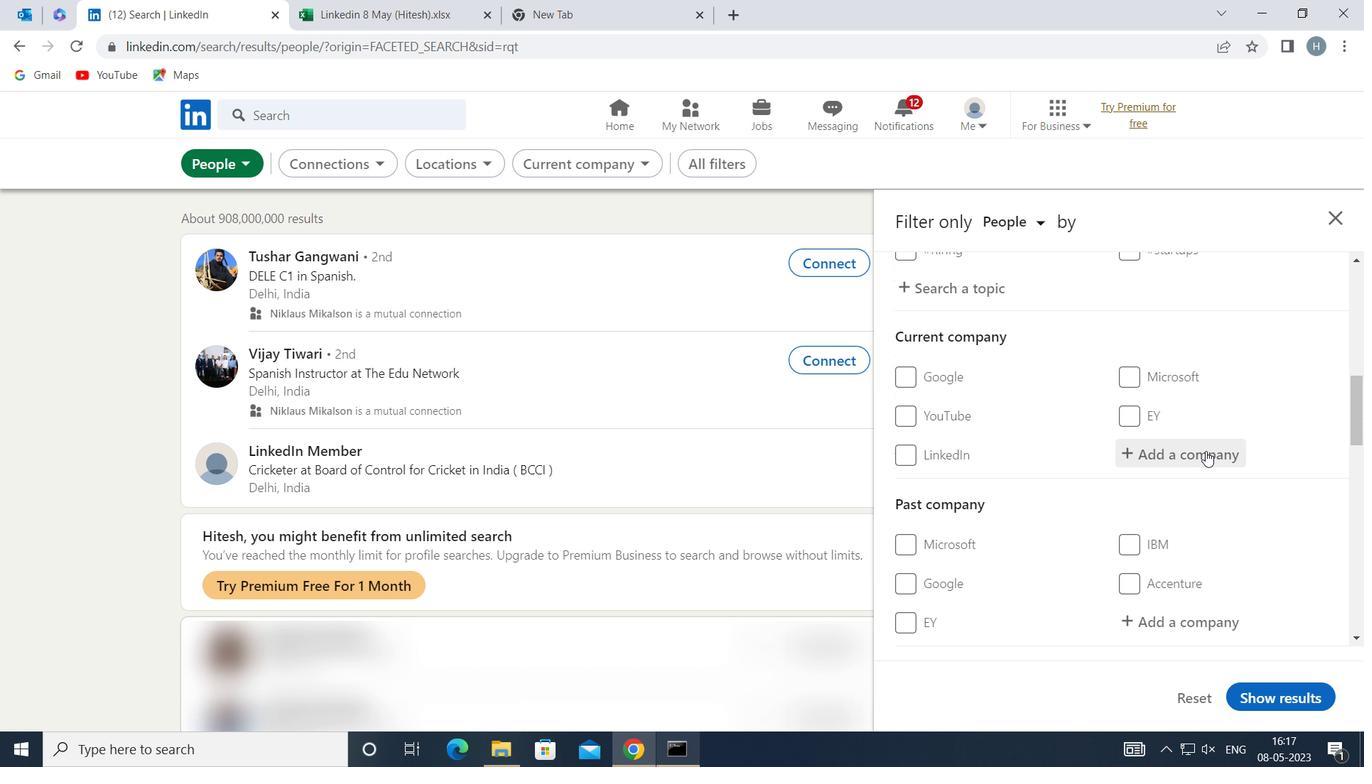 
Action: Mouse pressed left at (1205, 450)
Screenshot: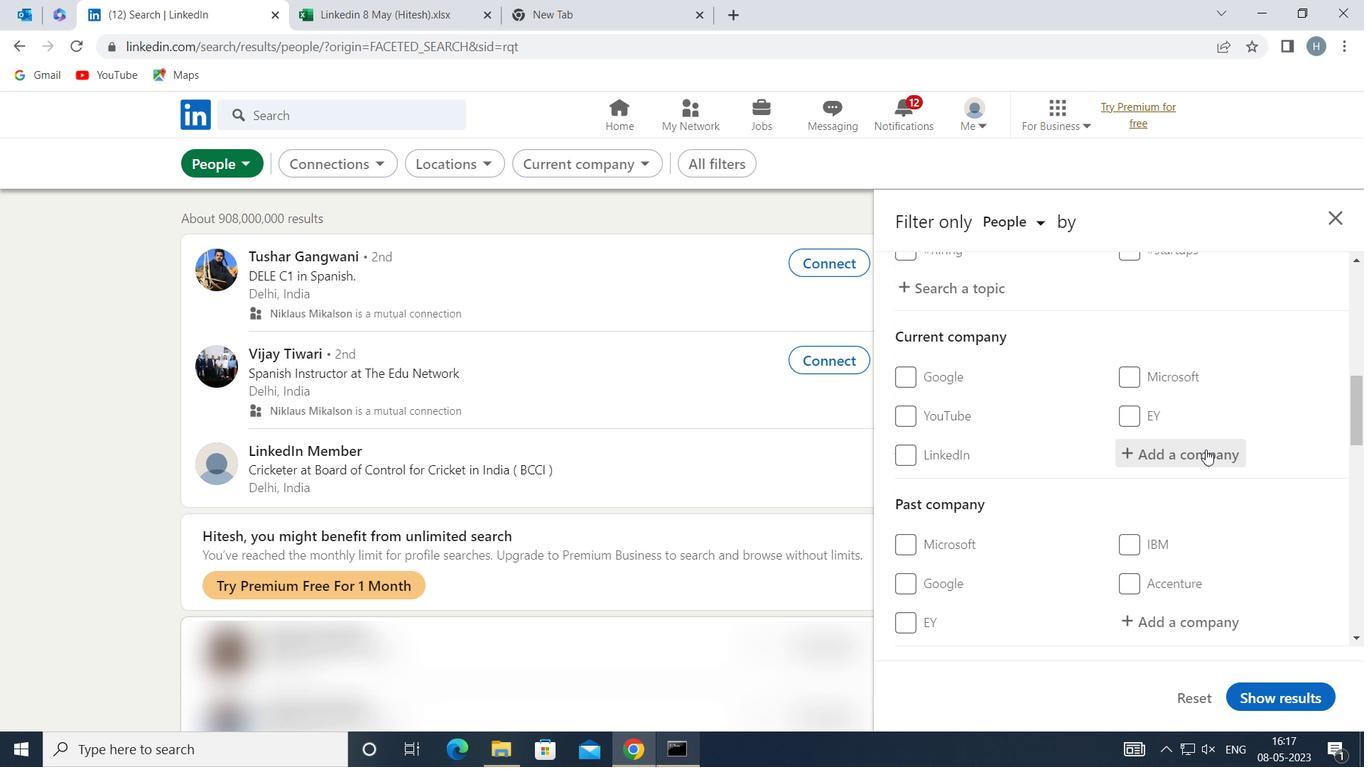 
Action: Key pressed <Key.shift>MANAGEMENT<Key.space><Key.shift>SOLU
Screenshot: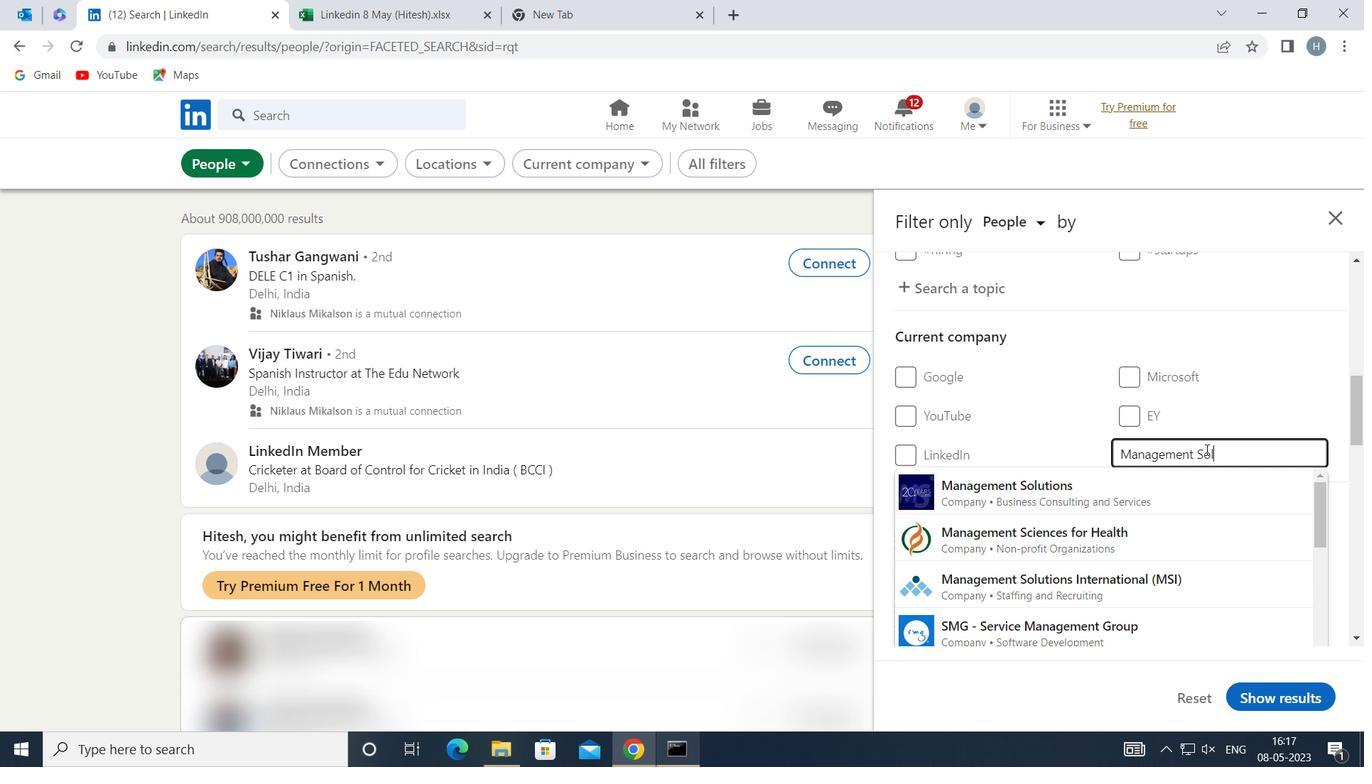 
Action: Mouse moved to (1186, 526)
Screenshot: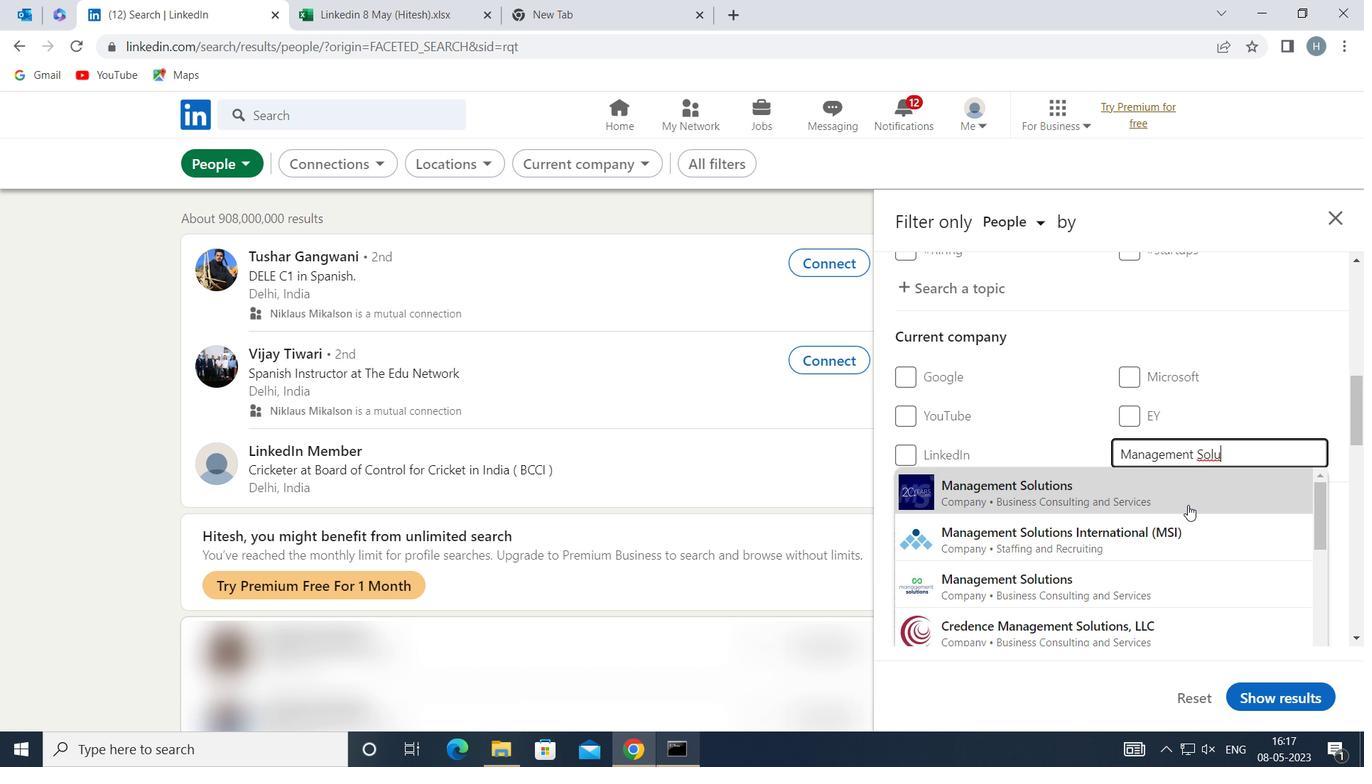 
Action: Mouse pressed left at (1186, 526)
Screenshot: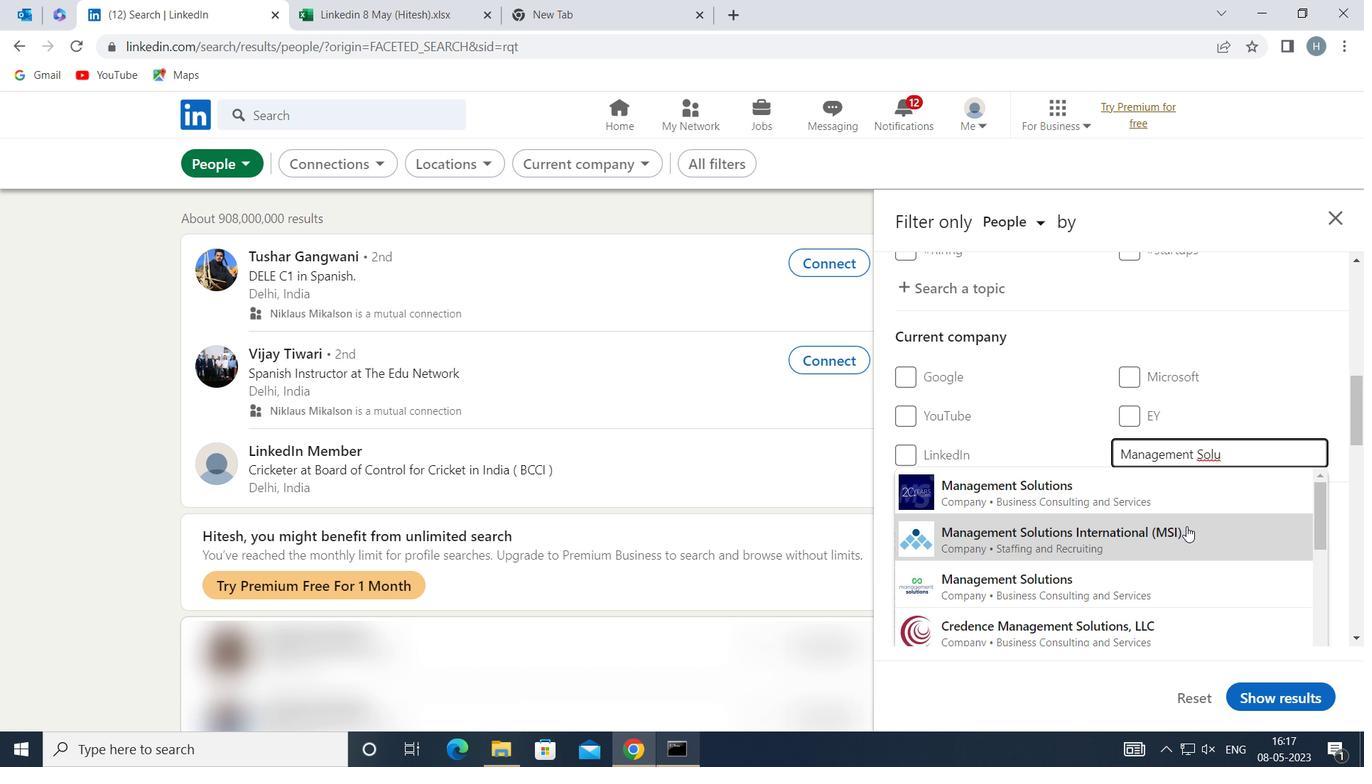 
Action: Mouse moved to (1136, 468)
Screenshot: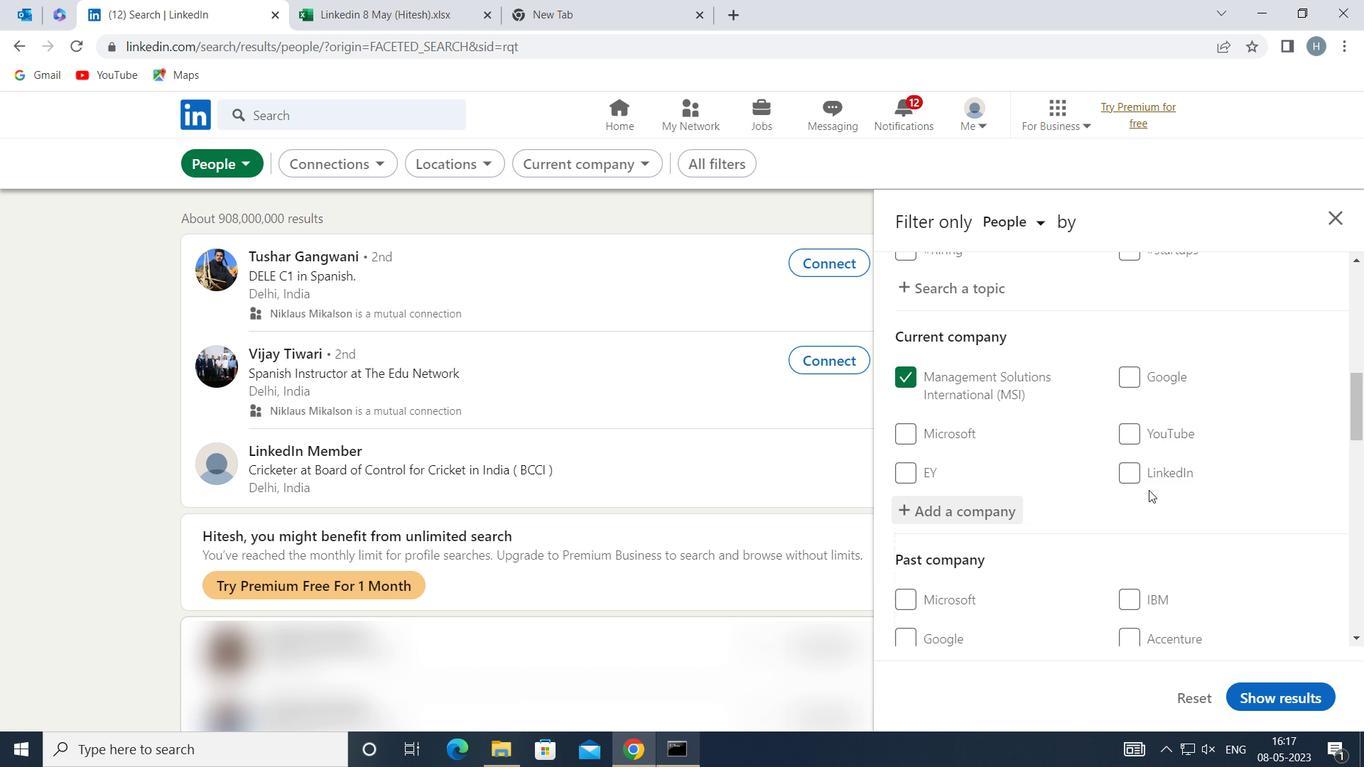 
Action: Mouse scrolled (1136, 468) with delta (0, 0)
Screenshot: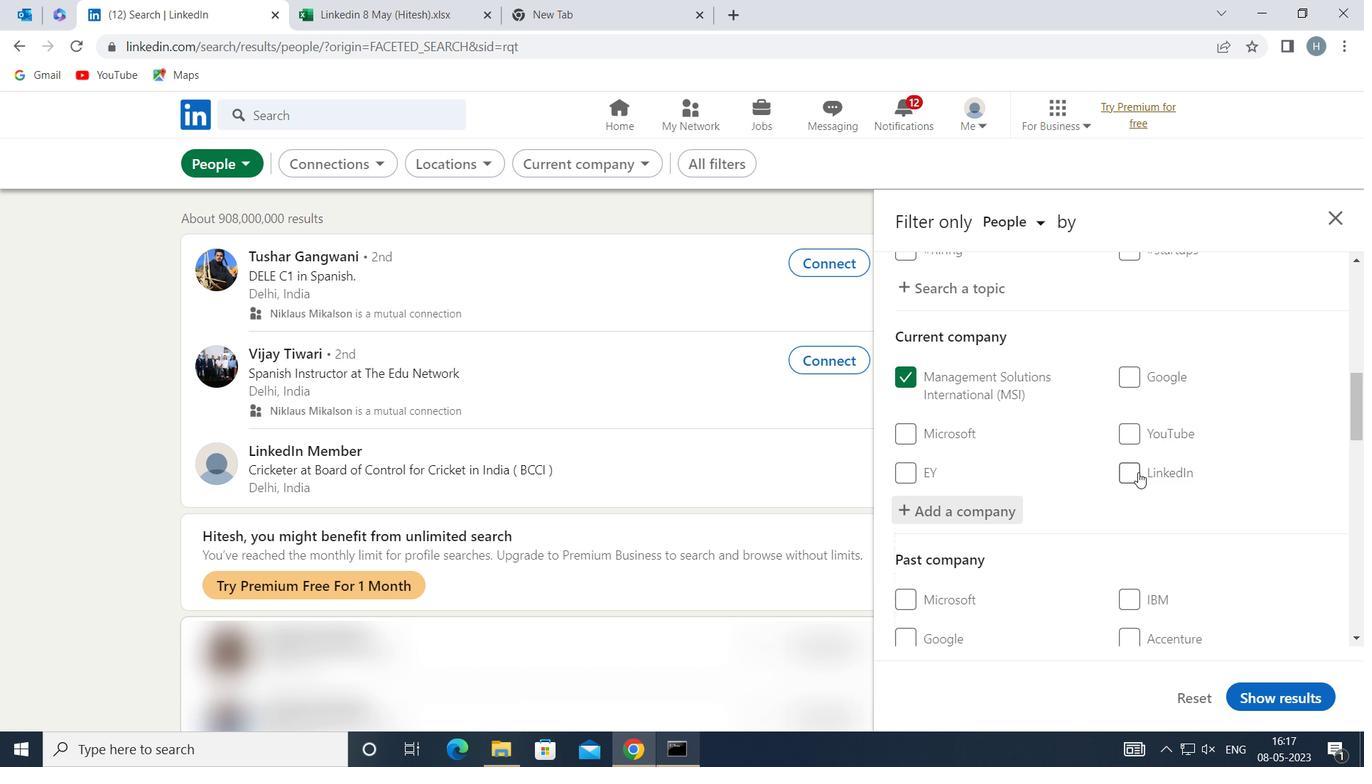 
Action: Mouse moved to (1136, 468)
Screenshot: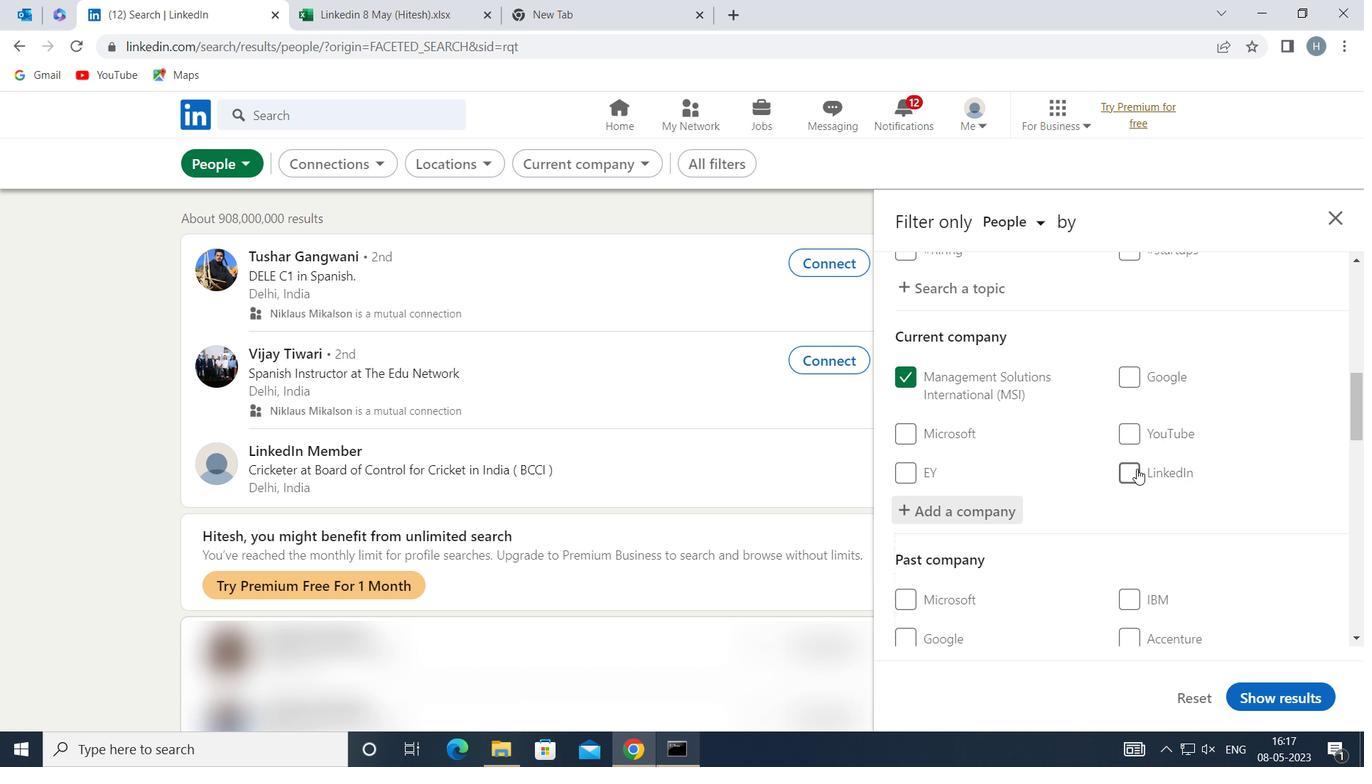 
Action: Mouse scrolled (1136, 467) with delta (0, 0)
Screenshot: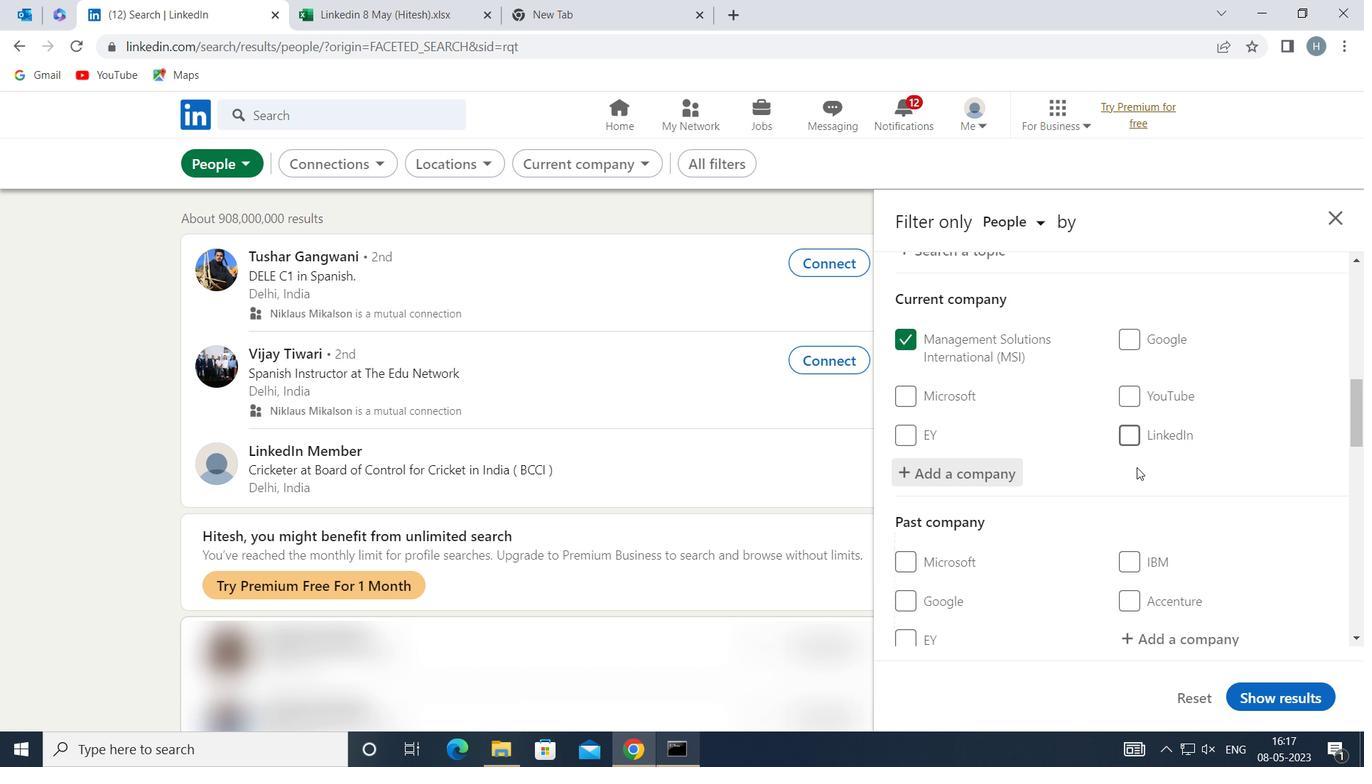 
Action: Mouse moved to (1139, 466)
Screenshot: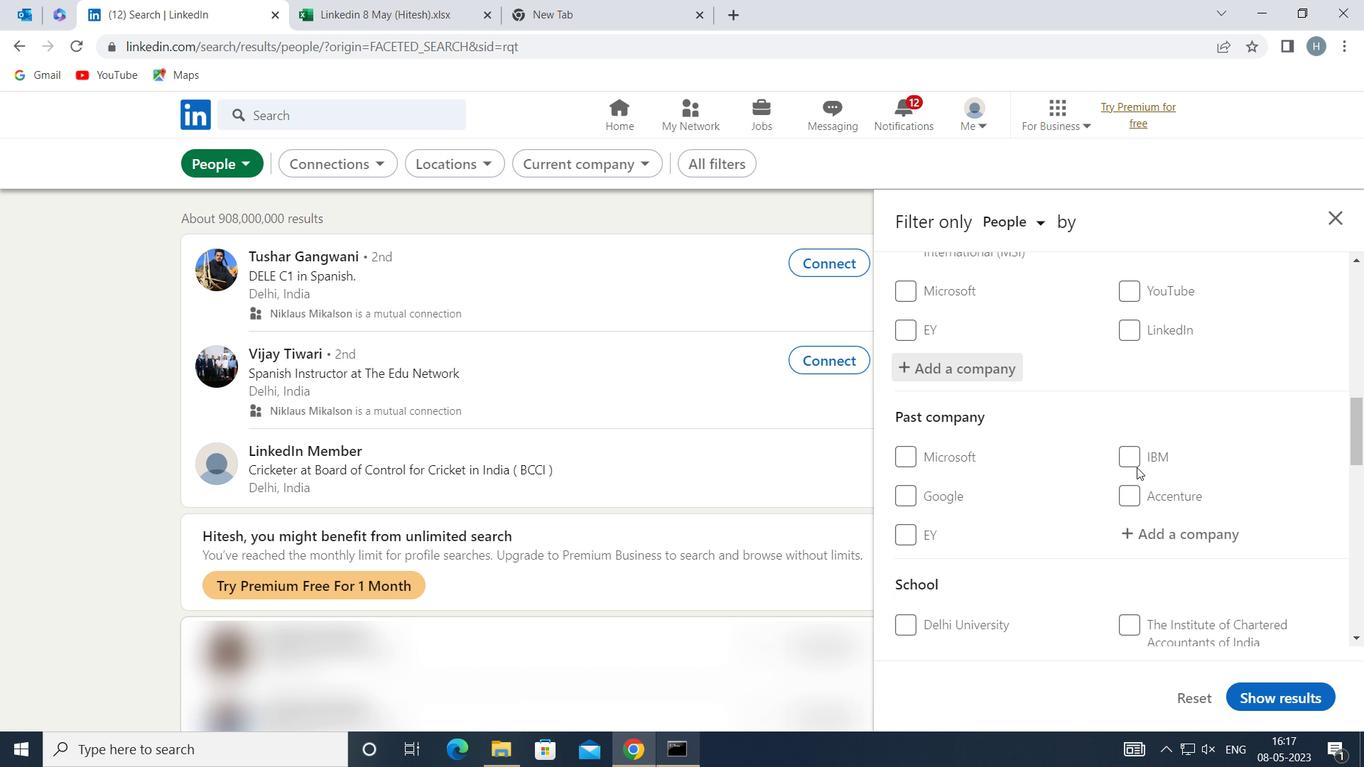 
Action: Mouse scrolled (1139, 466) with delta (0, 0)
Screenshot: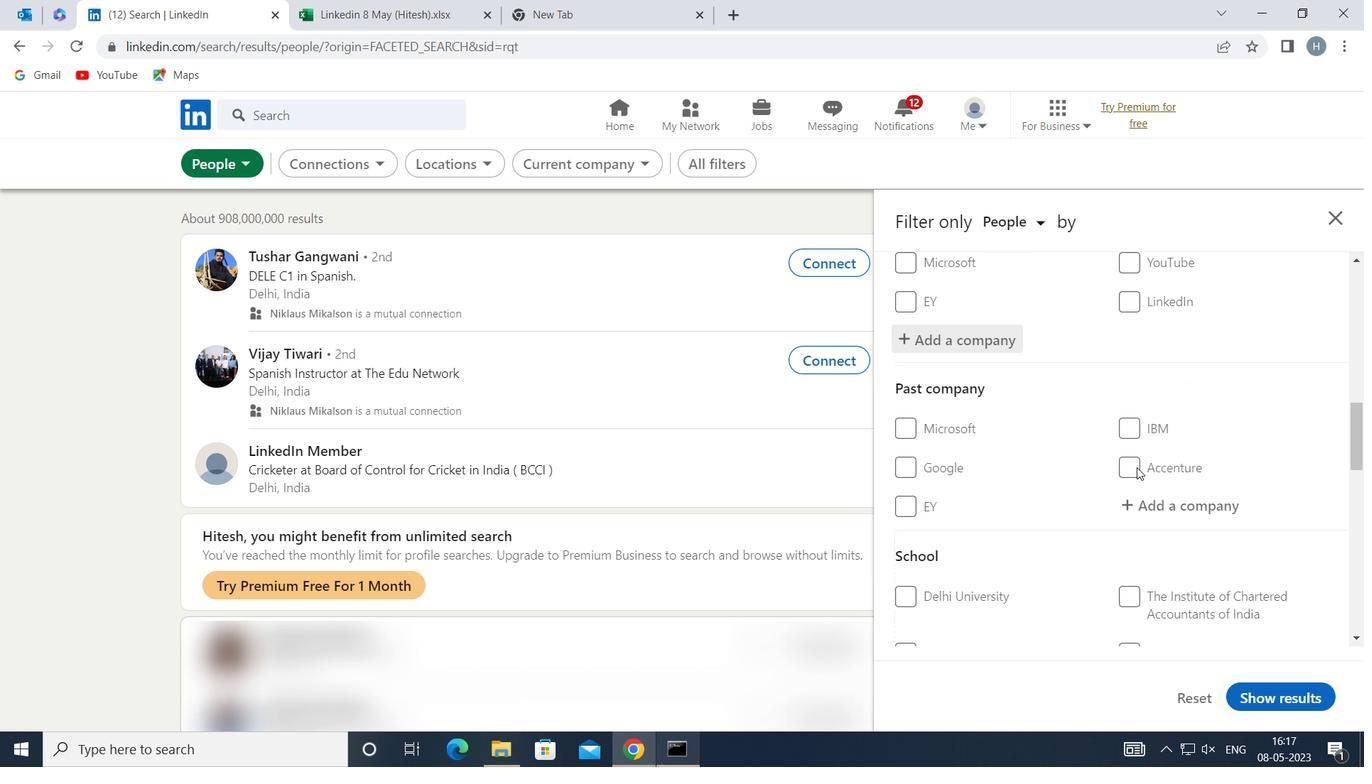 
Action: Mouse scrolled (1139, 466) with delta (0, 0)
Screenshot: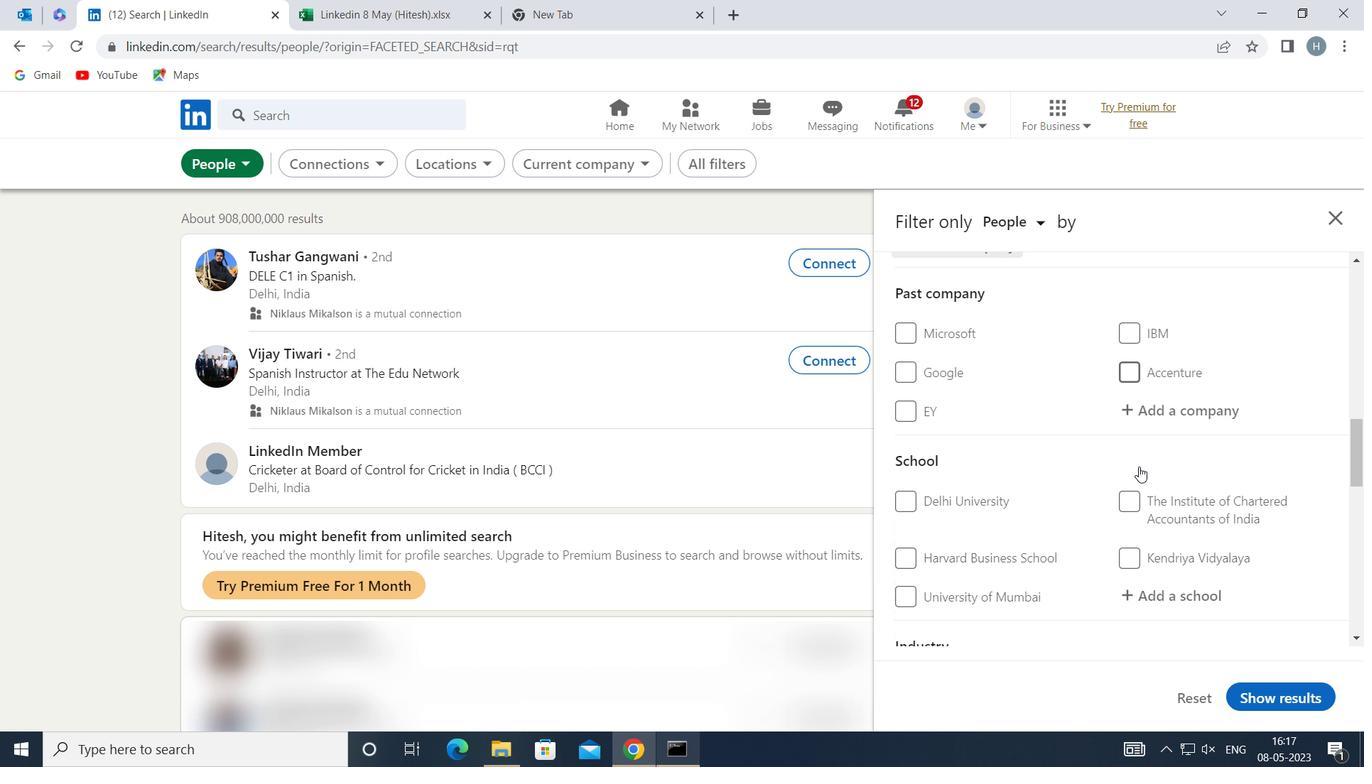 
Action: Mouse moved to (1194, 497)
Screenshot: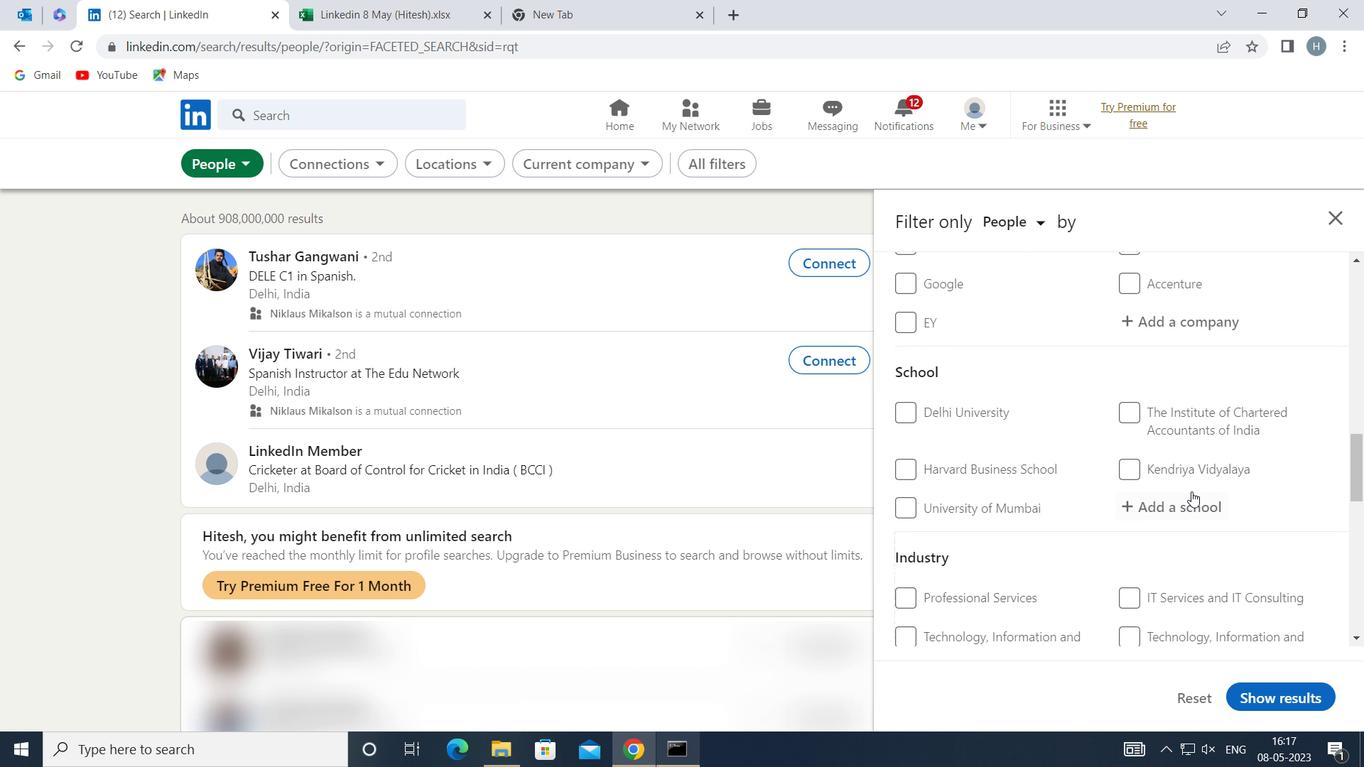 
Action: Mouse pressed left at (1194, 497)
Screenshot: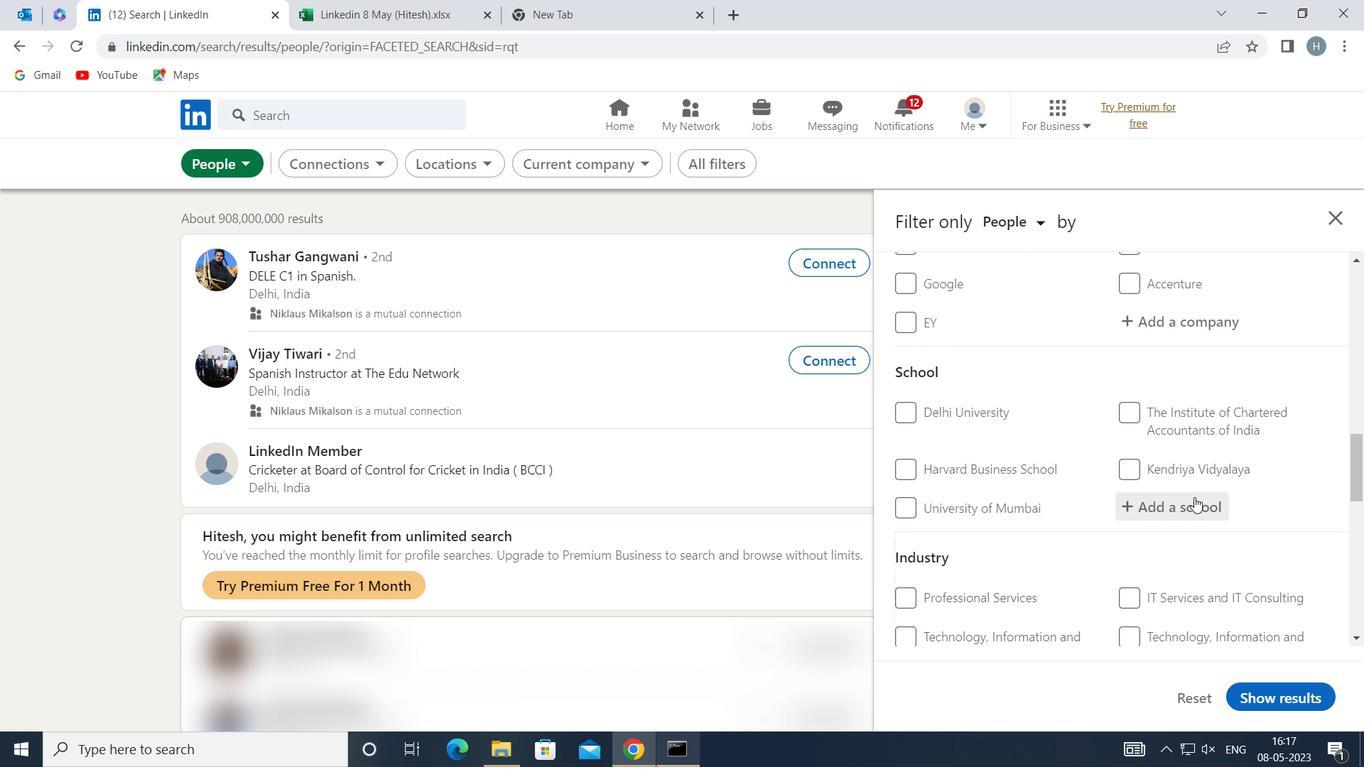 
Action: Key pressed <Key.shift>GOB<Key.backspace>VERNMENT<Key.space><Key.shift>COLLEGE<Key.space>OF<Key.space><Key.shift>ENG
Screenshot: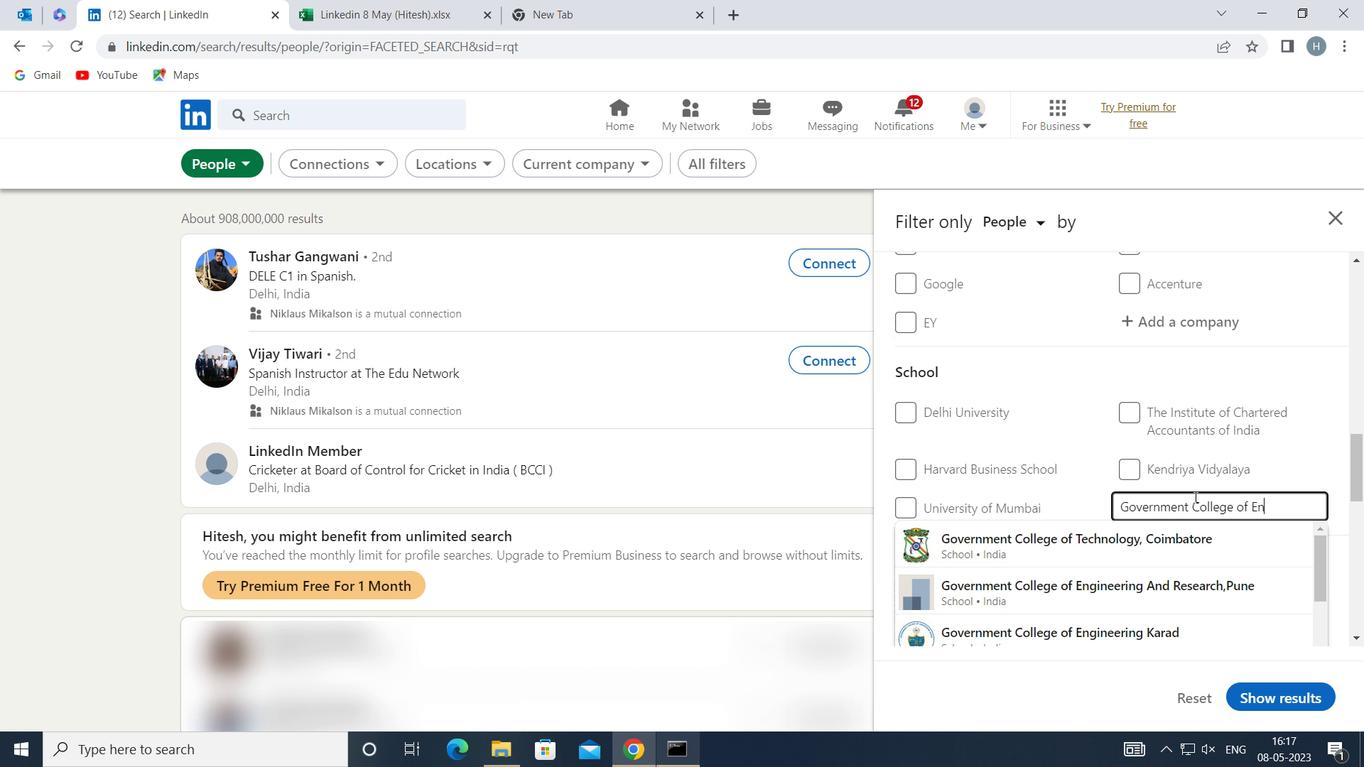 
Action: Mouse moved to (1186, 583)
Screenshot: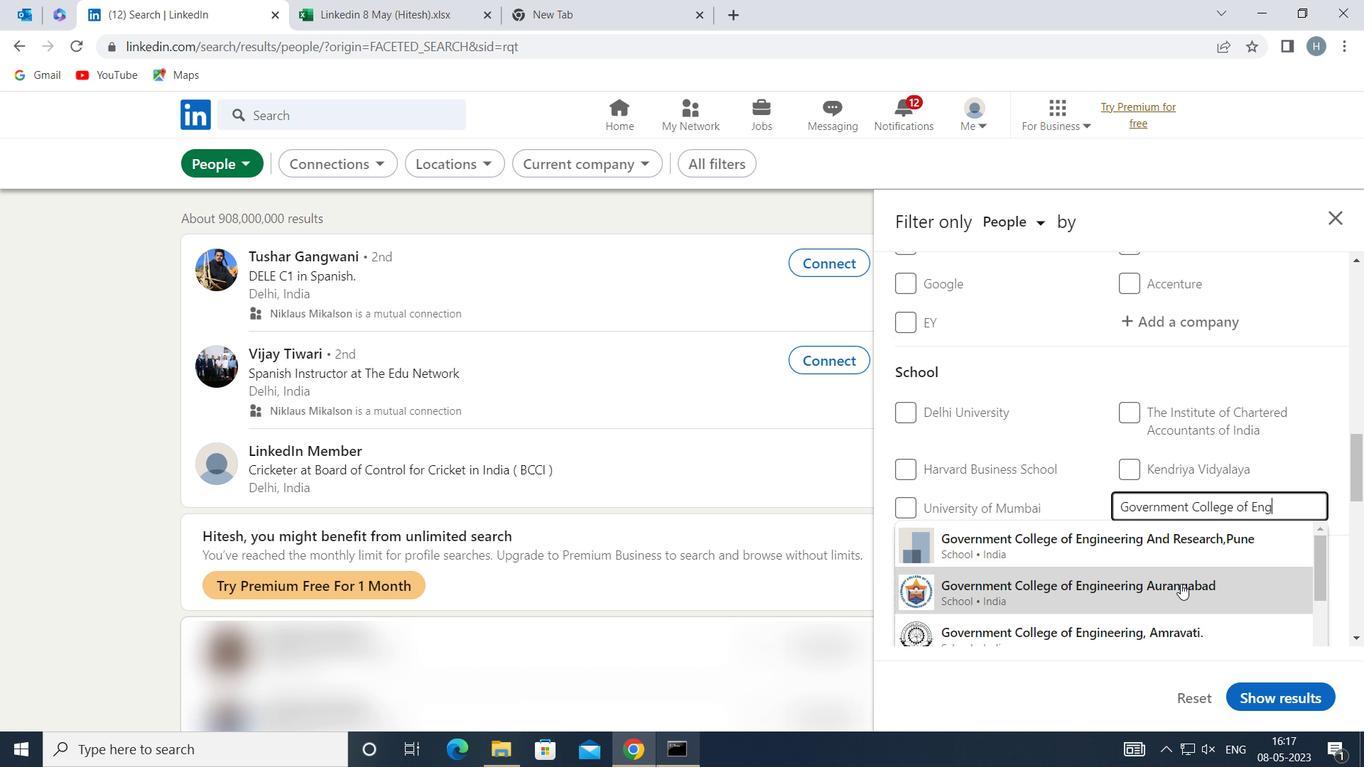 
Action: Mouse pressed left at (1186, 583)
Screenshot: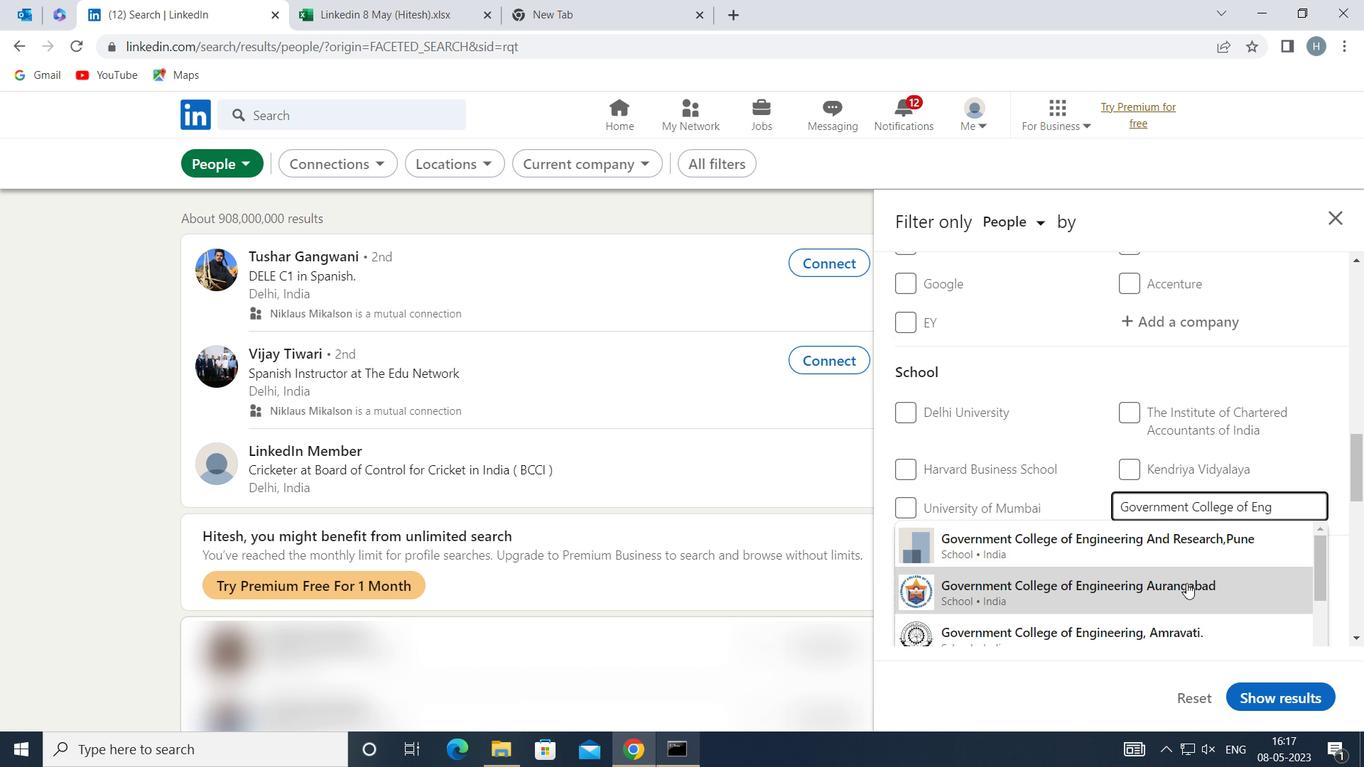 
Action: Mouse moved to (1140, 480)
Screenshot: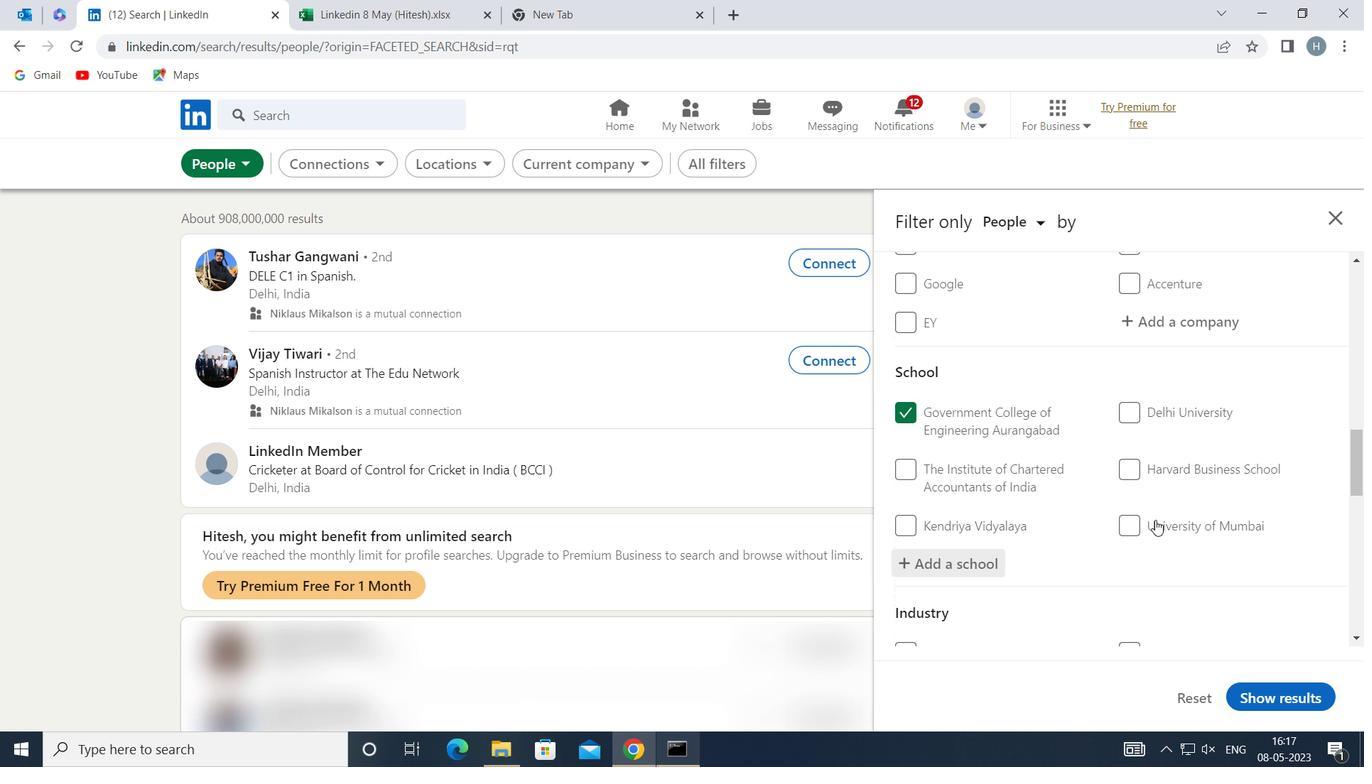 
Action: Mouse scrolled (1140, 479) with delta (0, 0)
Screenshot: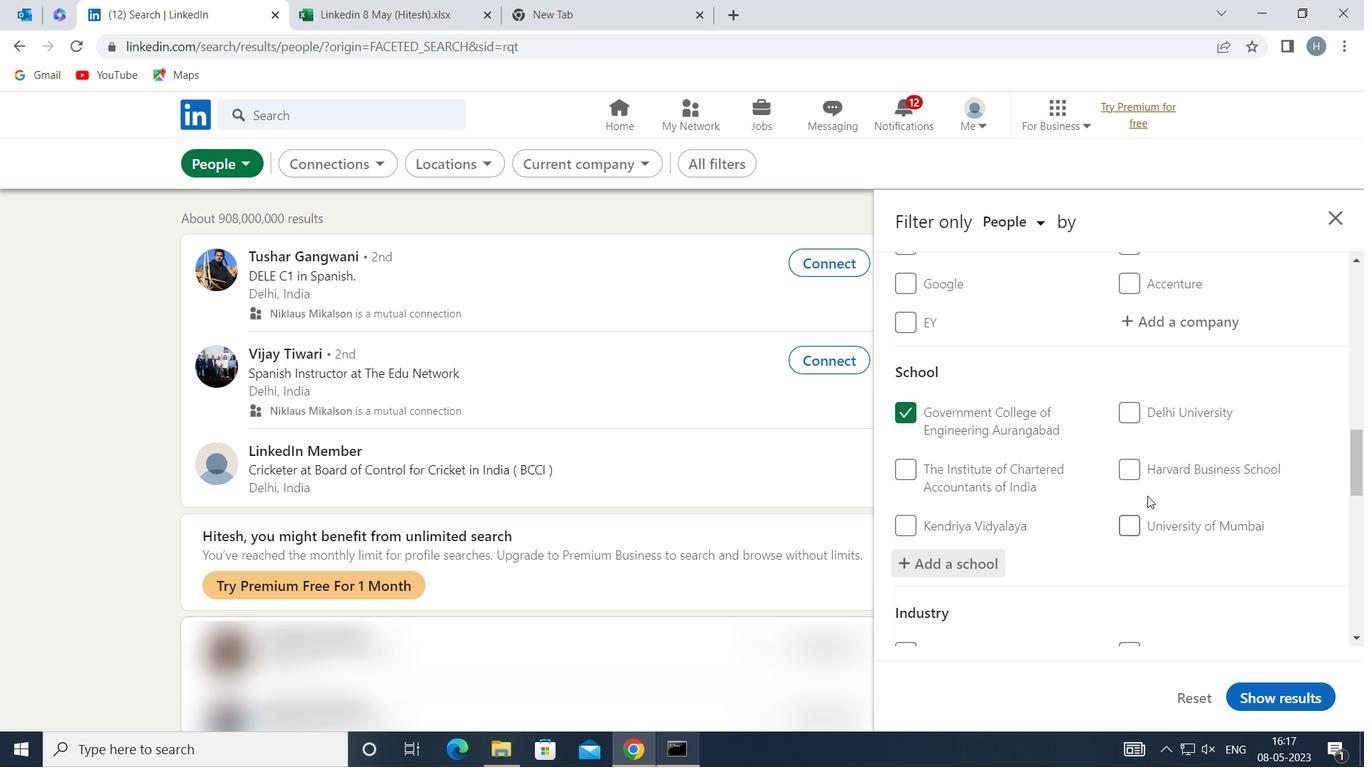 
Action: Mouse moved to (1139, 478)
Screenshot: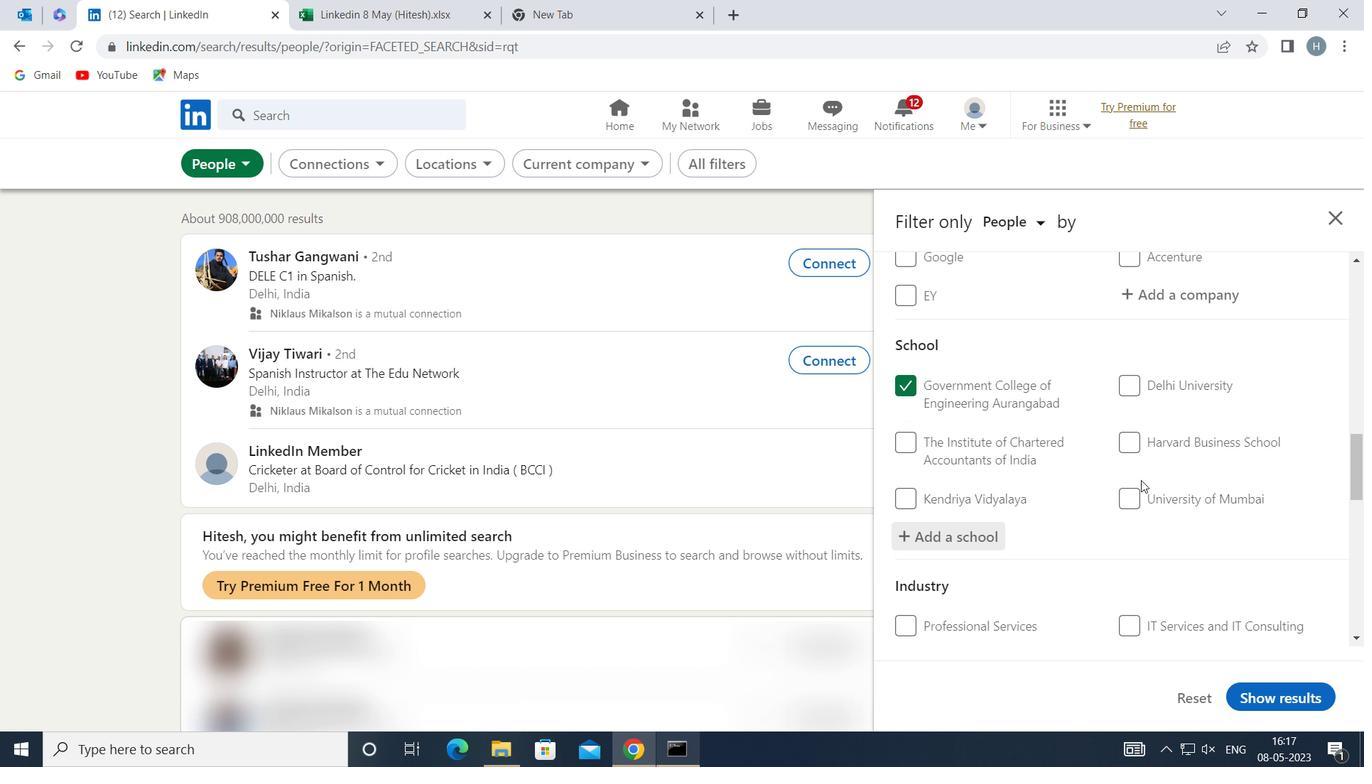 
Action: Mouse scrolled (1139, 477) with delta (0, 0)
Screenshot: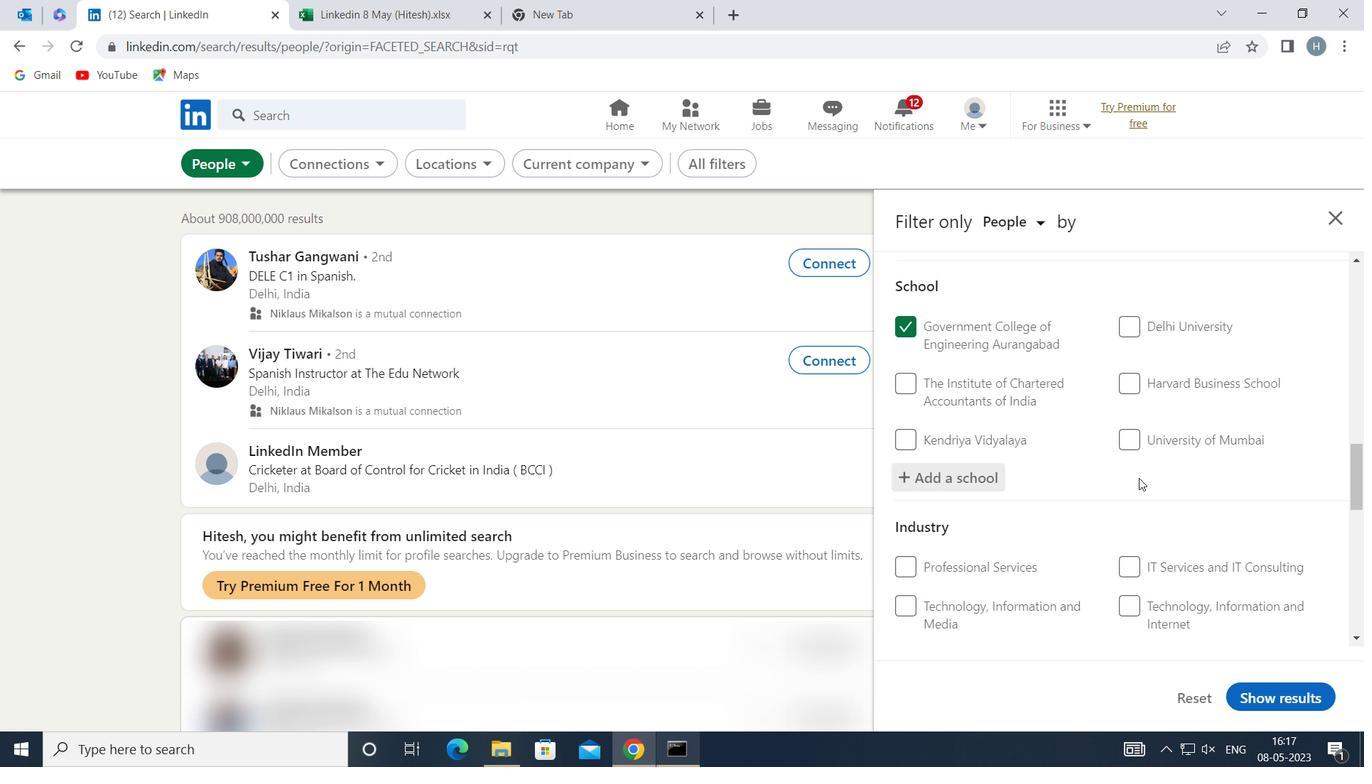 
Action: Mouse scrolled (1139, 477) with delta (0, 0)
Screenshot: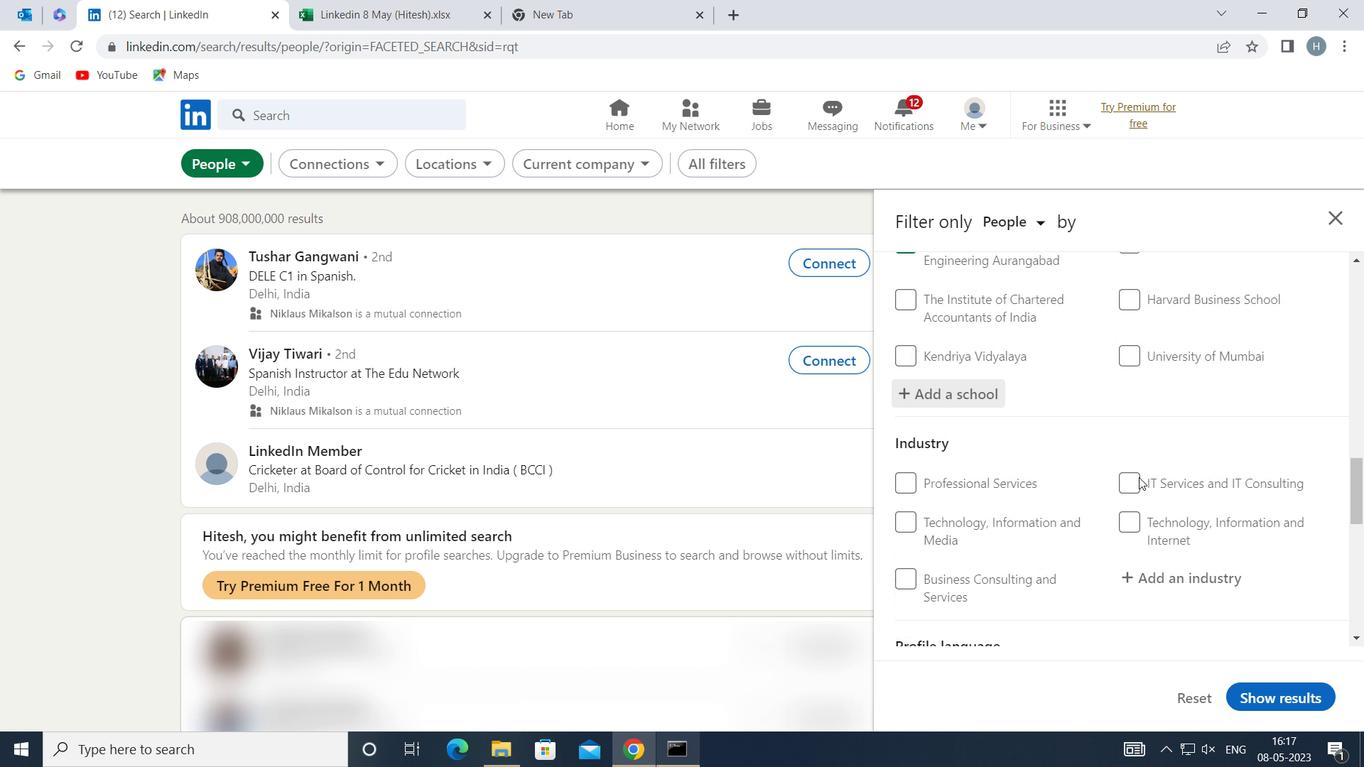
Action: Mouse moved to (1167, 480)
Screenshot: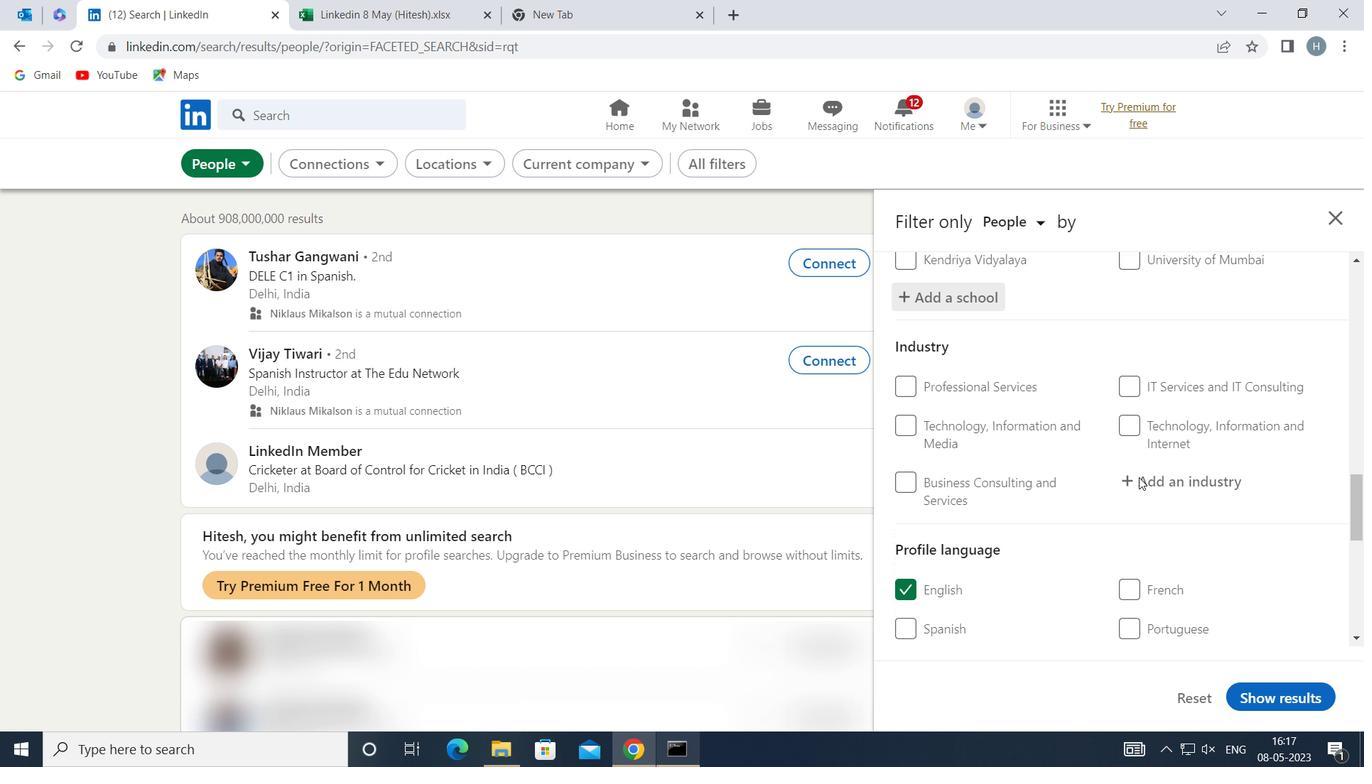 
Action: Mouse pressed left at (1167, 480)
Screenshot: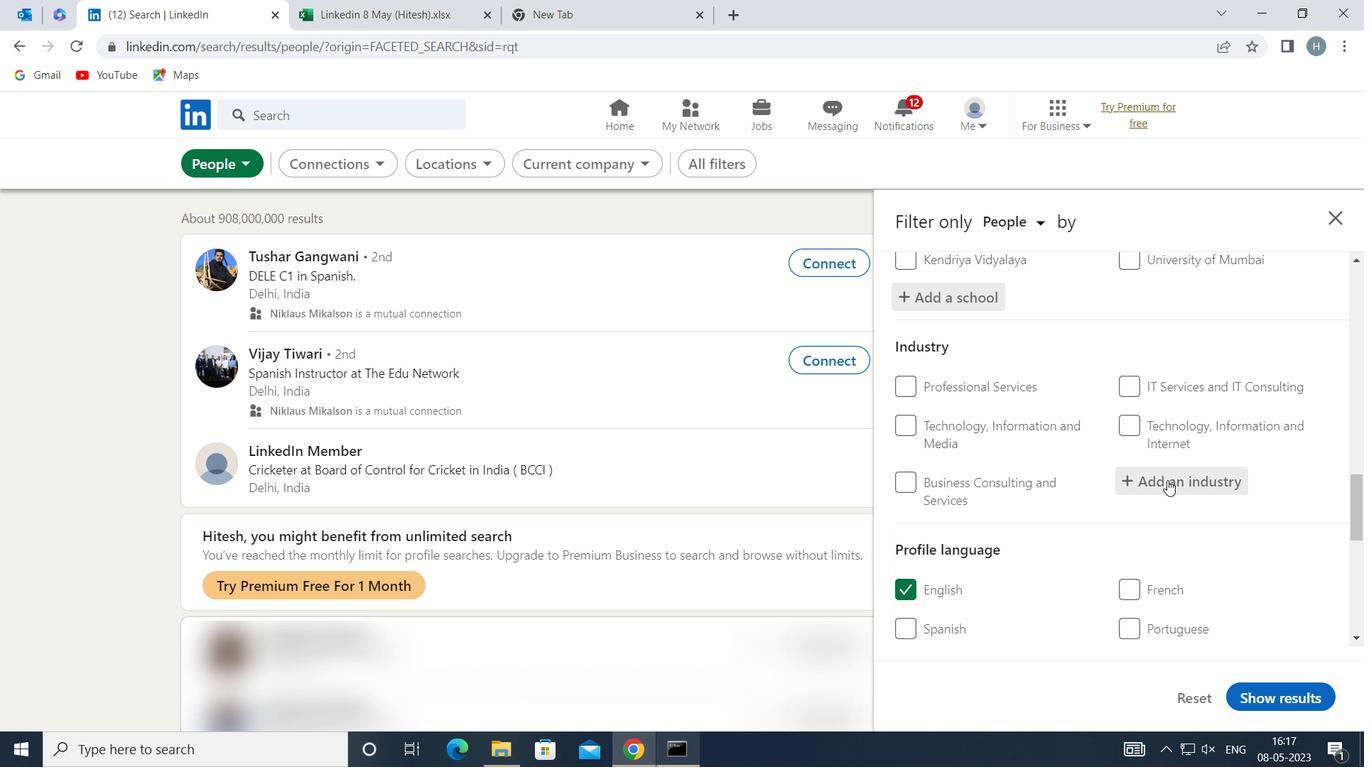 
Action: Key pressed <Key.shift>
Screenshot: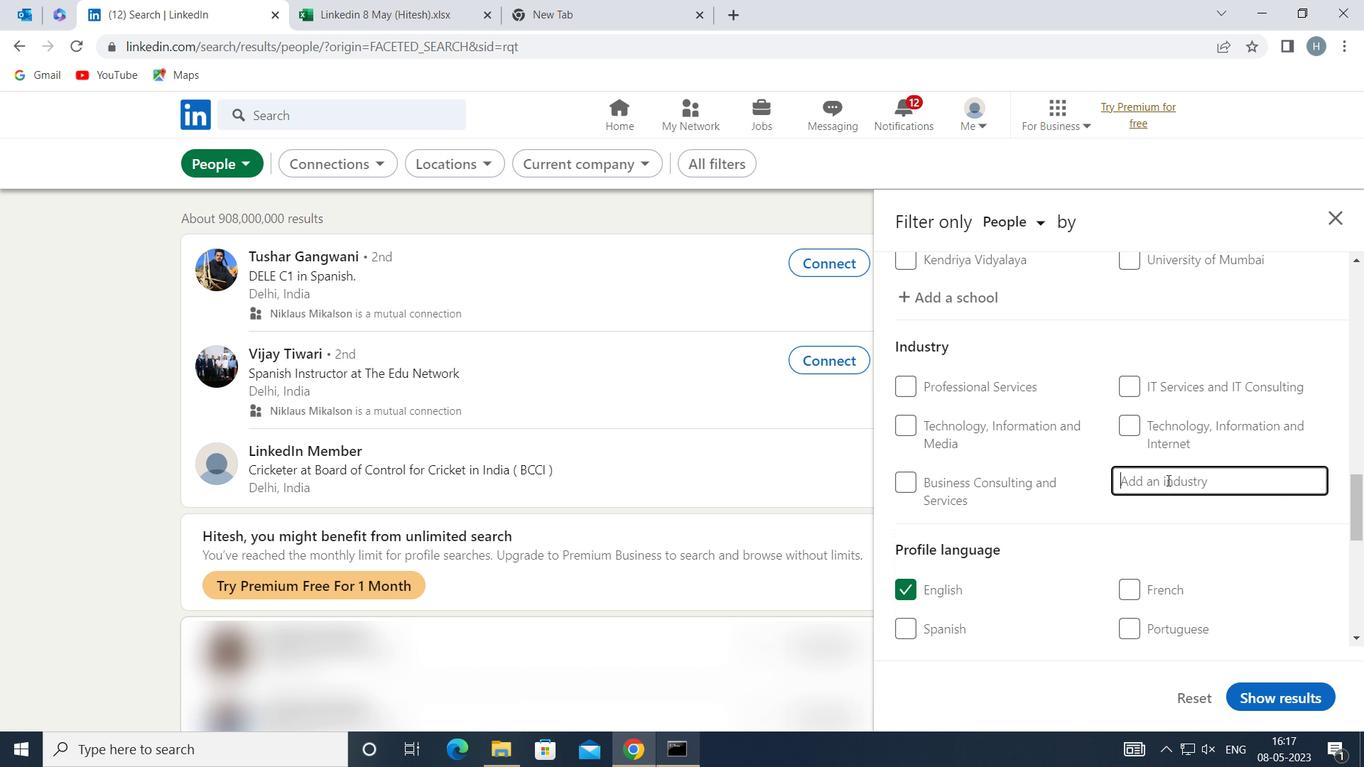 
Action: Mouse moved to (1168, 480)
Screenshot: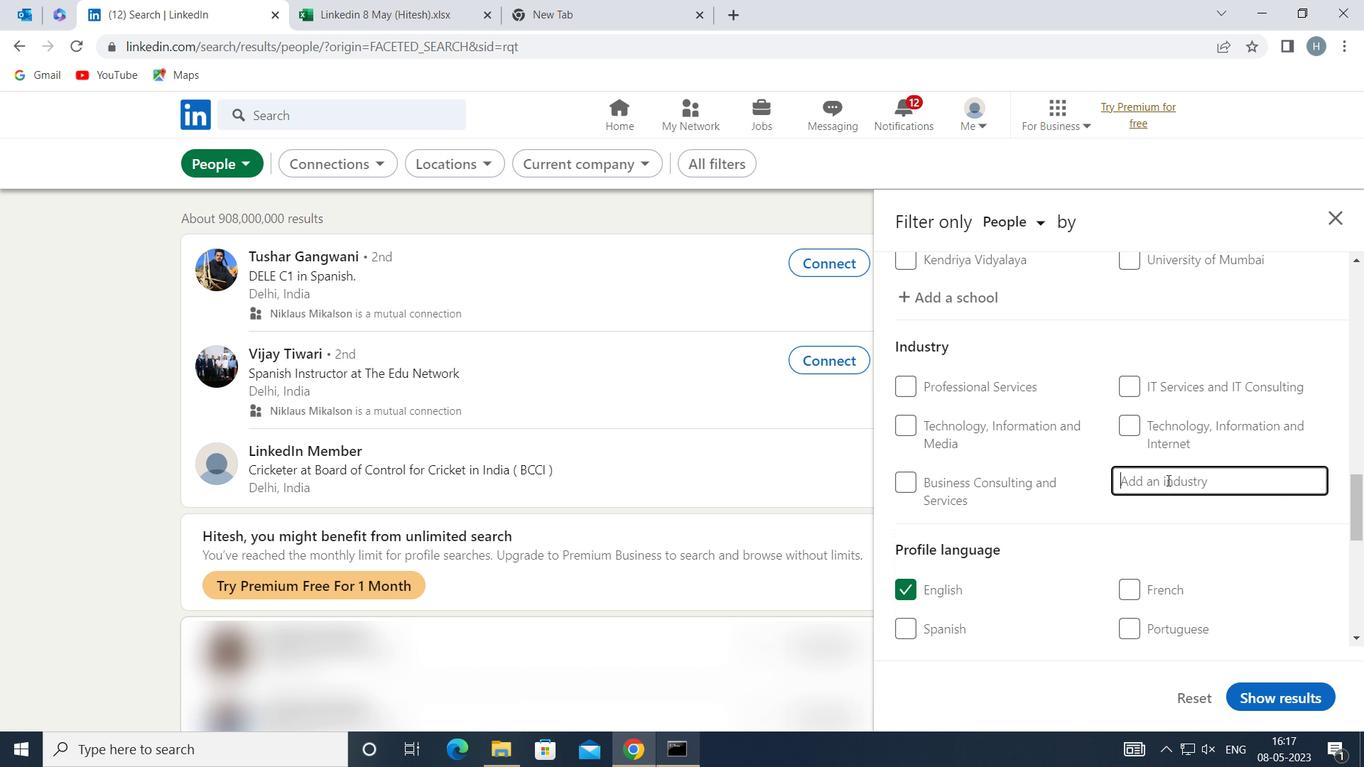 
Action: Key pressed FRUIT
Screenshot: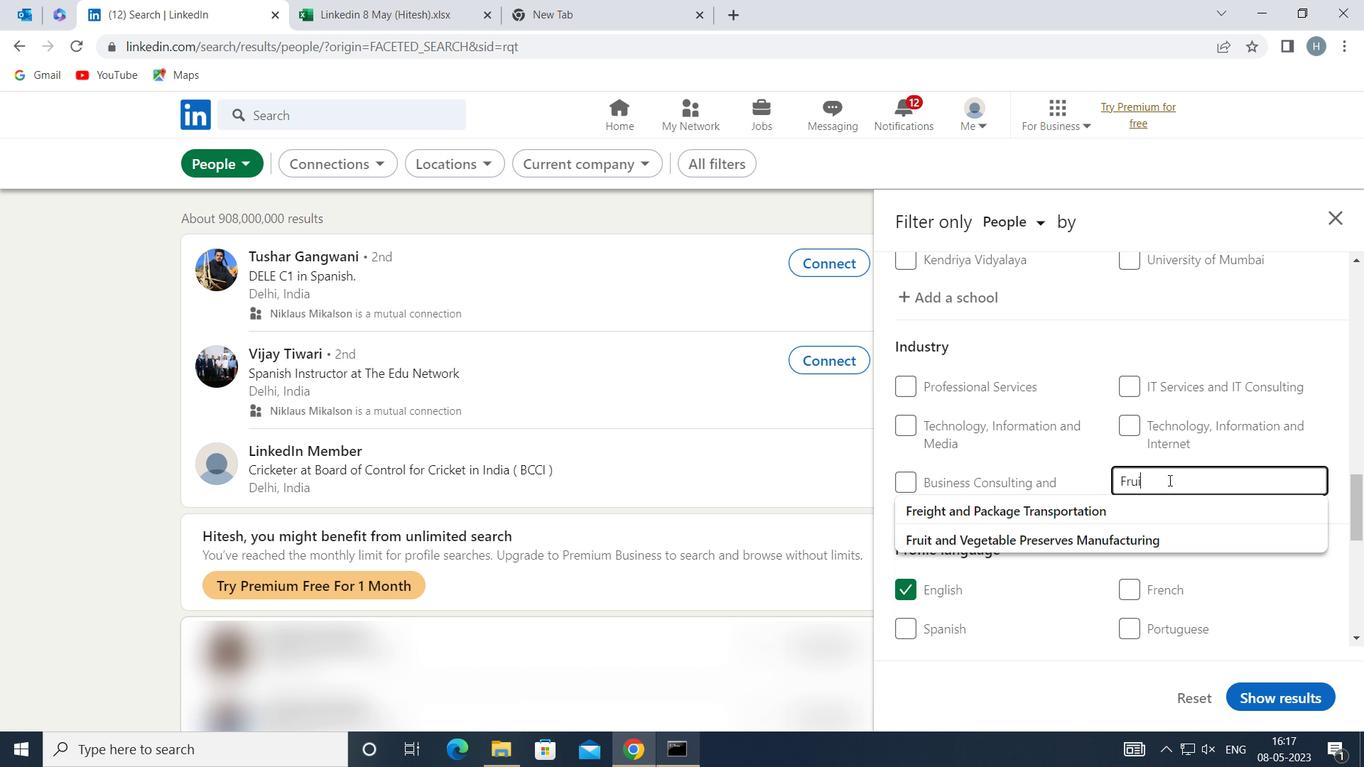 
Action: Mouse moved to (1172, 500)
Screenshot: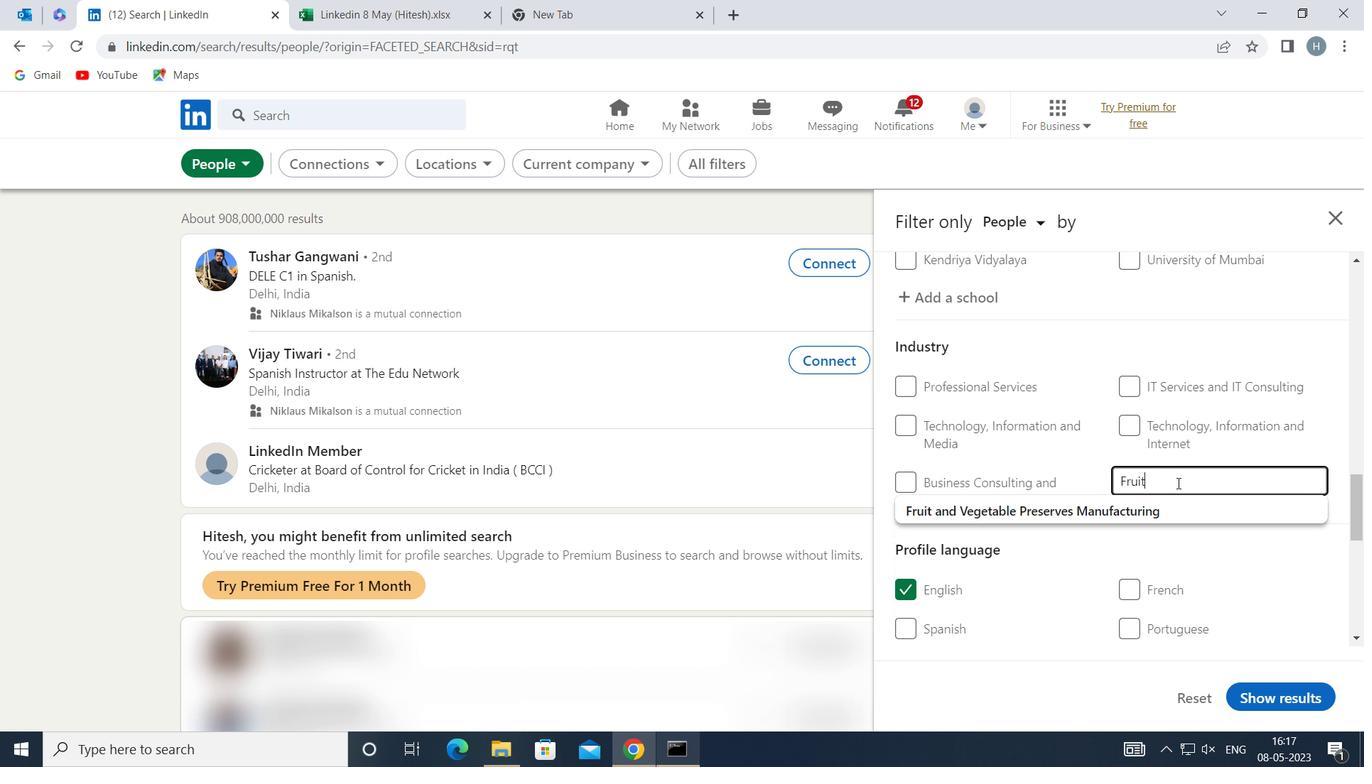
Action: Mouse pressed left at (1172, 500)
Screenshot: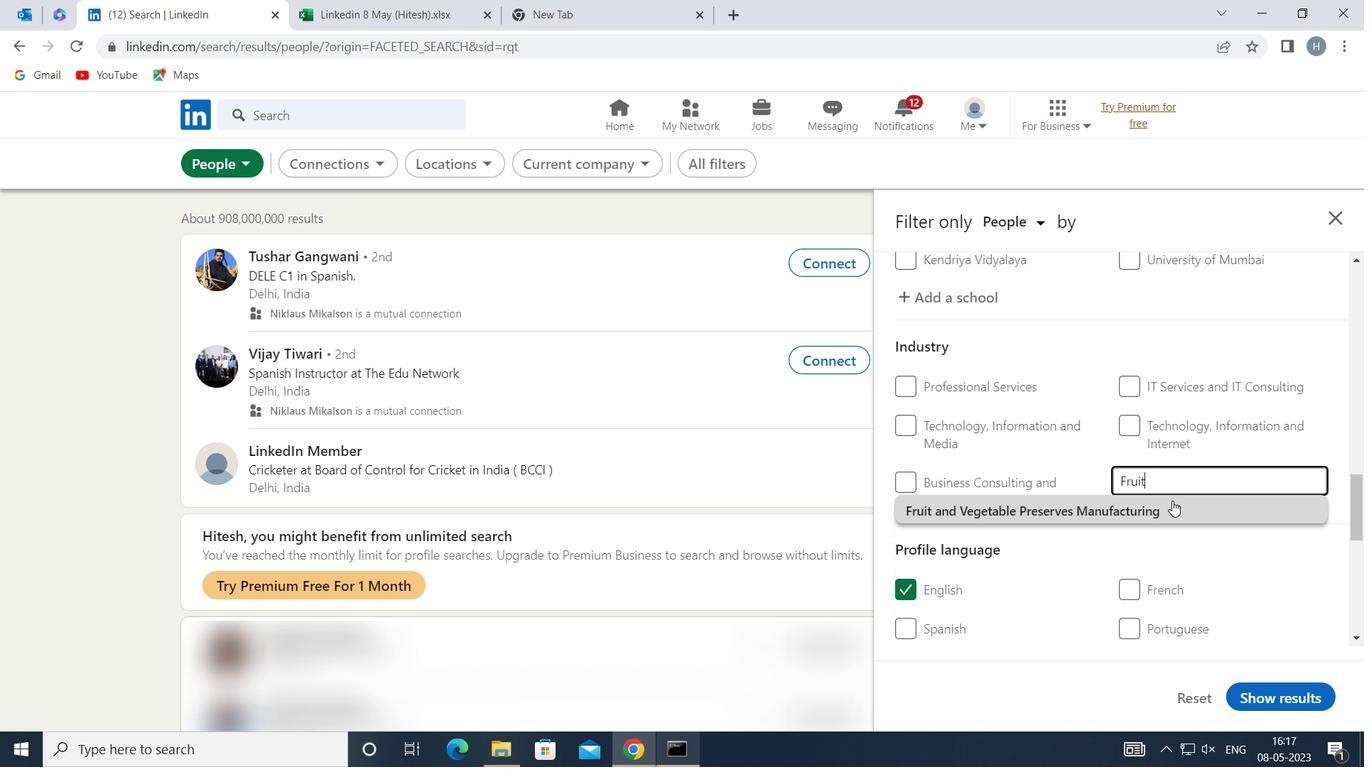 
Action: Mouse moved to (1114, 502)
Screenshot: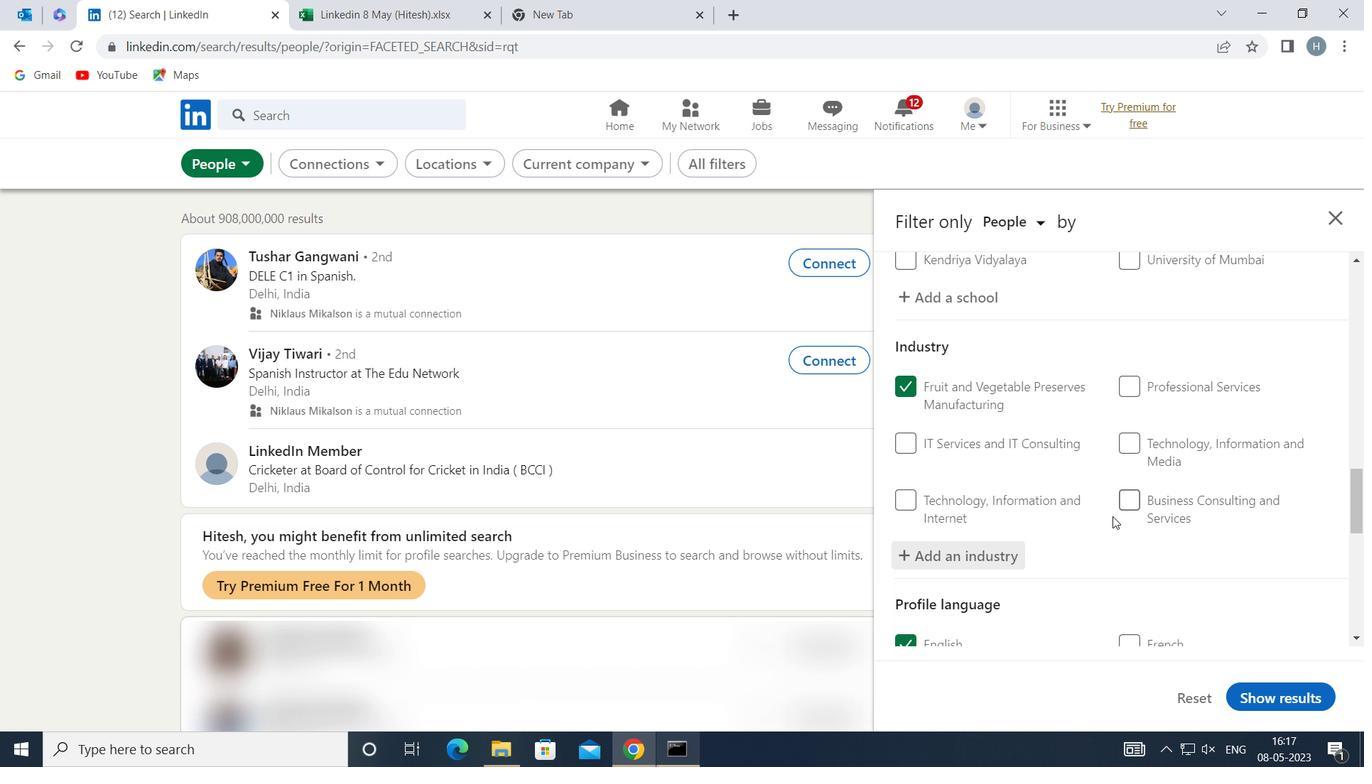 
Action: Mouse scrolled (1114, 501) with delta (0, 0)
Screenshot: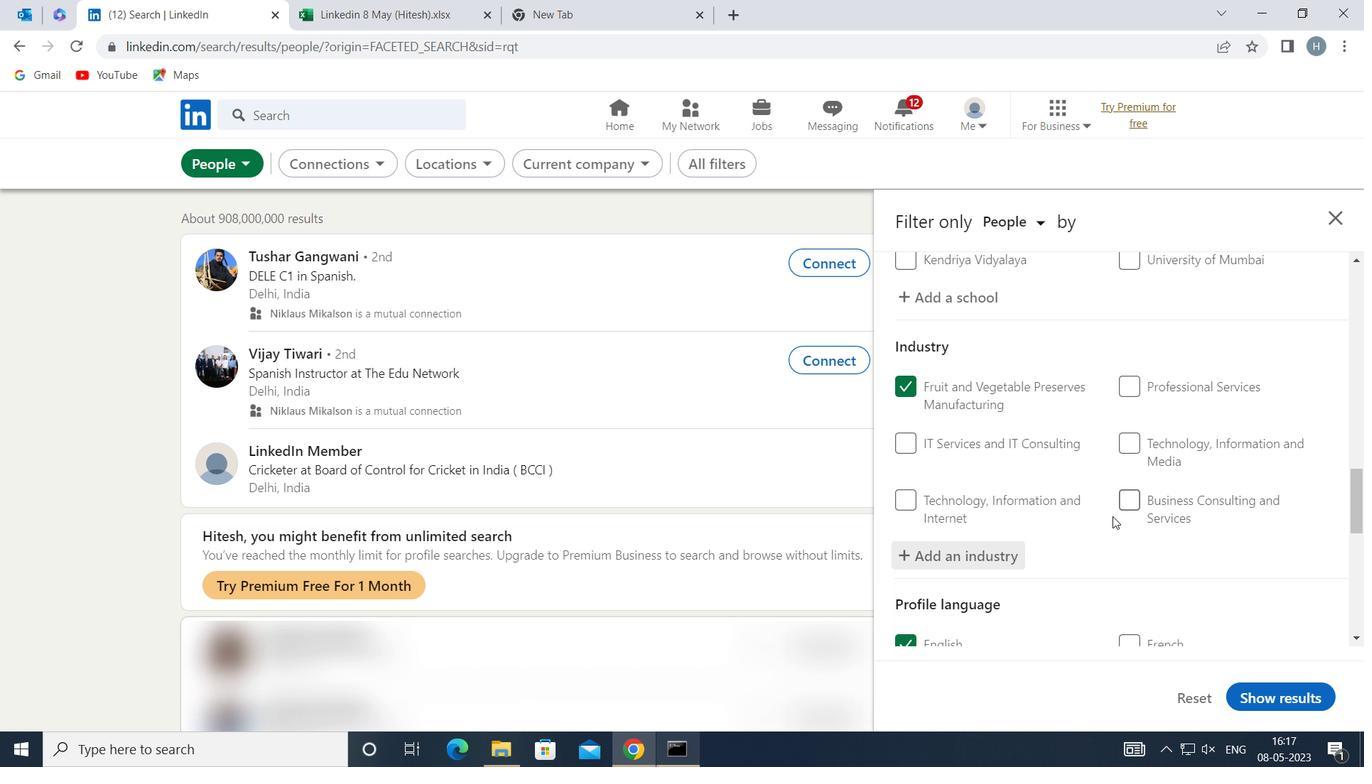 
Action: Mouse moved to (1114, 500)
Screenshot: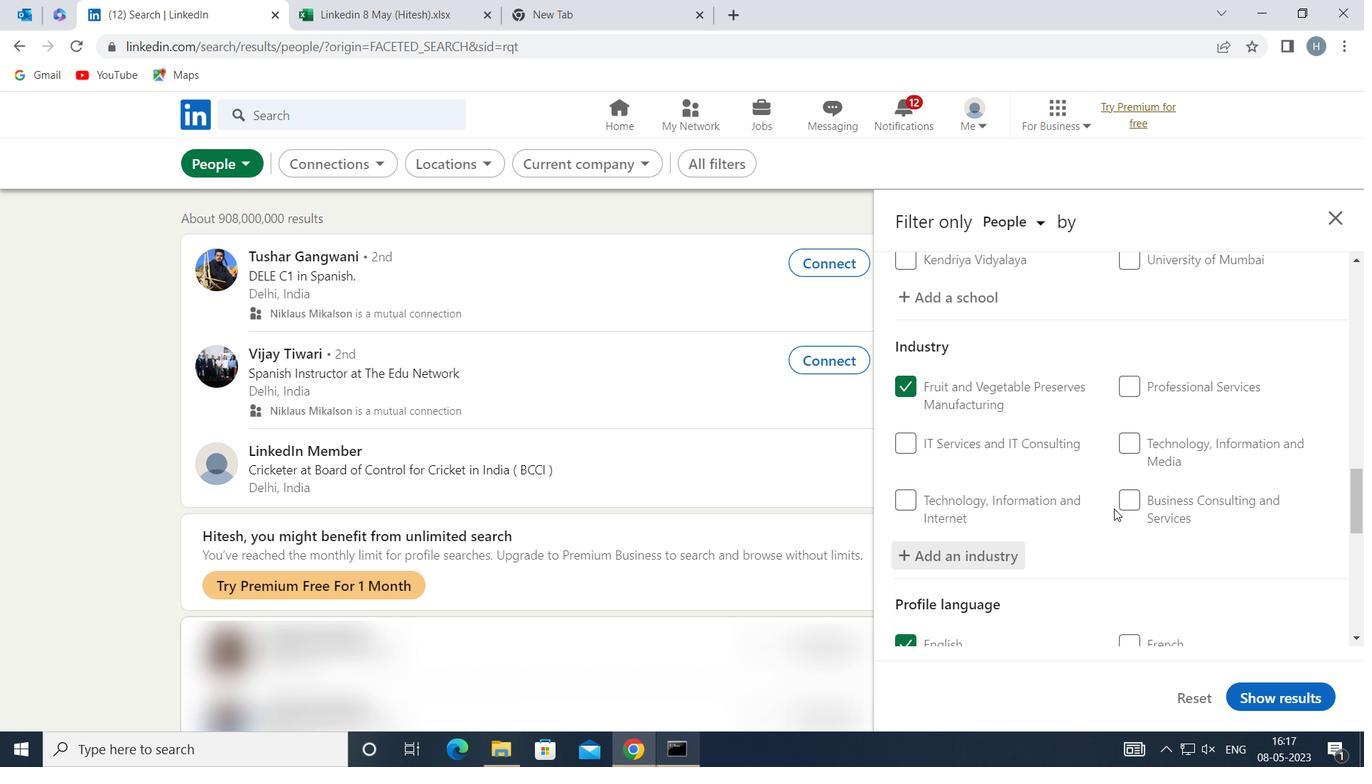 
Action: Mouse scrolled (1114, 499) with delta (0, 0)
Screenshot: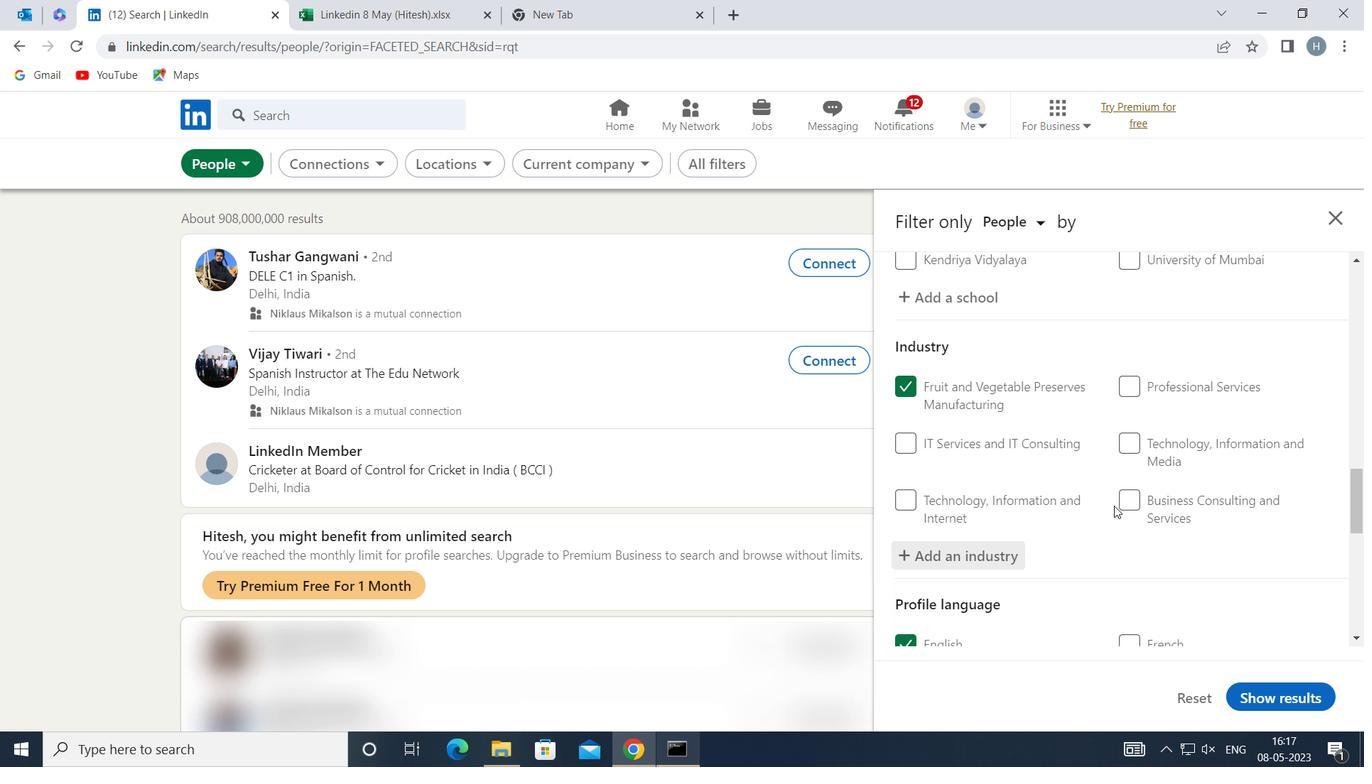 
Action: Mouse moved to (1104, 486)
Screenshot: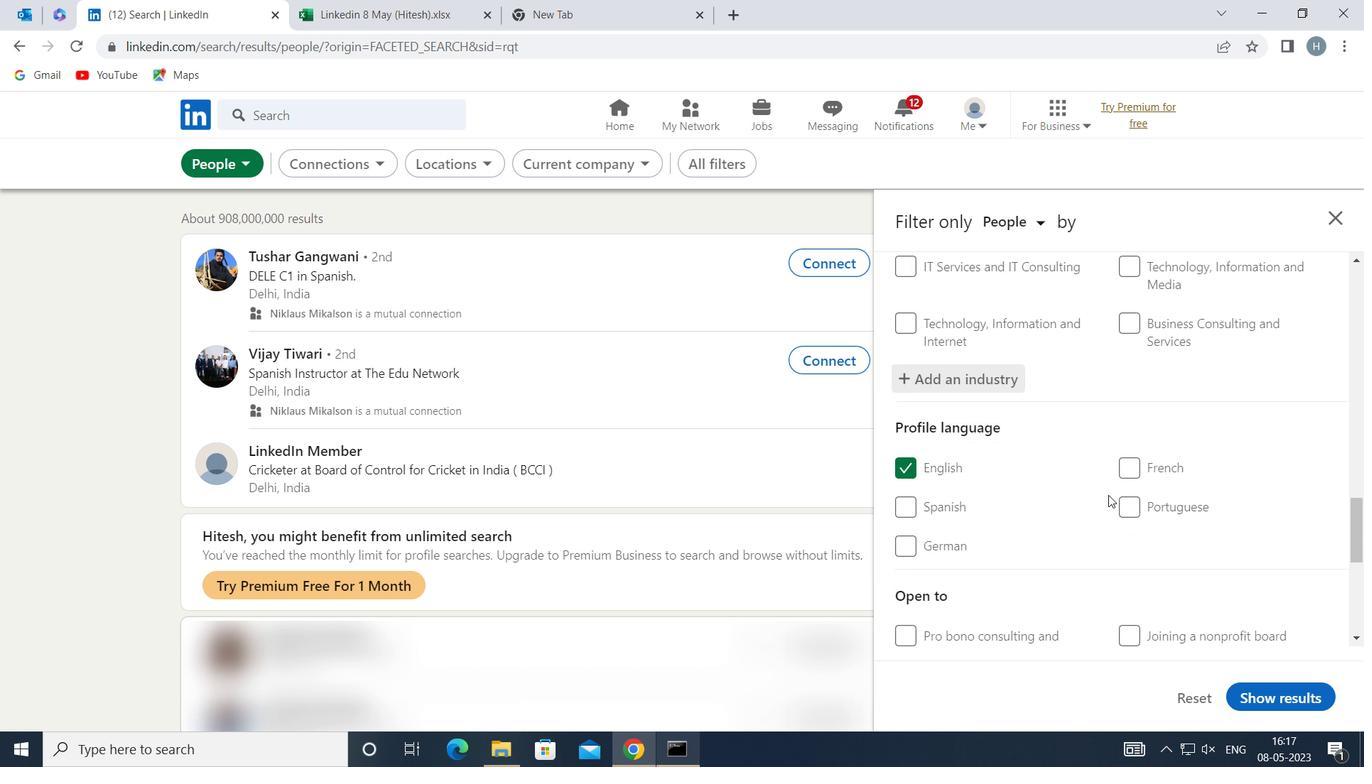 
Action: Mouse scrolled (1104, 485) with delta (0, 0)
Screenshot: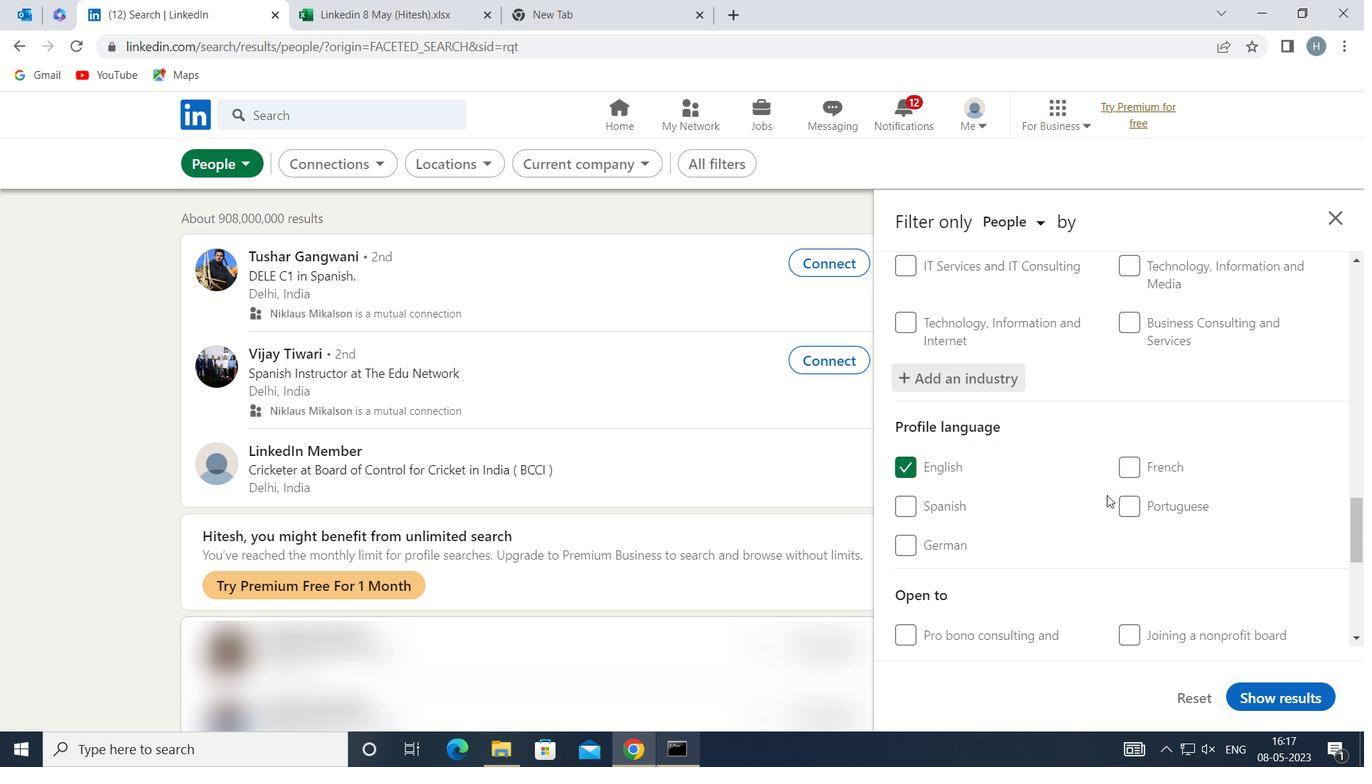 
Action: Mouse moved to (1103, 458)
Screenshot: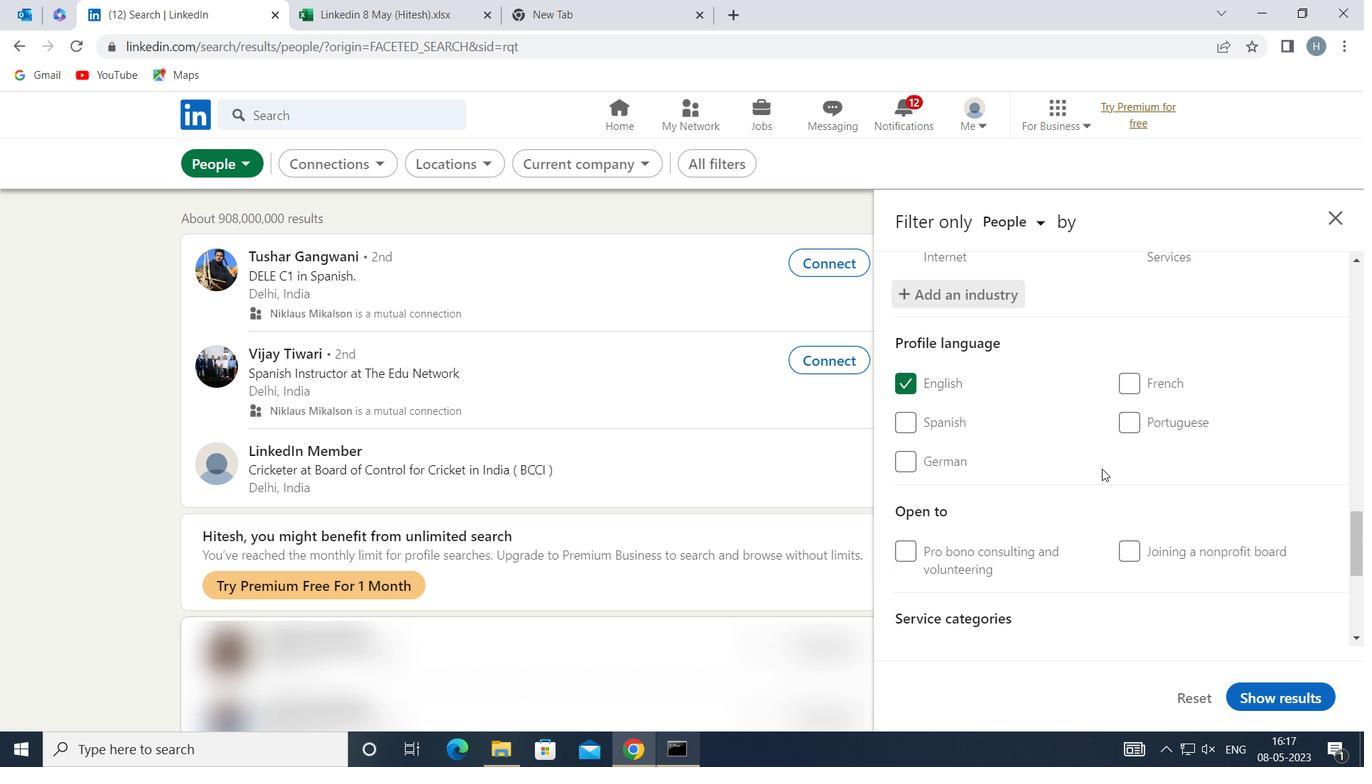 
Action: Mouse scrolled (1103, 457) with delta (0, 0)
Screenshot: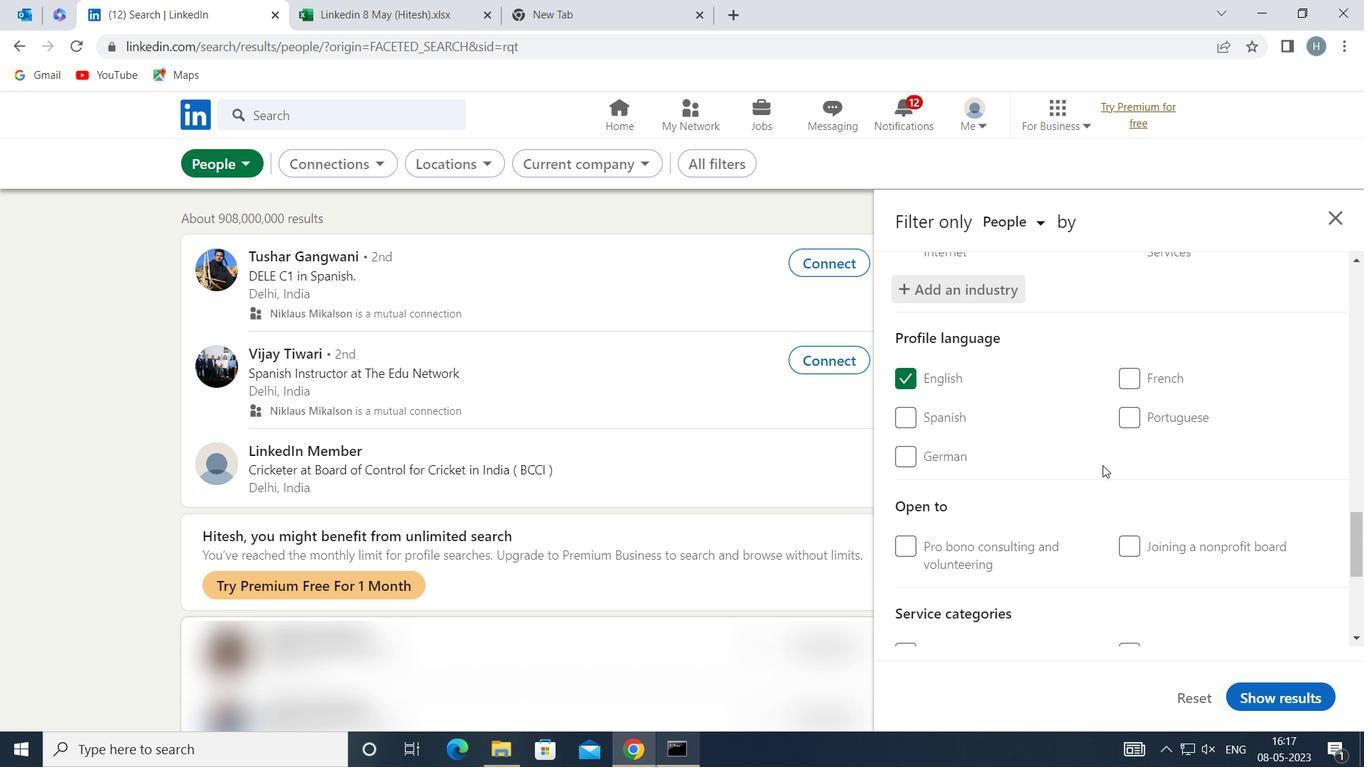 
Action: Mouse moved to (1103, 458)
Screenshot: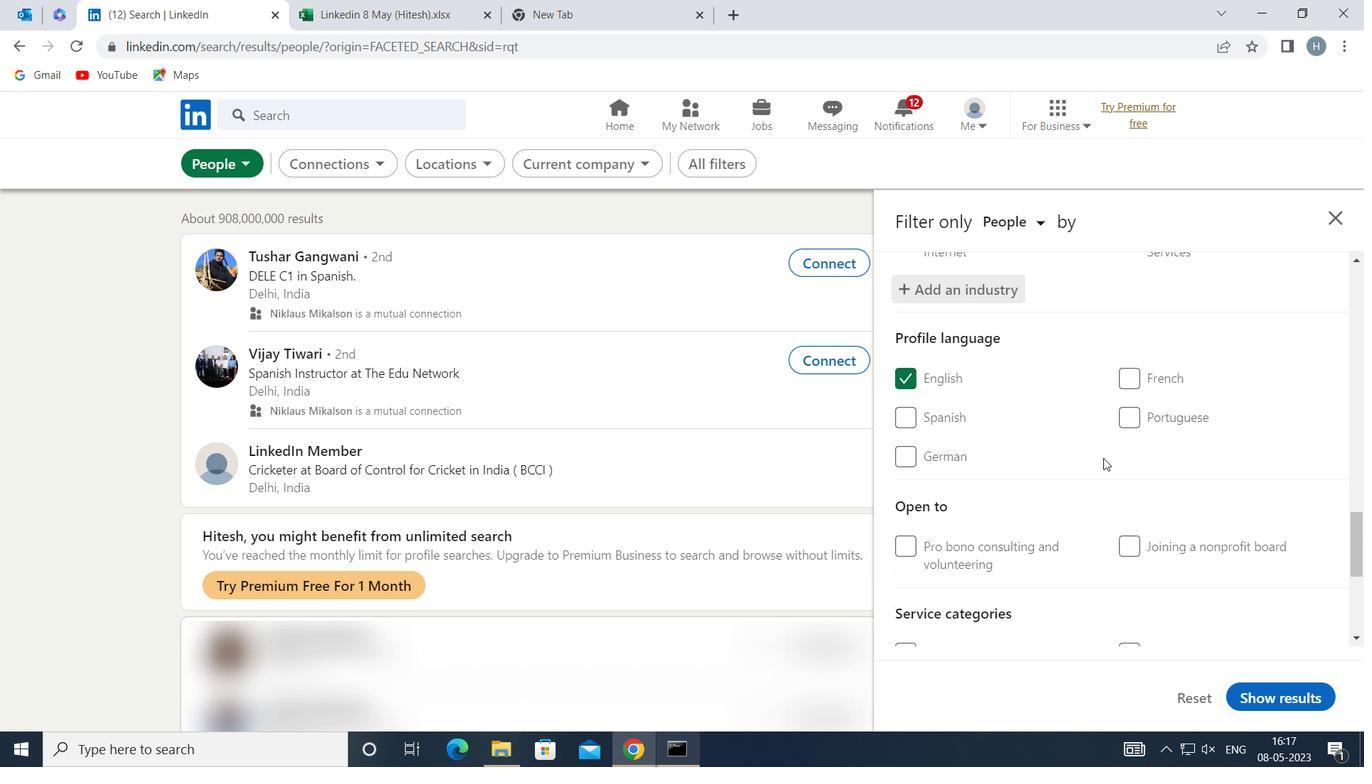 
Action: Mouse scrolled (1103, 457) with delta (0, 0)
Screenshot: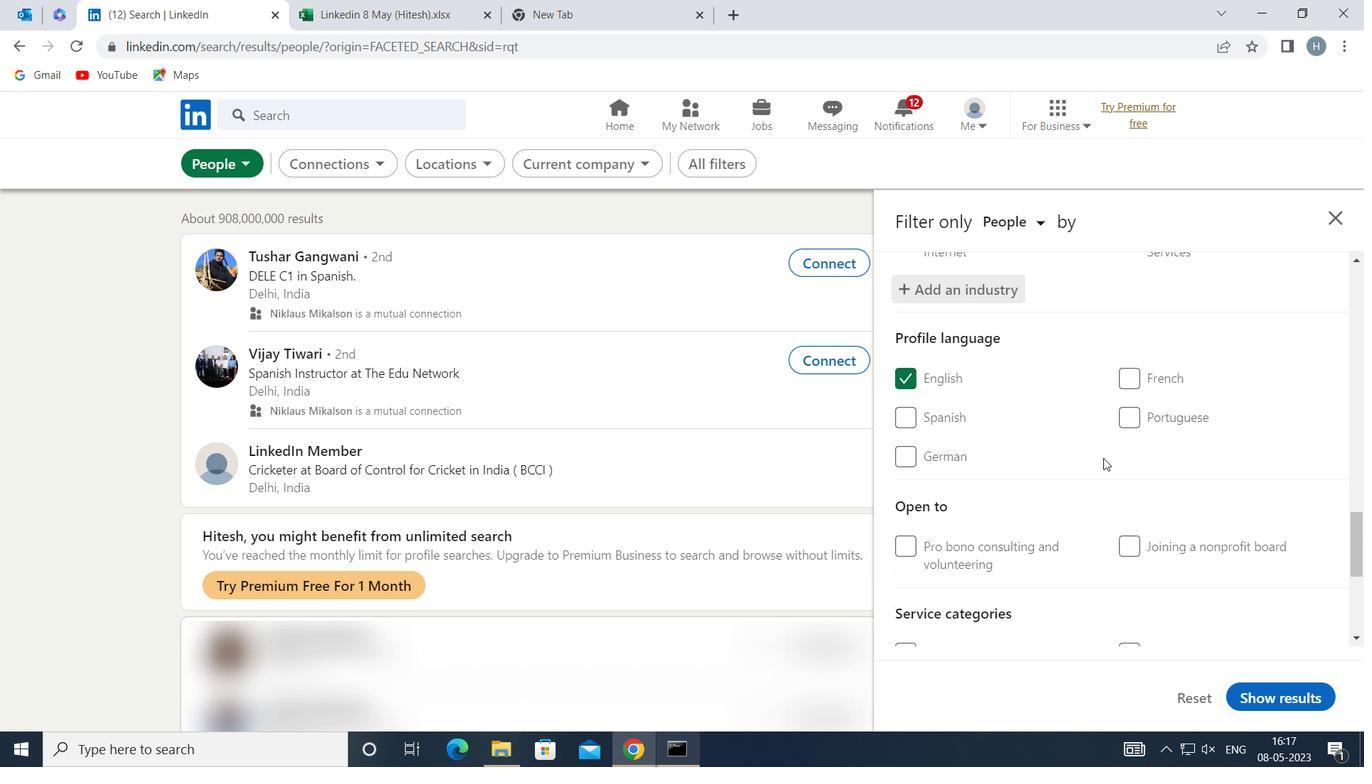 
Action: Mouse moved to (1153, 453)
Screenshot: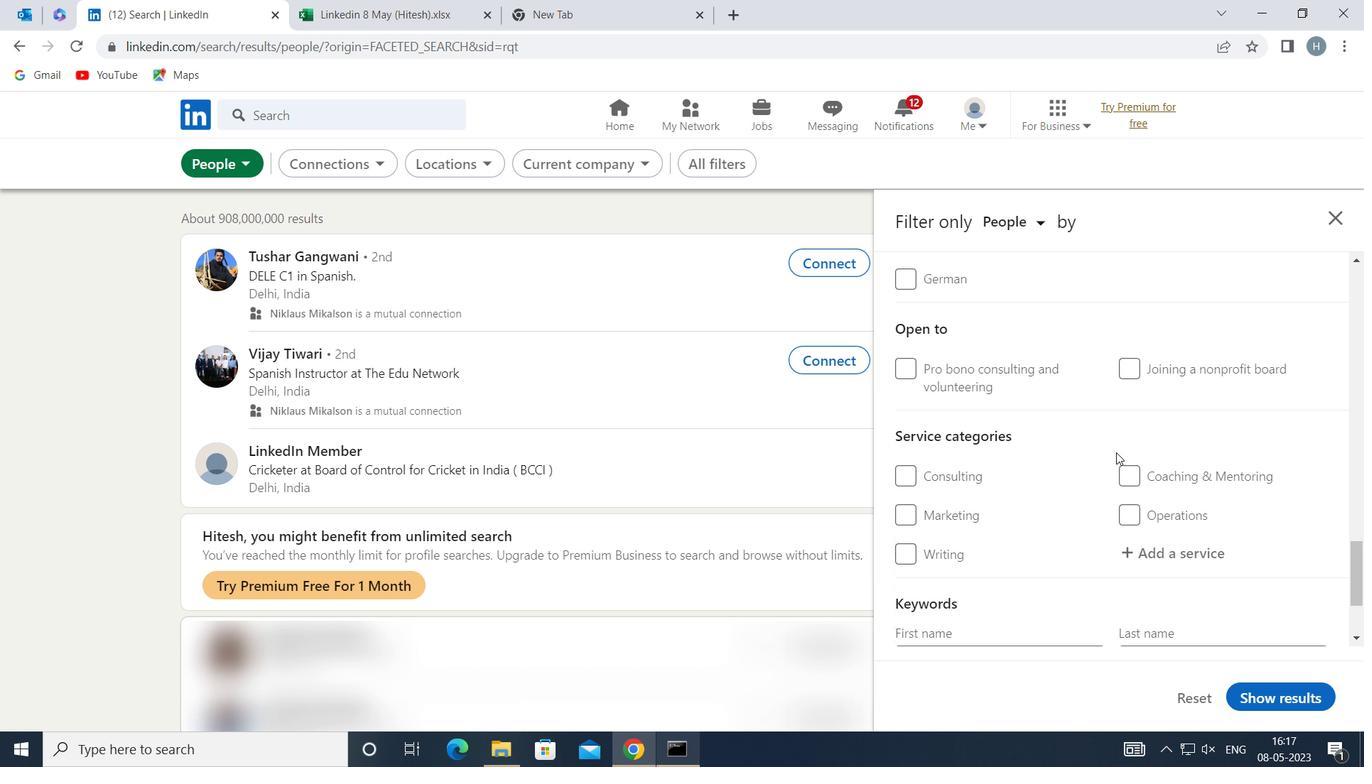 
Action: Mouse scrolled (1153, 452) with delta (0, 0)
Screenshot: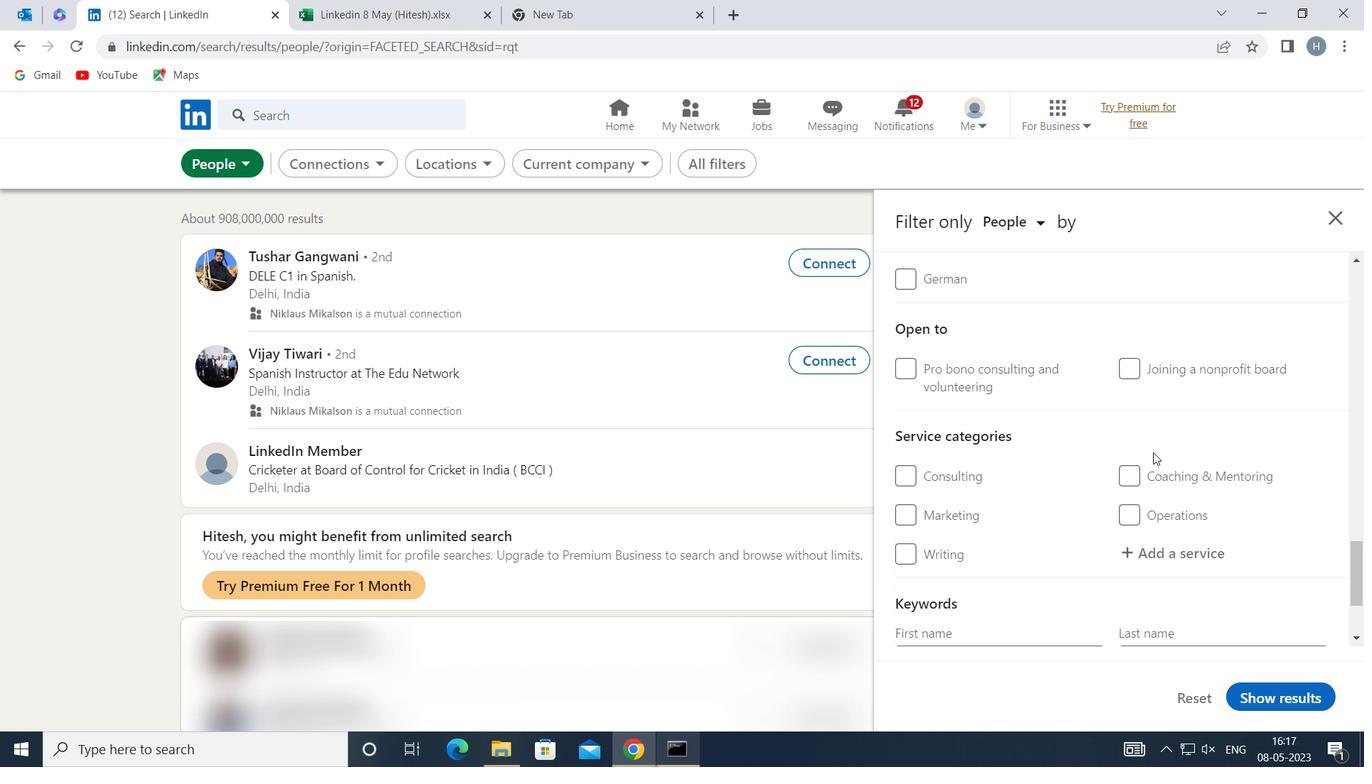 
Action: Mouse moved to (1184, 462)
Screenshot: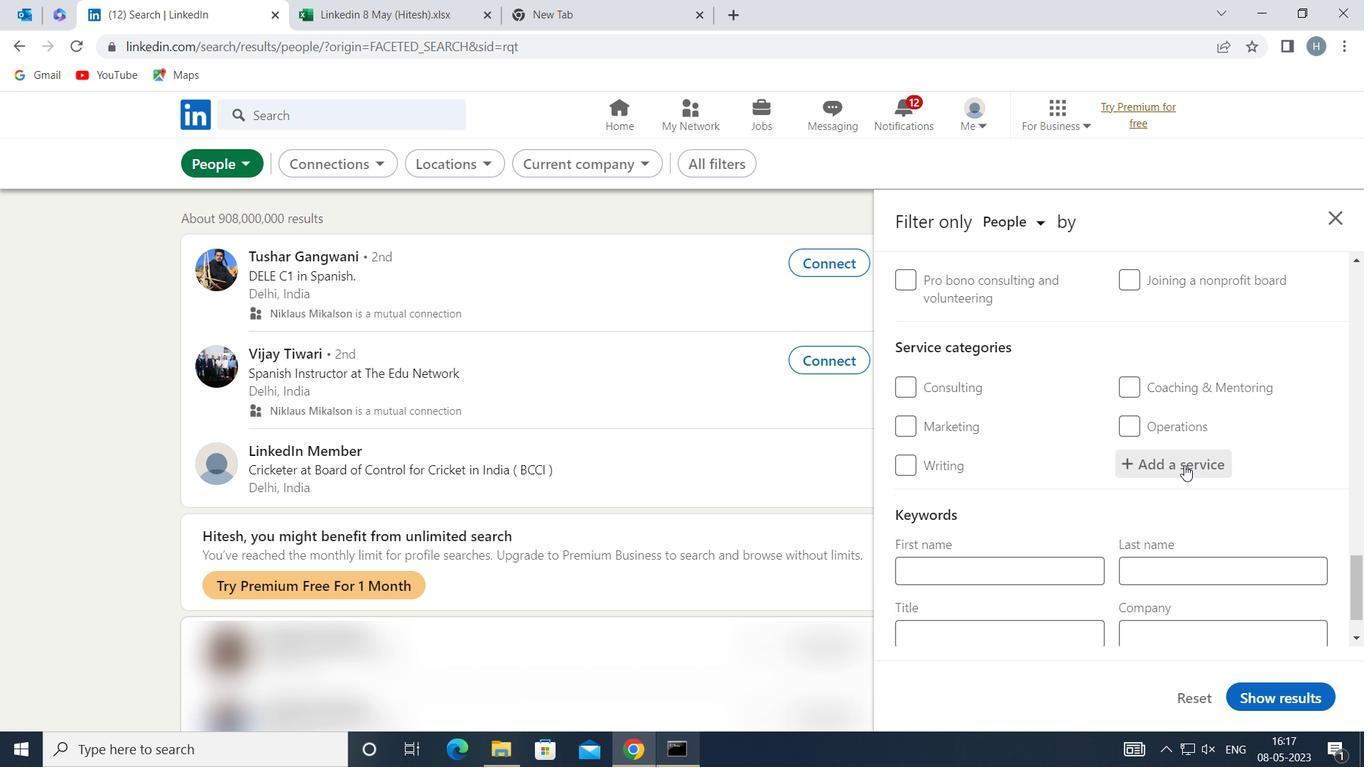 
Action: Mouse pressed left at (1184, 462)
Screenshot: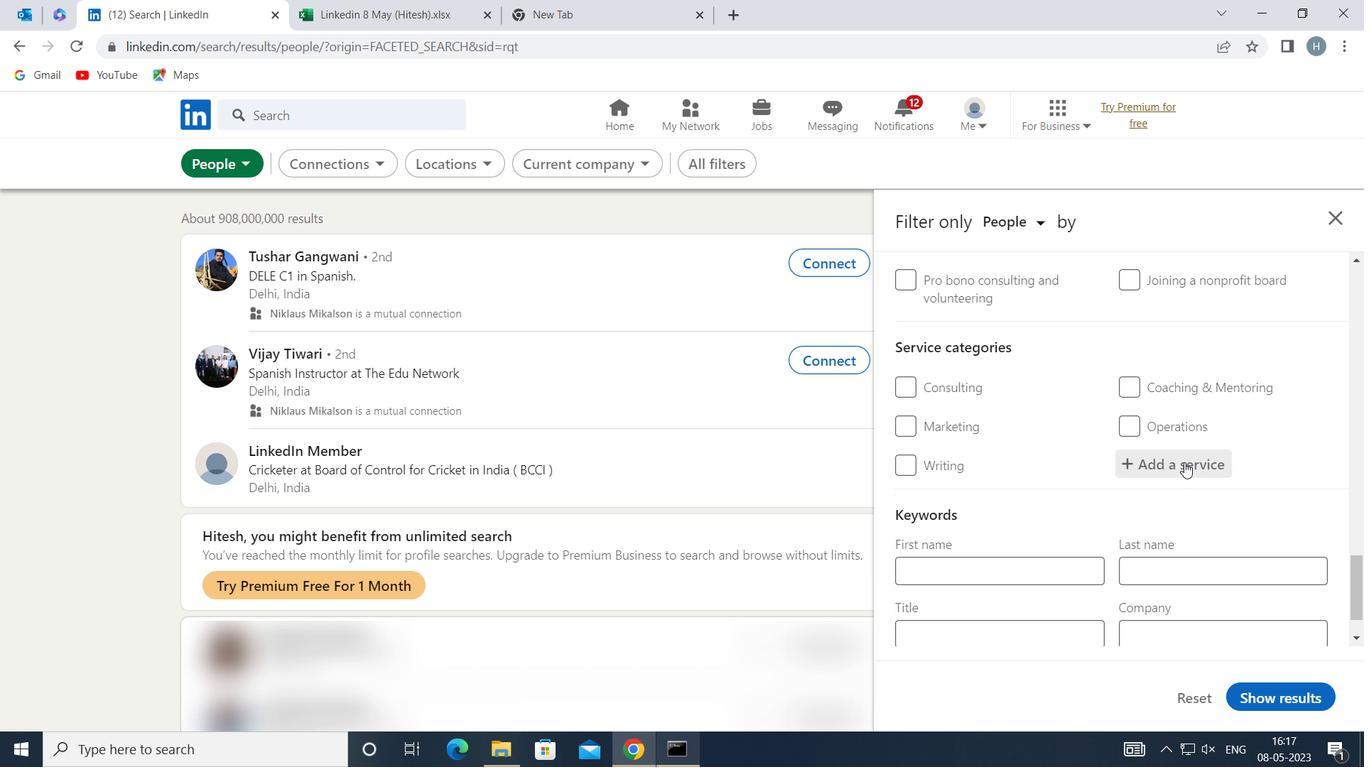 
Action: Key pressed <Key.shift>PUBLIC<Key.space><Key.shift>RELA
Screenshot: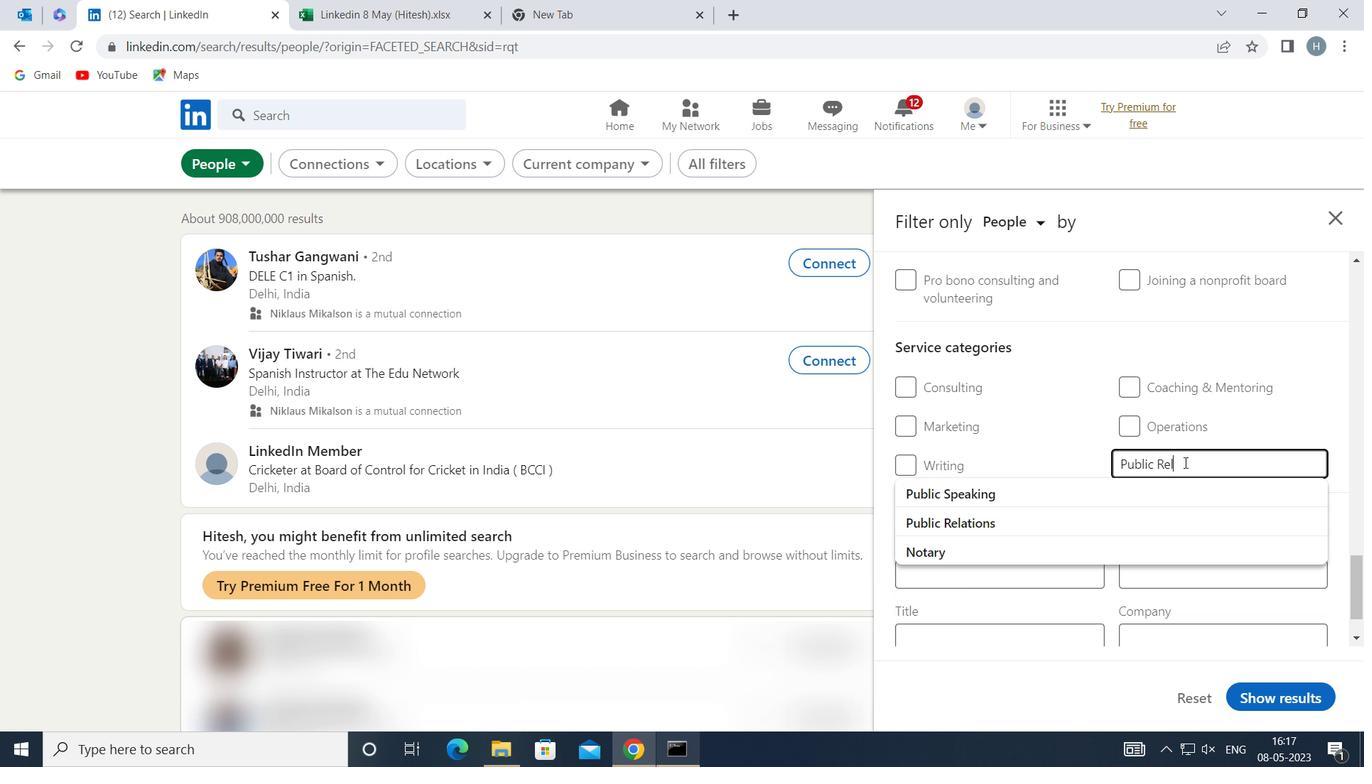 
Action: Mouse moved to (1080, 496)
Screenshot: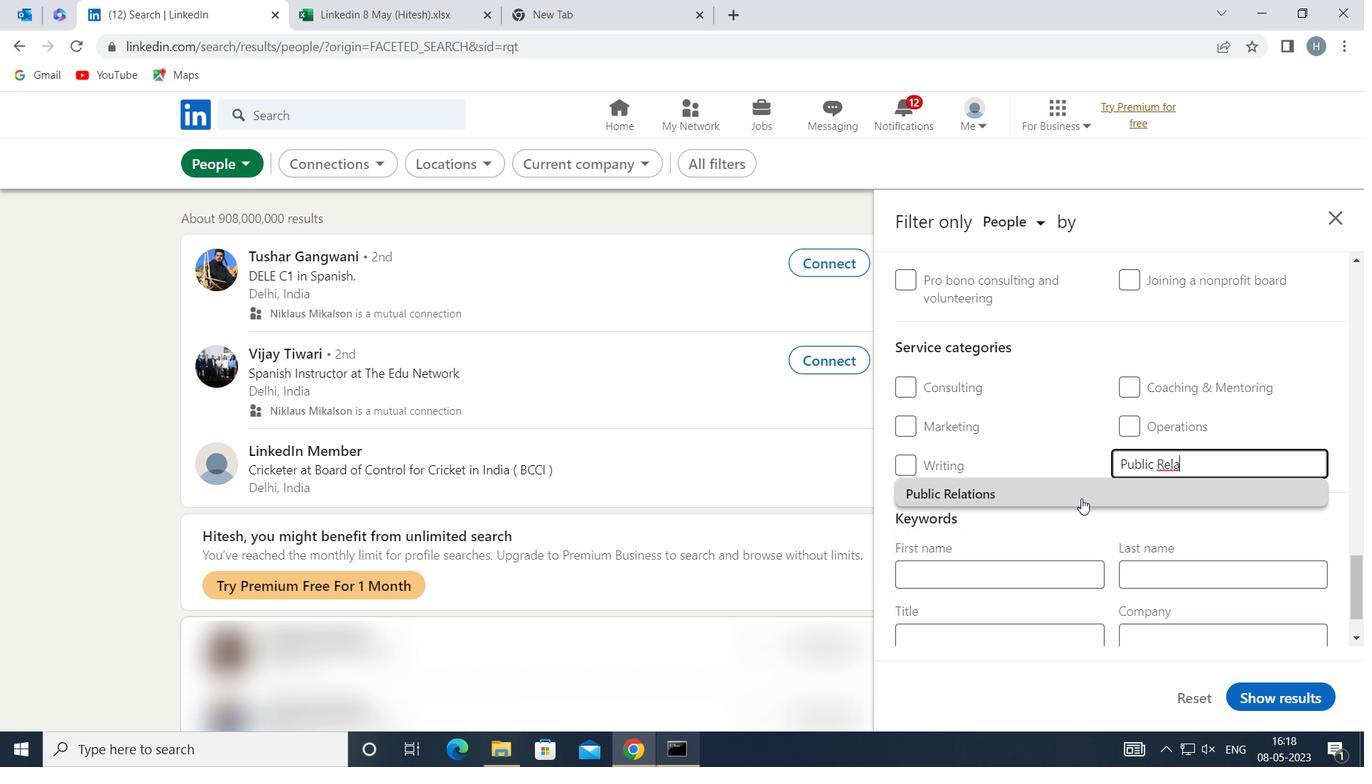 
Action: Mouse pressed left at (1080, 496)
Screenshot: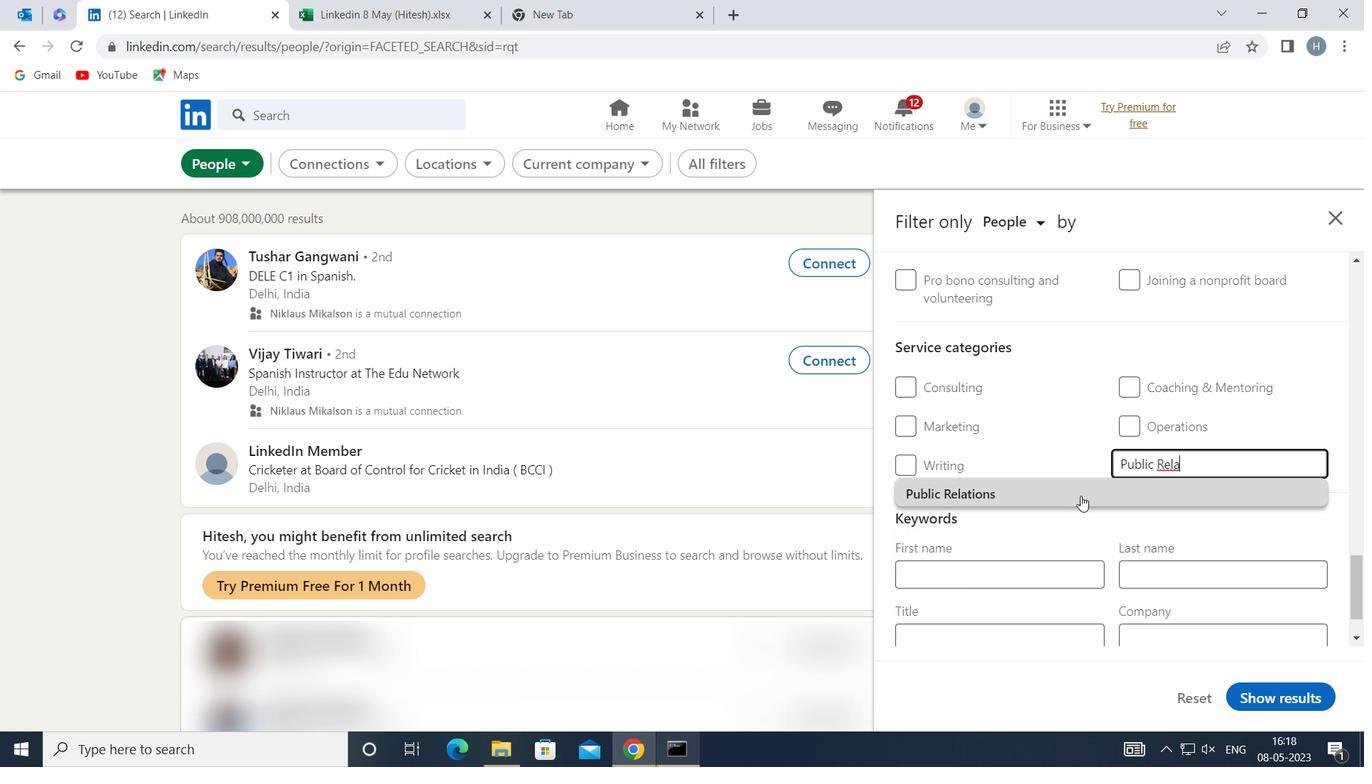 
Action: Mouse moved to (1080, 488)
Screenshot: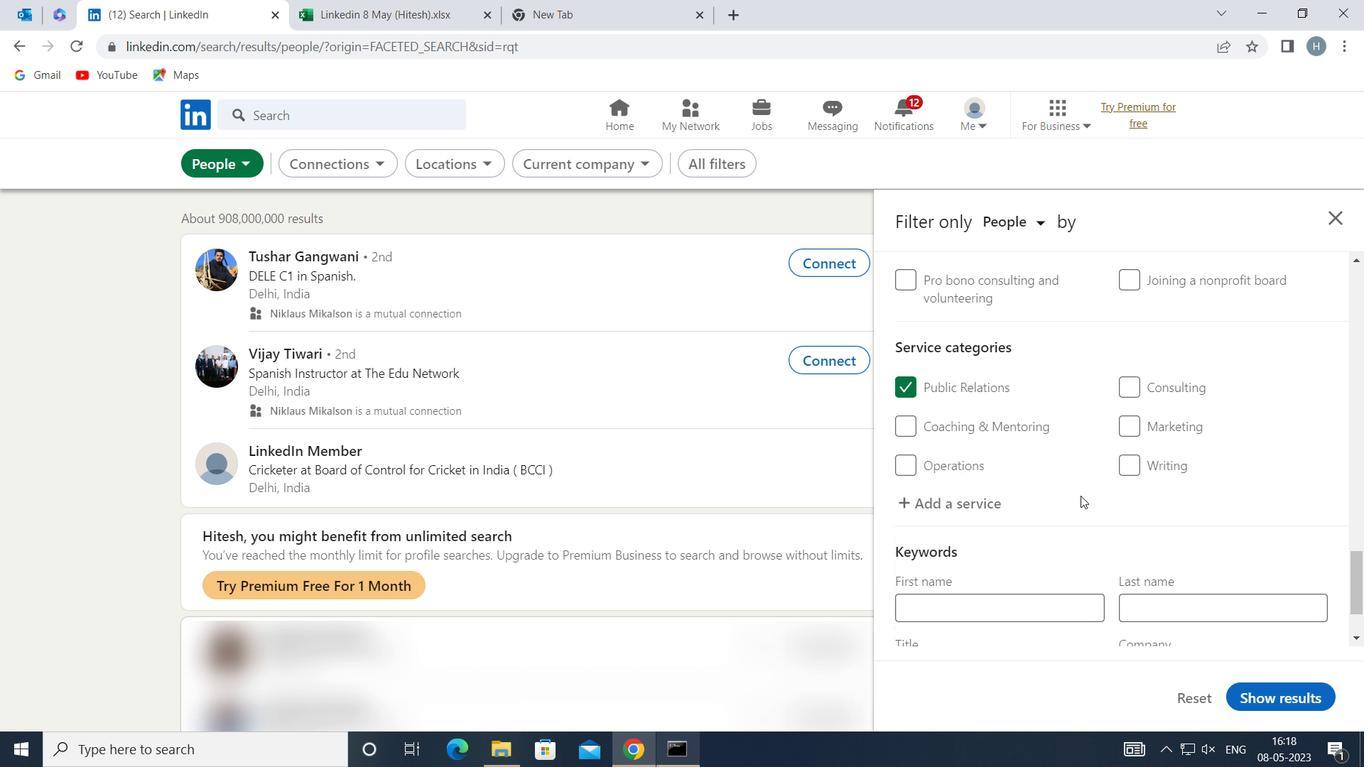
Action: Mouse scrolled (1080, 488) with delta (0, 0)
Screenshot: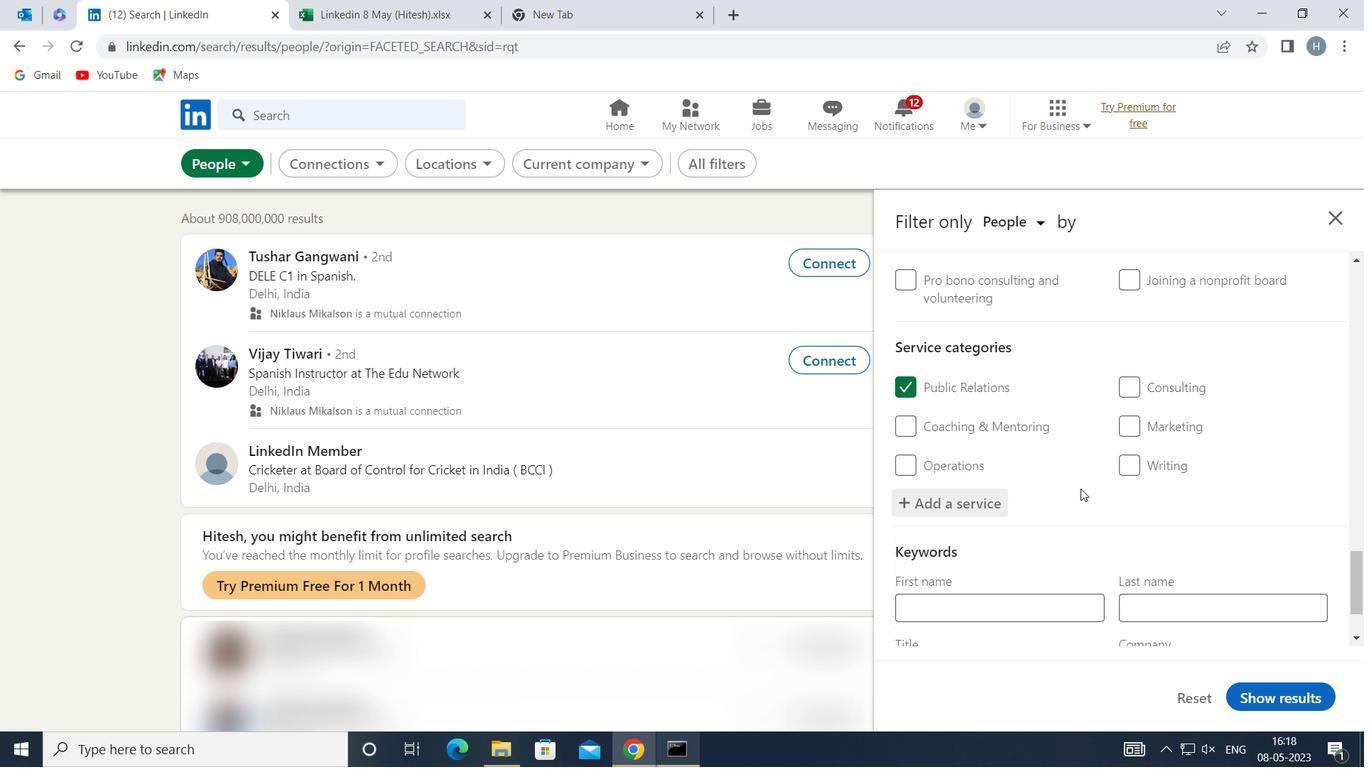 
Action: Mouse scrolled (1080, 488) with delta (0, 0)
Screenshot: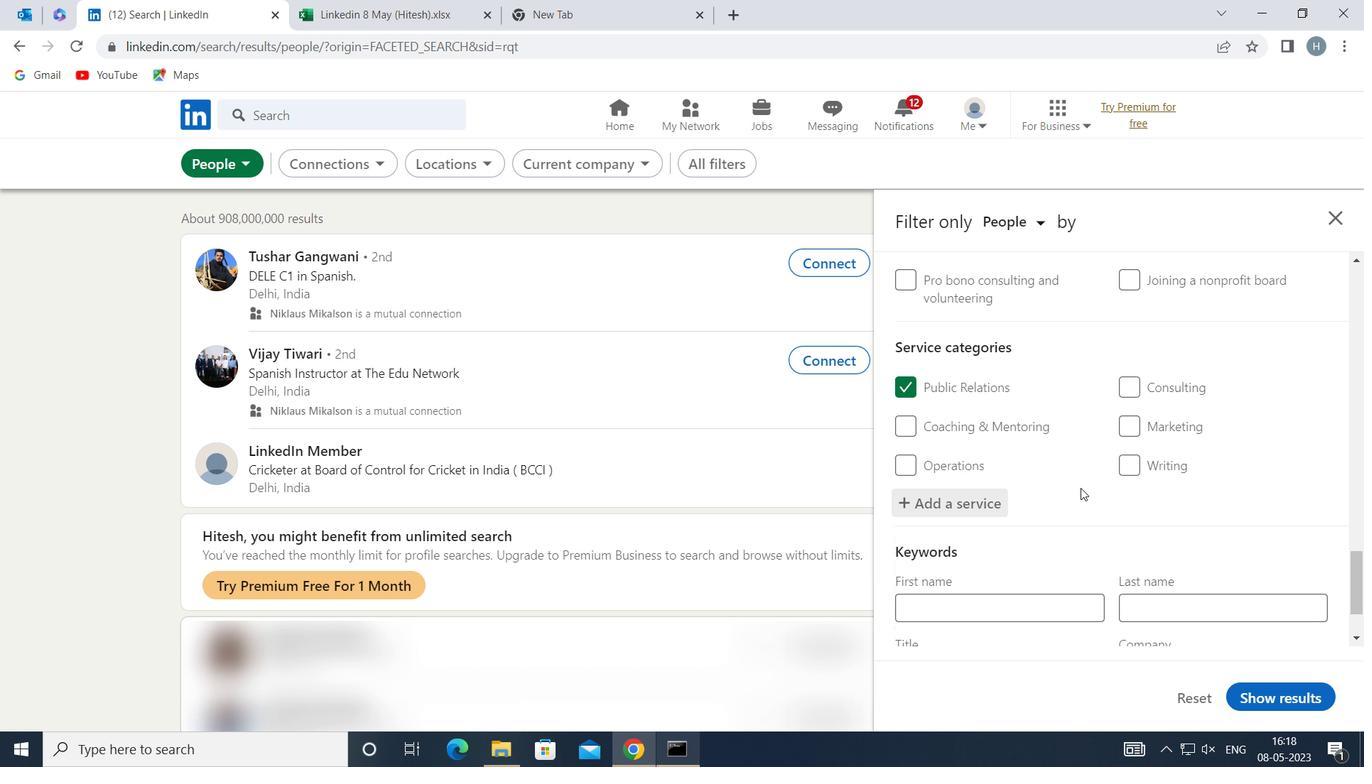 
Action: Mouse scrolled (1080, 488) with delta (0, 0)
Screenshot: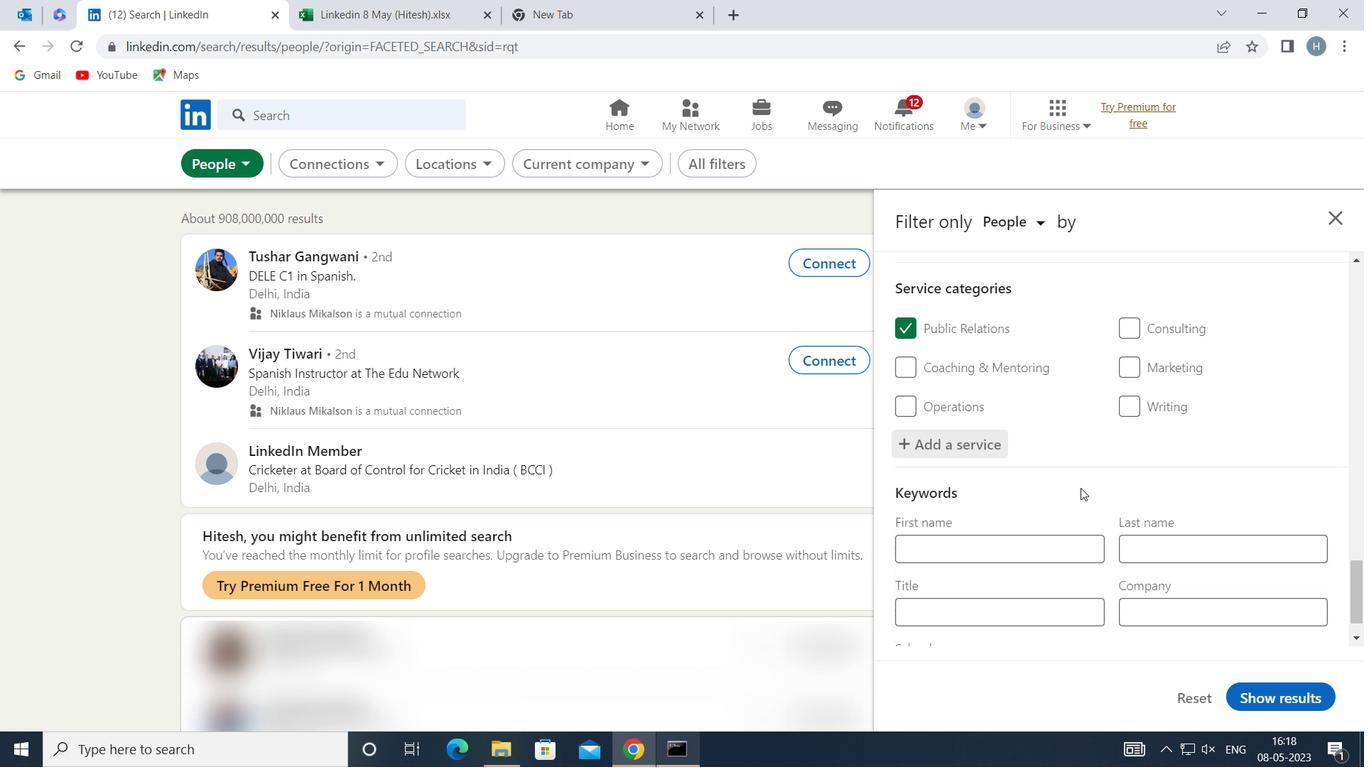 
Action: Mouse scrolled (1080, 488) with delta (0, 0)
Screenshot: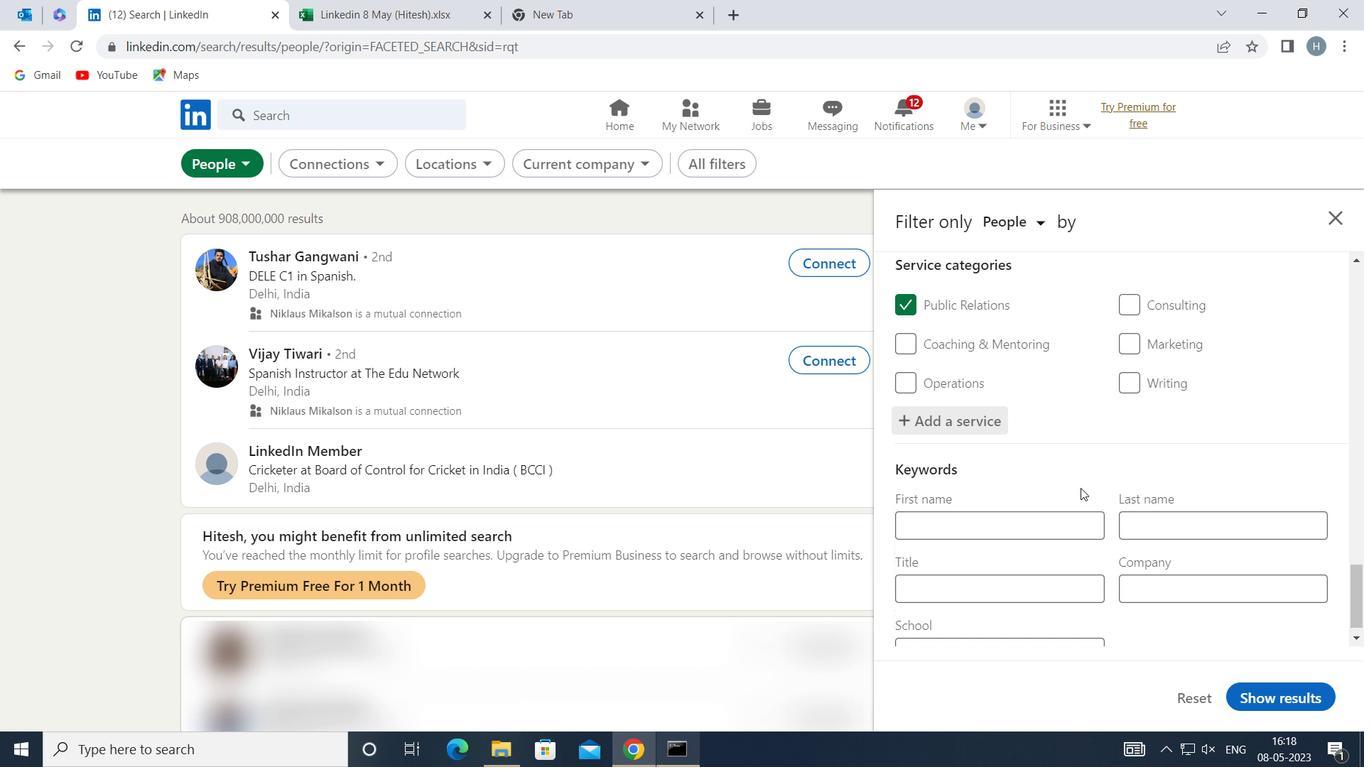 
Action: Mouse moved to (1065, 565)
Screenshot: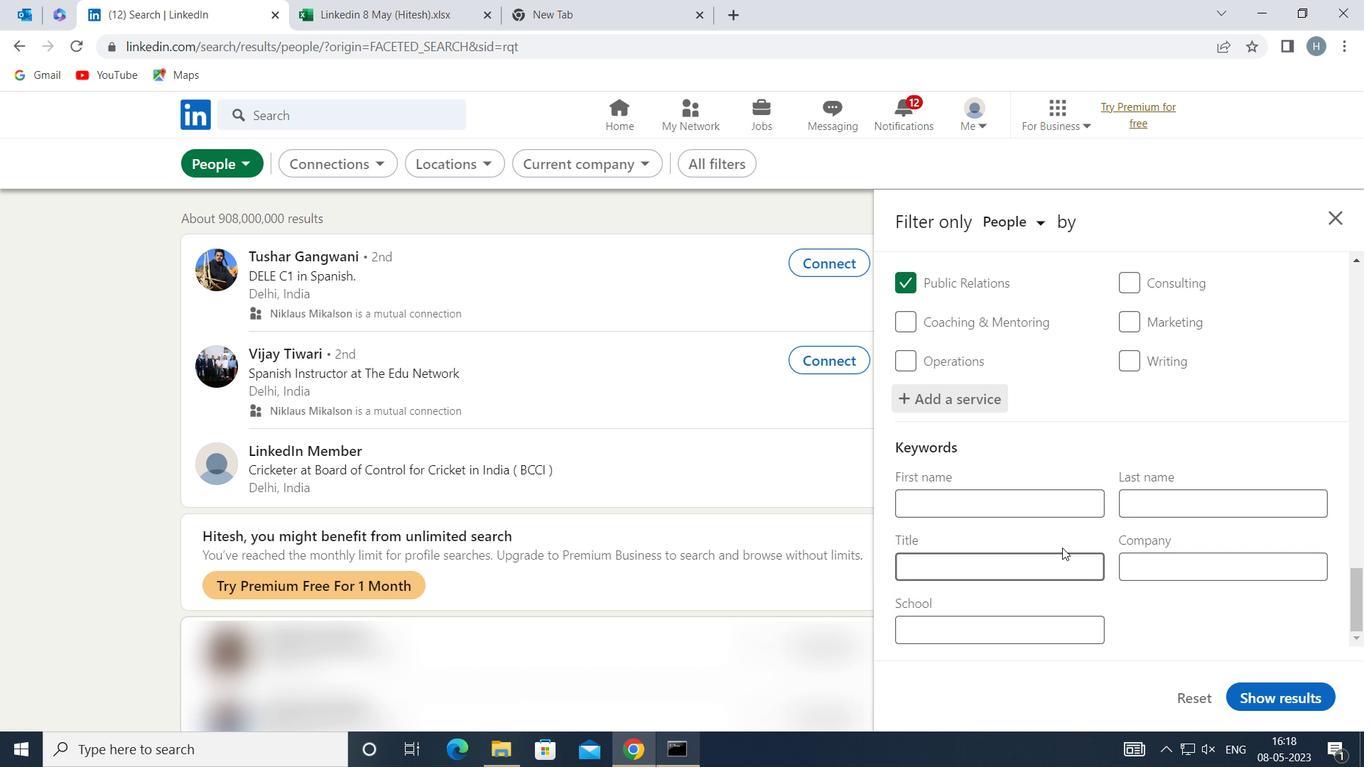 
Action: Mouse pressed left at (1065, 565)
Screenshot: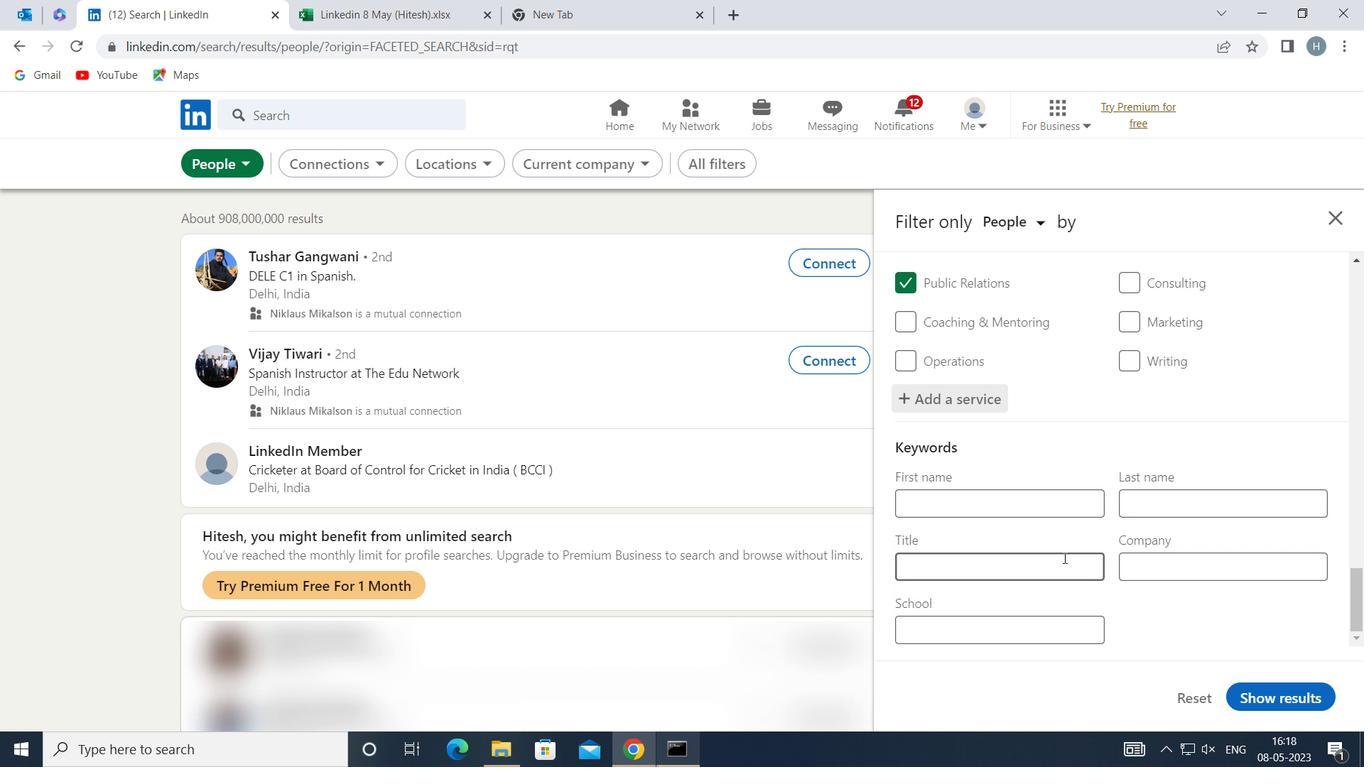 
Action: Key pressed <Key.shift>ENGINEERING<Key.space><Key.shift>TECHNICIAN
Screenshot: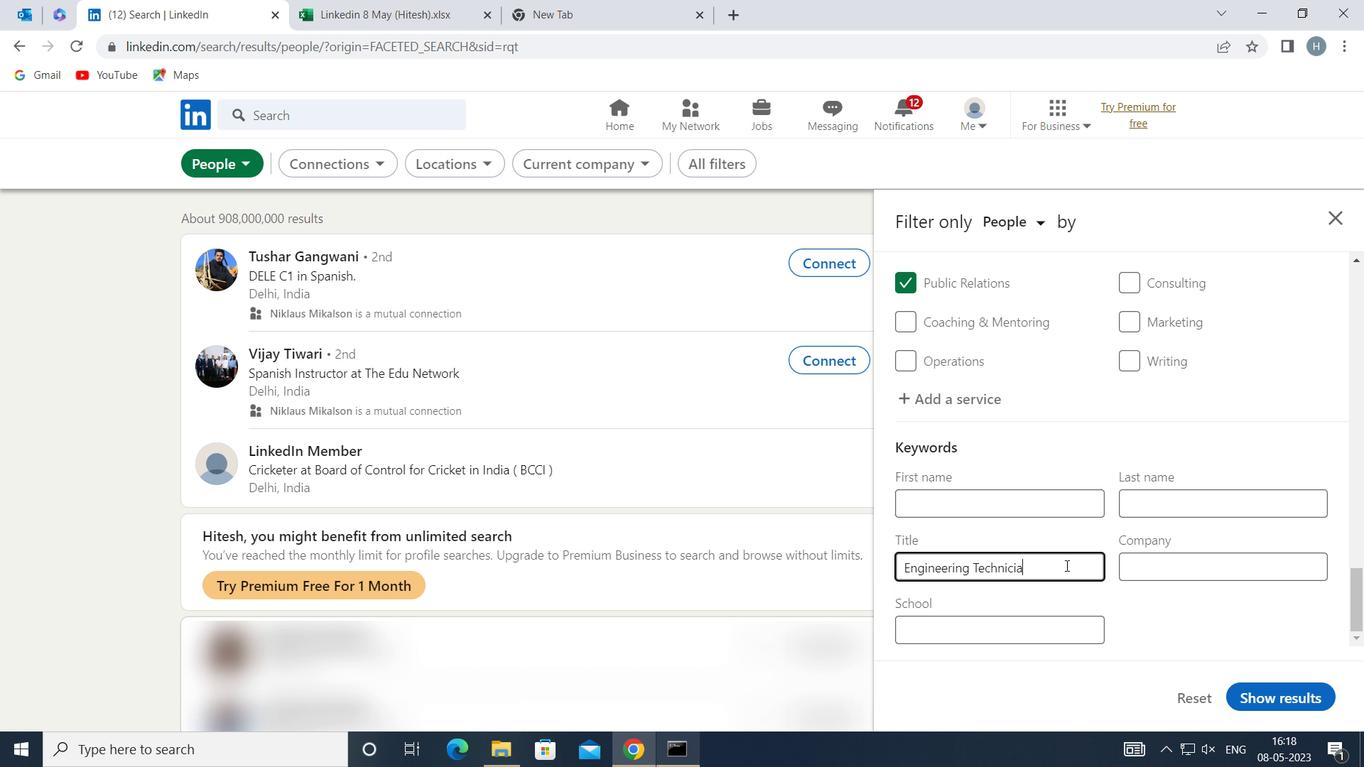 
Action: Mouse moved to (1283, 695)
Screenshot: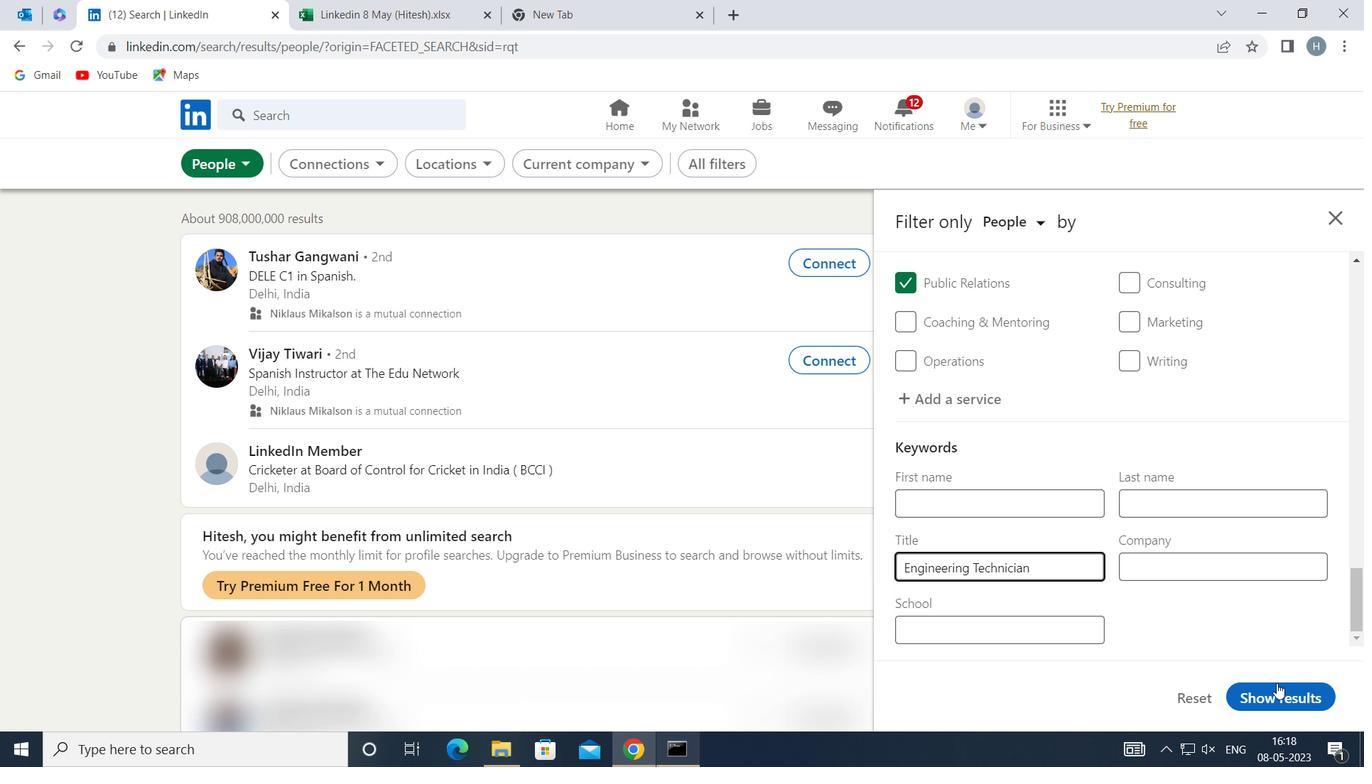 
Action: Mouse pressed left at (1283, 695)
Screenshot: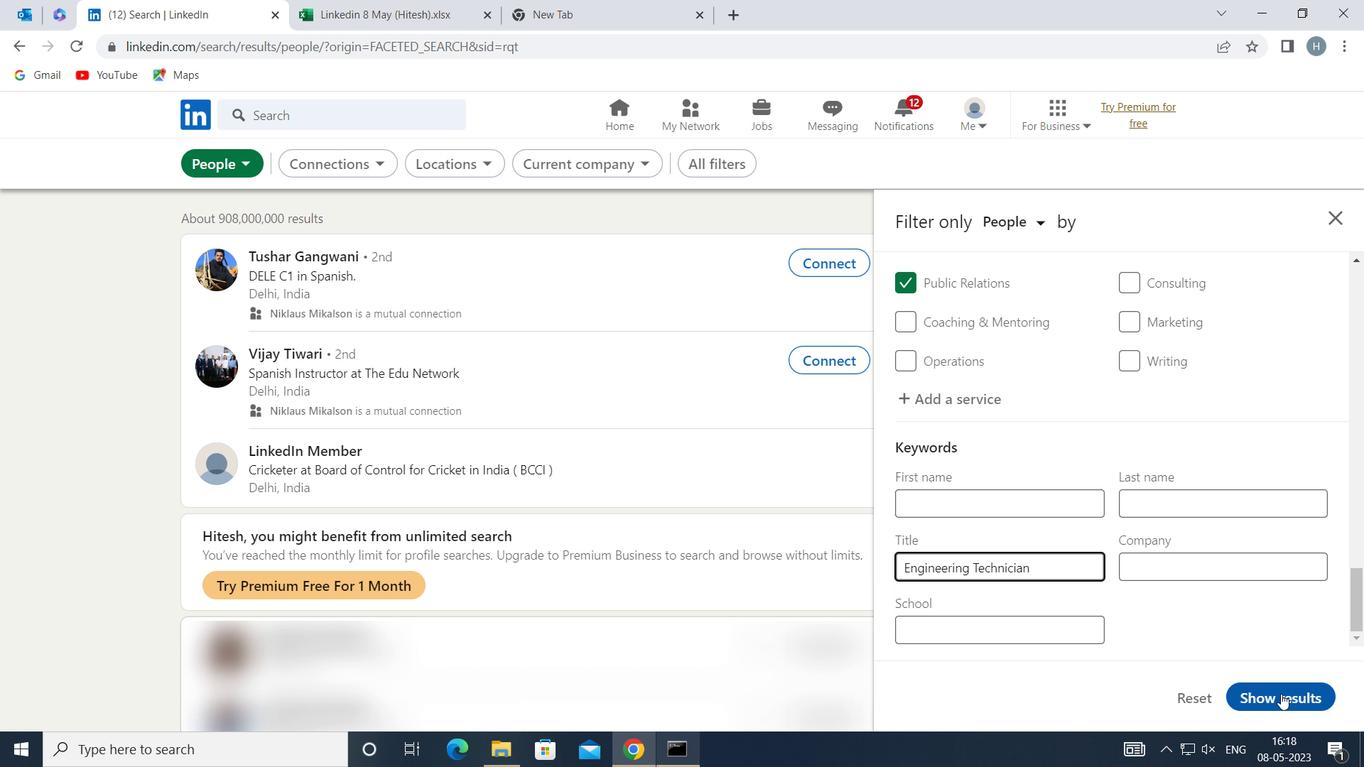 
Action: Mouse moved to (894, 441)
Screenshot: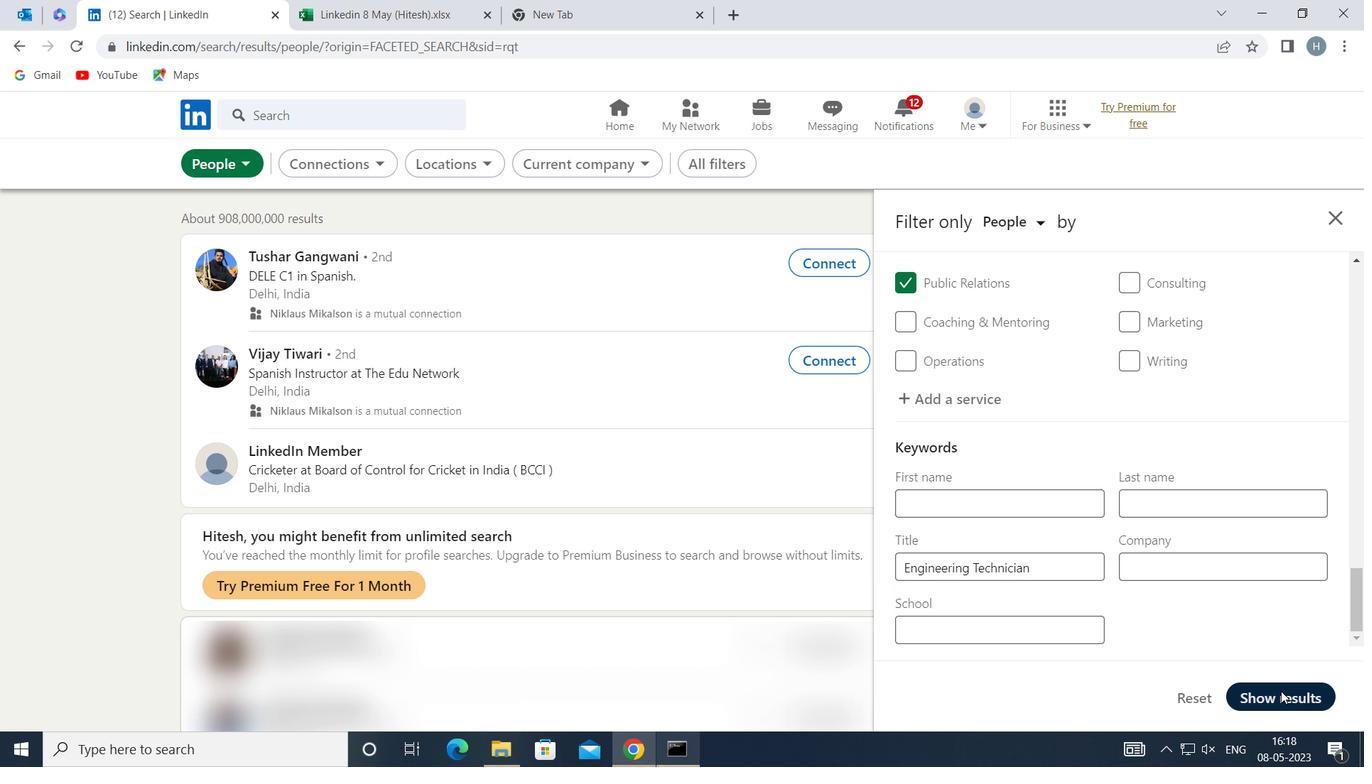
